 Task: Play online crossword game.
Action: Mouse moved to (415, 328)
Screenshot: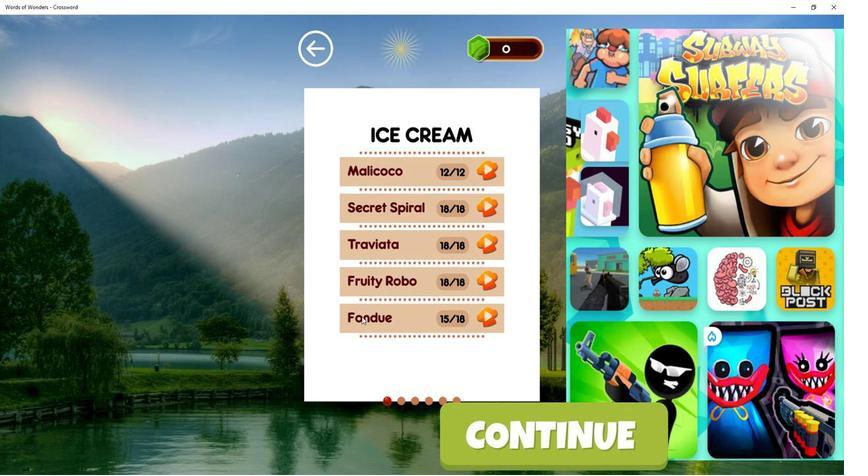 
Action: Mouse pressed left at (415, 328)
Screenshot: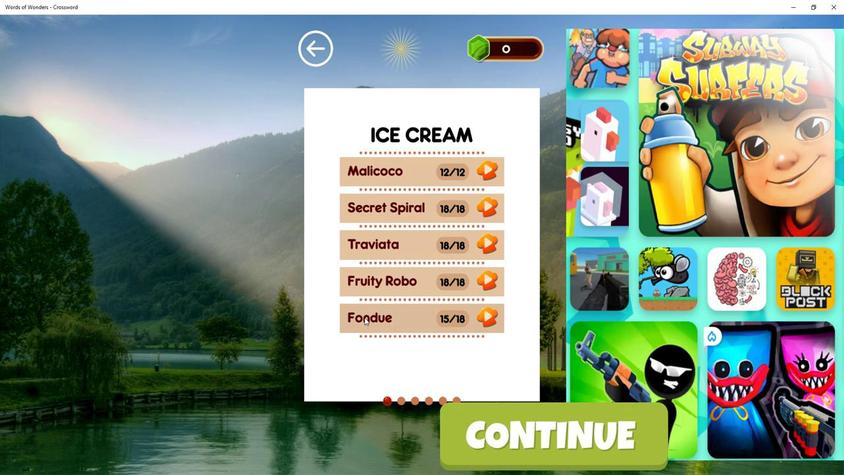 
Action: Mouse moved to (395, 226)
Screenshot: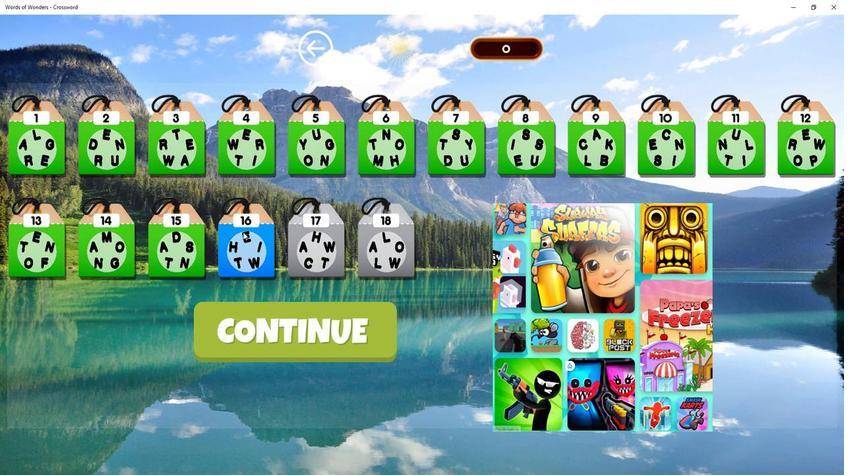
Action: Mouse pressed left at (395, 226)
Screenshot: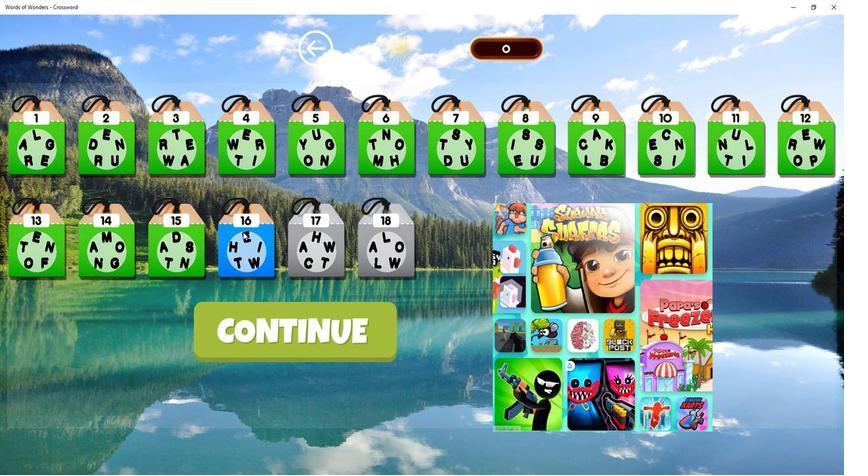 
Action: Mouse moved to (424, 272)
Screenshot: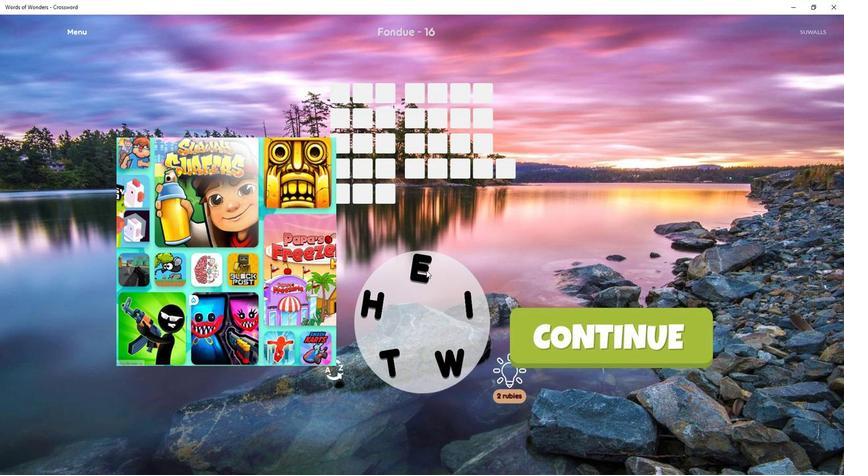 
Action: Mouse pressed left at (424, 272)
Screenshot: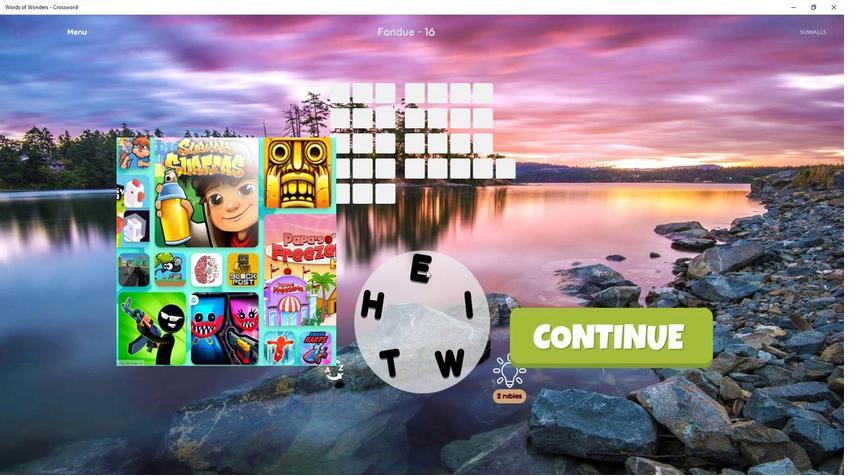 
Action: Mouse moved to (417, 308)
Screenshot: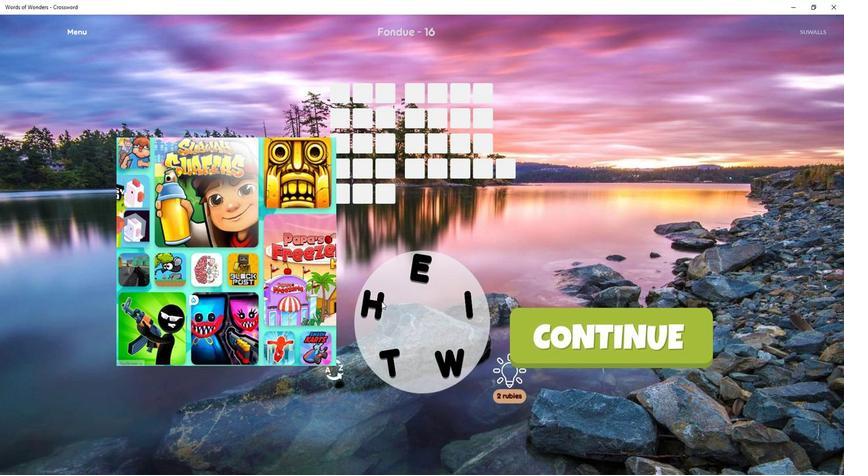 
Action: Mouse pressed left at (417, 308)
Screenshot: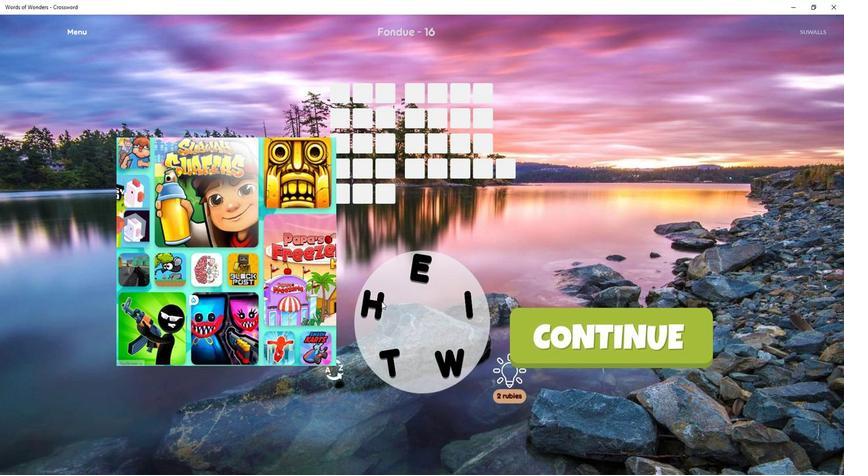
Action: Mouse moved to (427, 380)
Screenshot: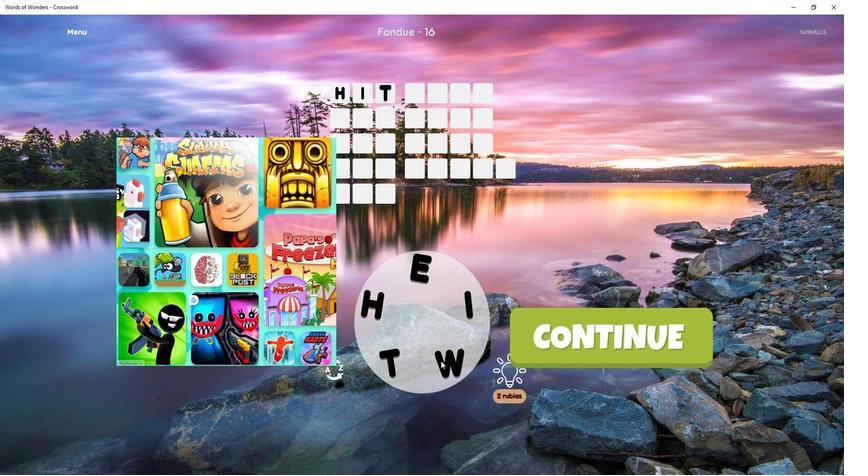 
Action: Mouse pressed left at (427, 380)
Screenshot: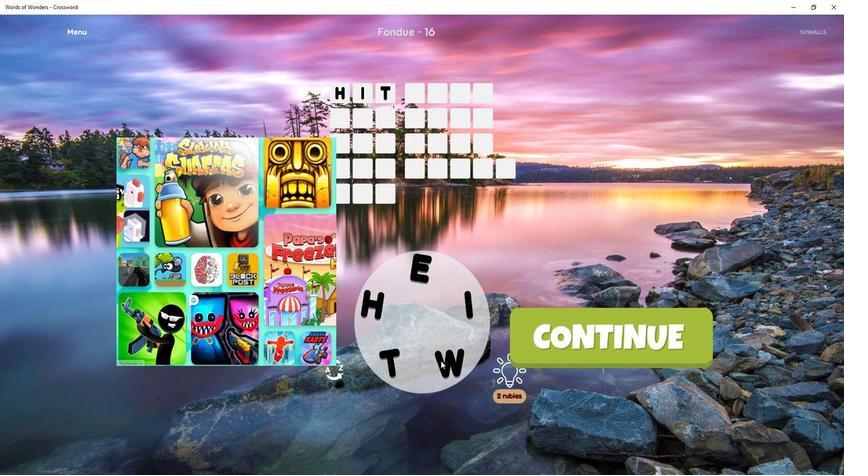
Action: Mouse moved to (419, 372)
Screenshot: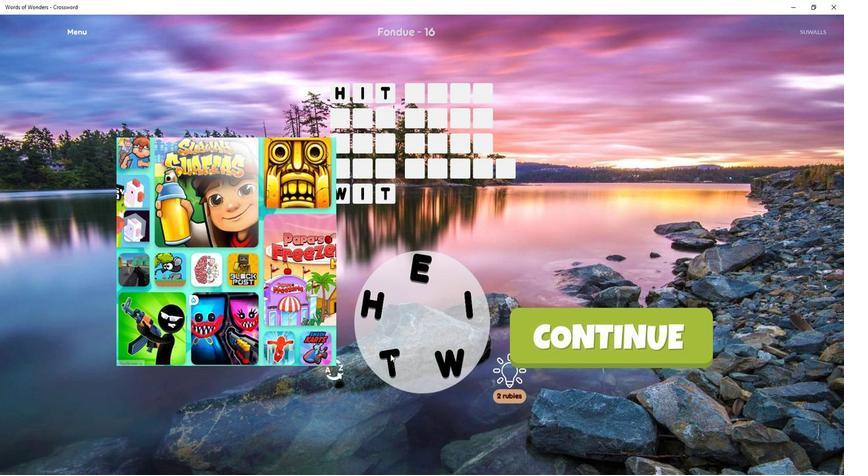 
Action: Mouse pressed left at (419, 372)
Screenshot: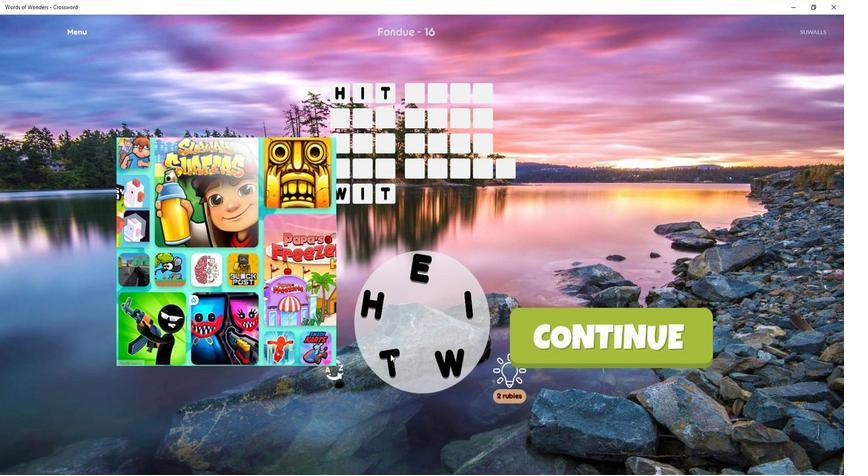 
Action: Mouse moved to (419, 370)
Screenshot: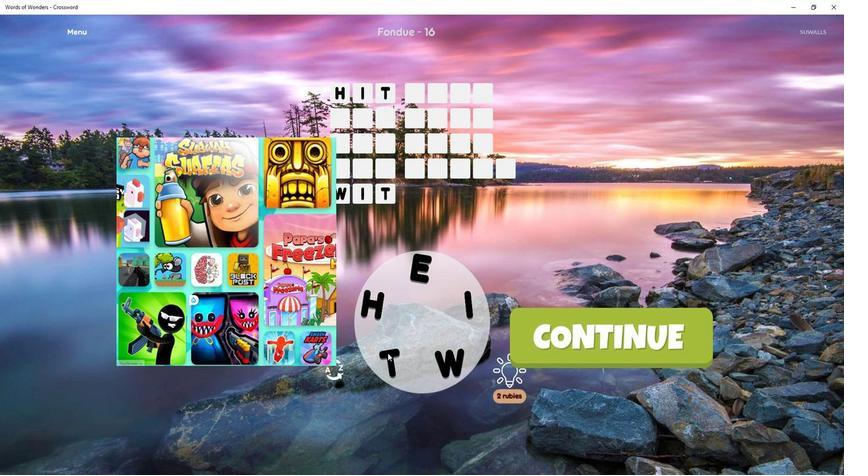 
Action: Mouse pressed left at (419, 370)
Screenshot: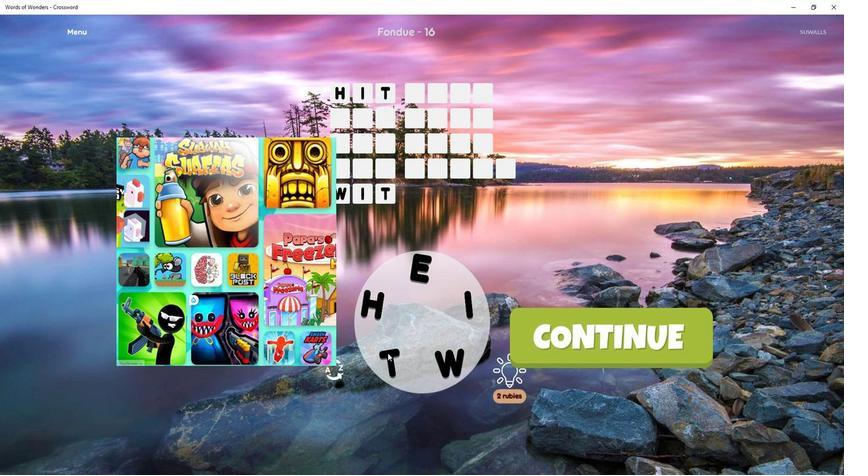 
Action: Mouse moved to (429, 385)
Screenshot: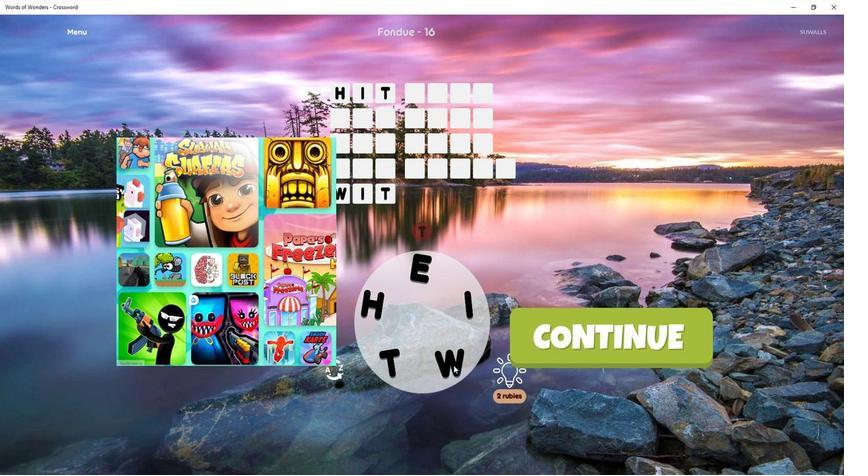 
Action: Mouse pressed left at (429, 385)
Screenshot: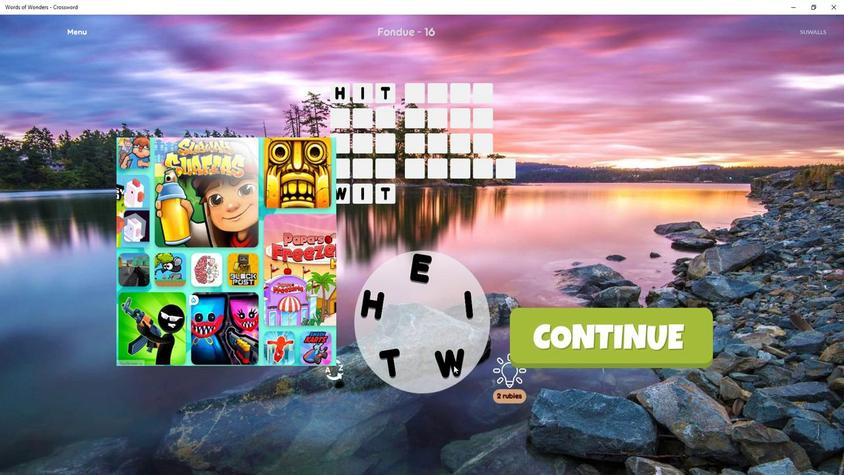 
Action: Mouse moved to (430, 390)
Screenshot: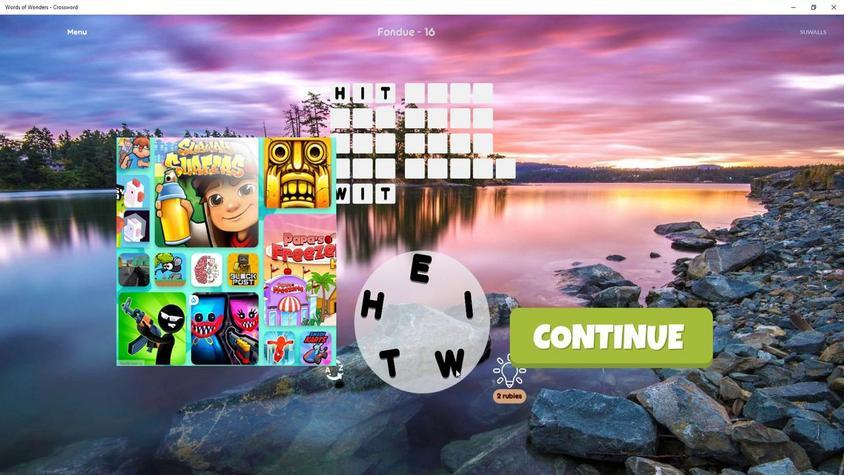 
Action: Mouse pressed left at (430, 390)
Screenshot: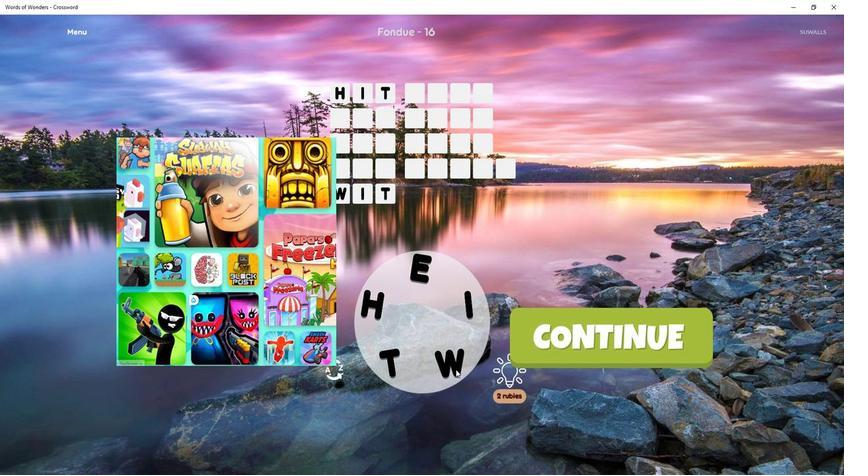 
Action: Mouse moved to (430, 382)
Screenshot: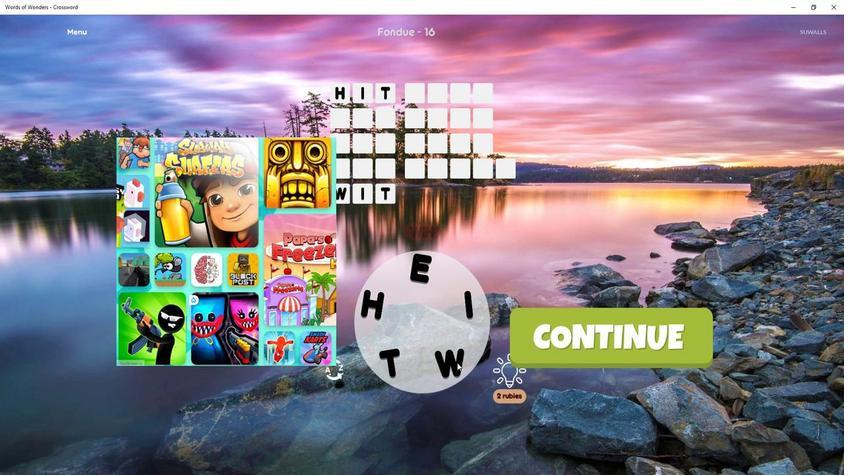
Action: Mouse pressed left at (430, 382)
Screenshot: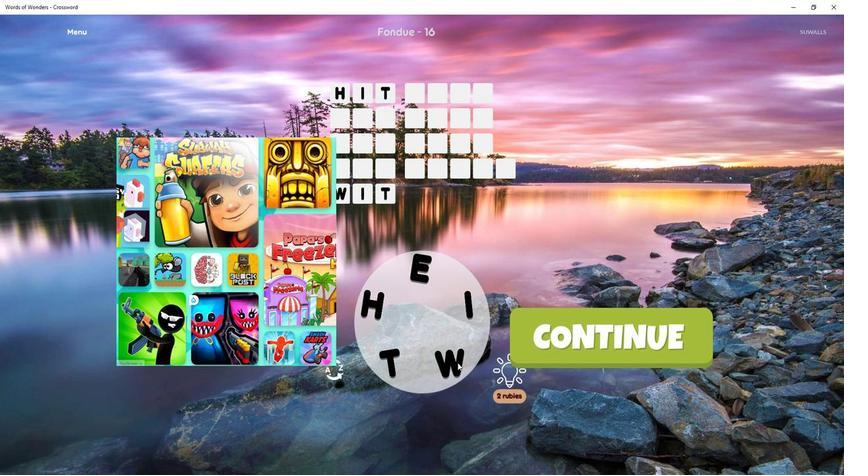 
Action: Mouse moved to (419, 373)
Screenshot: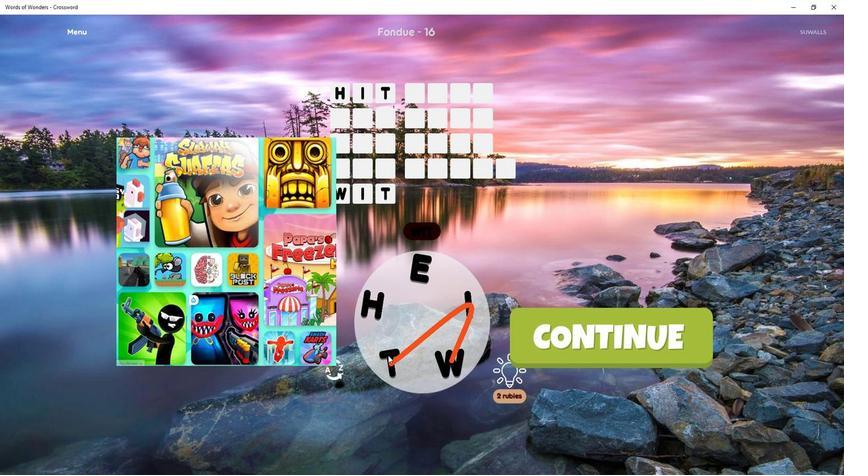 
Action: Mouse pressed left at (419, 373)
Screenshot: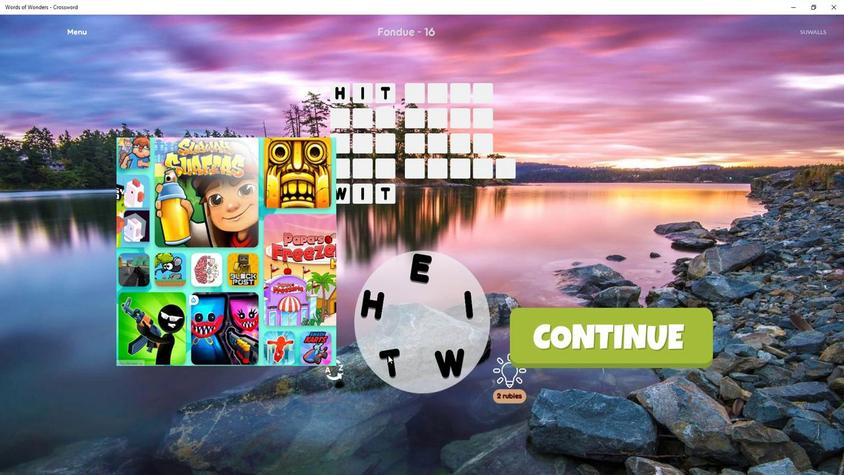 
Action: Mouse moved to (419, 372)
Screenshot: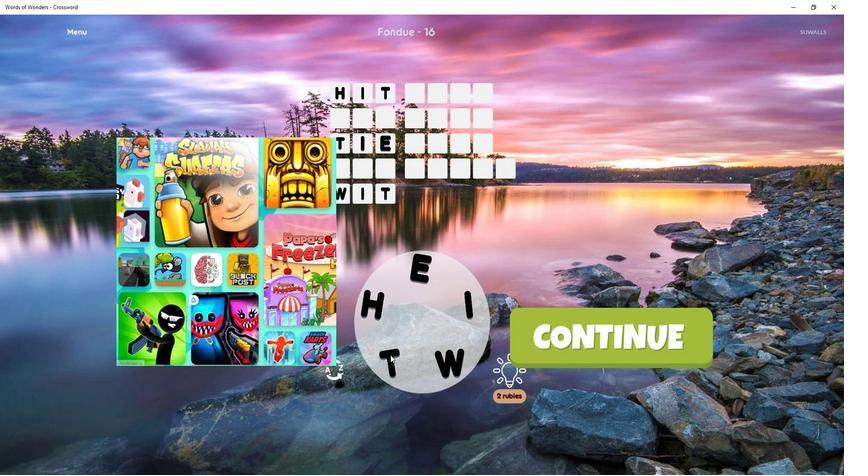 
Action: Mouse pressed left at (419, 372)
Screenshot: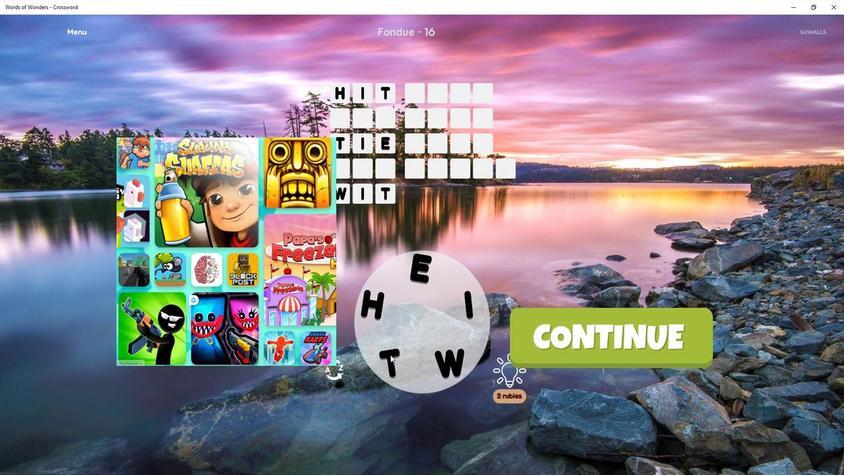 
Action: Mouse moved to (417, 322)
Screenshot: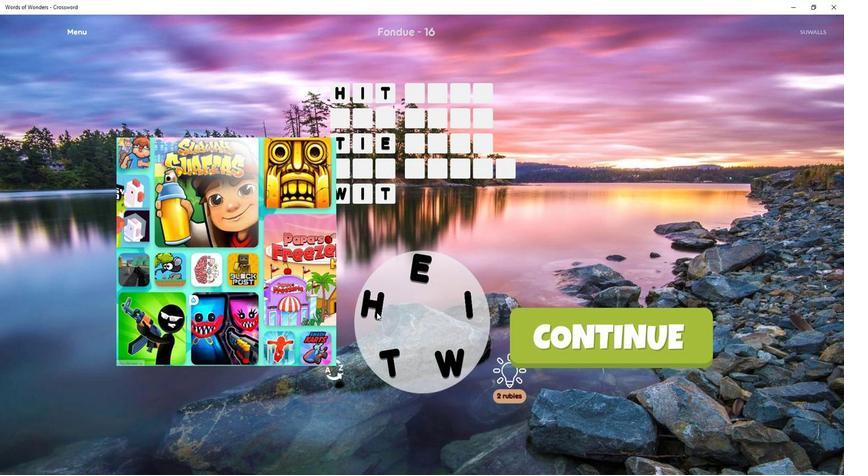 
Action: Mouse pressed left at (417, 322)
Screenshot: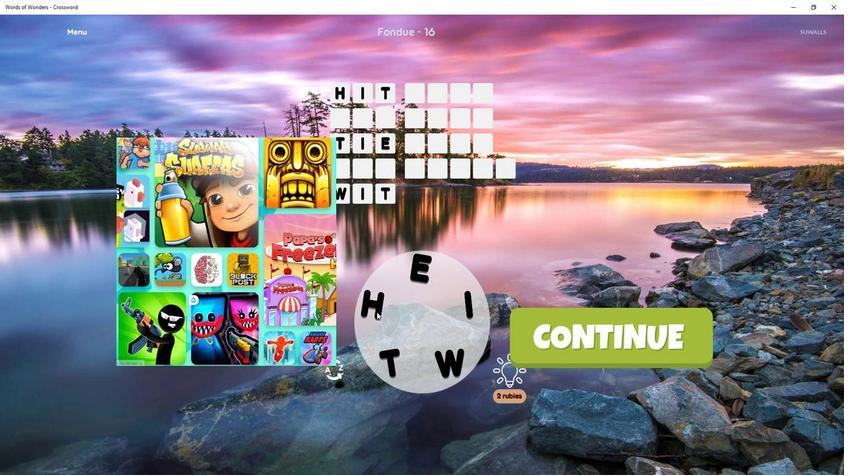 
Action: Mouse moved to (417, 326)
Screenshot: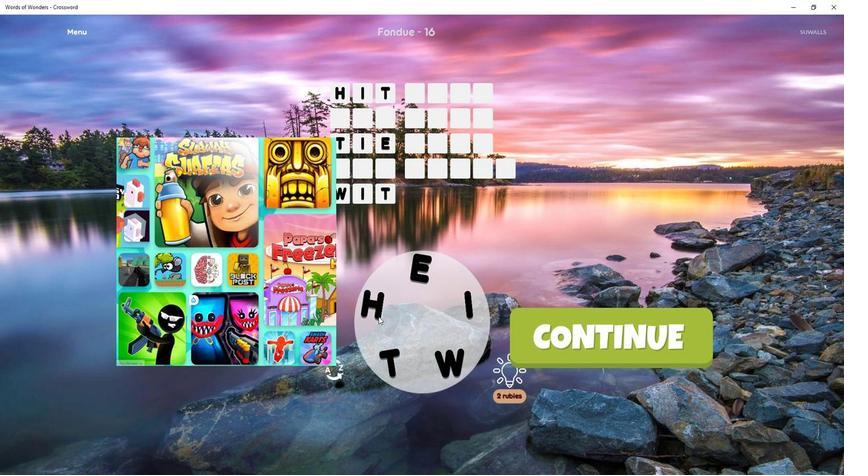 
Action: Mouse pressed left at (417, 326)
Screenshot: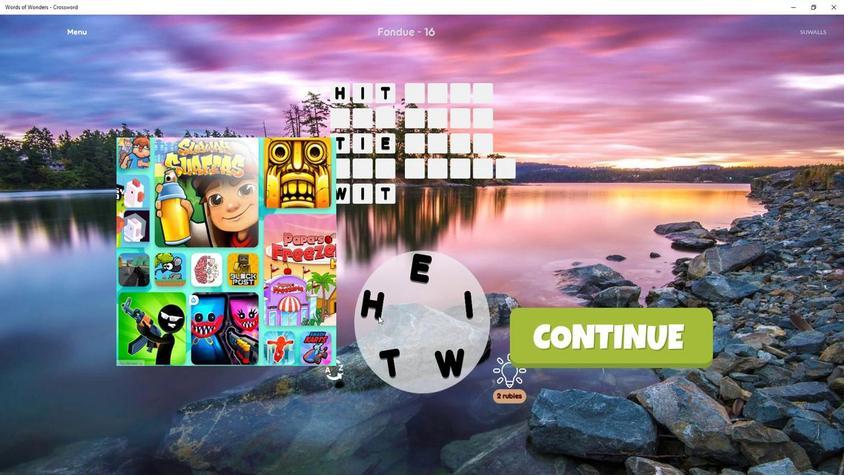 
Action: Mouse moved to (427, 373)
Screenshot: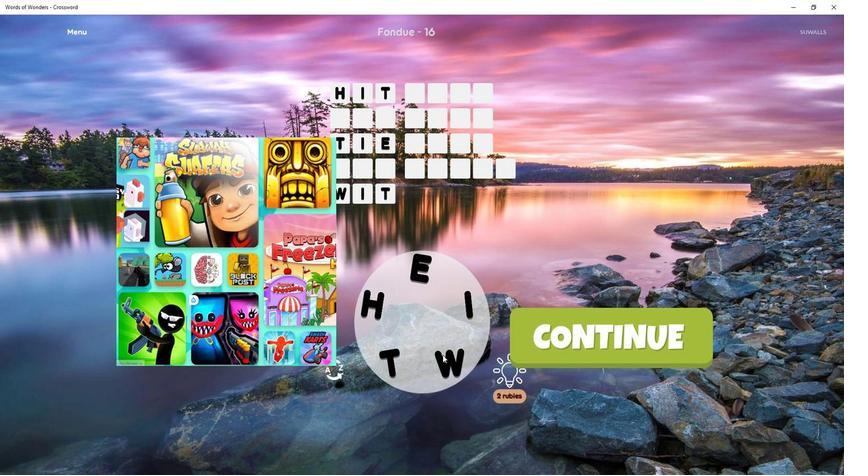 
Action: Mouse pressed left at (427, 373)
Screenshot: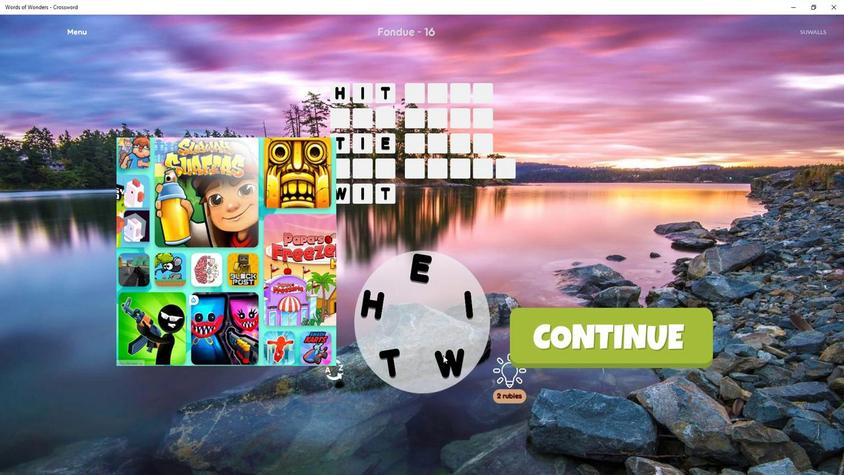 
Action: Mouse moved to (430, 378)
Screenshot: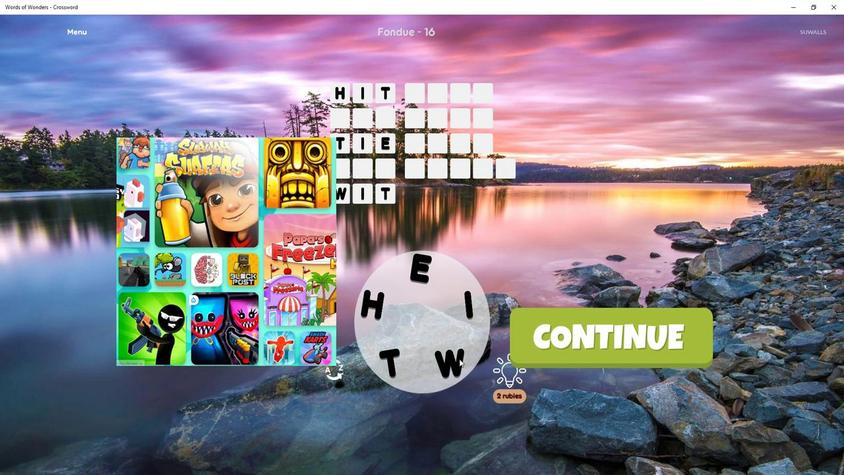 
Action: Mouse pressed left at (430, 378)
Screenshot: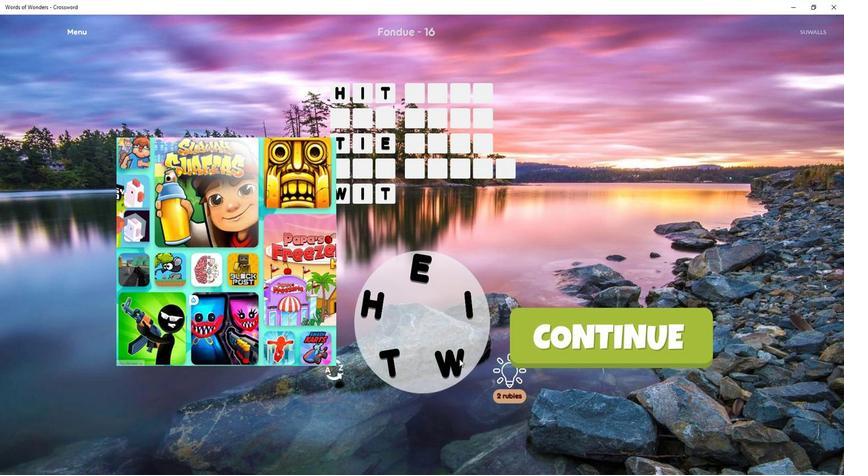 
Action: Mouse moved to (431, 388)
Screenshot: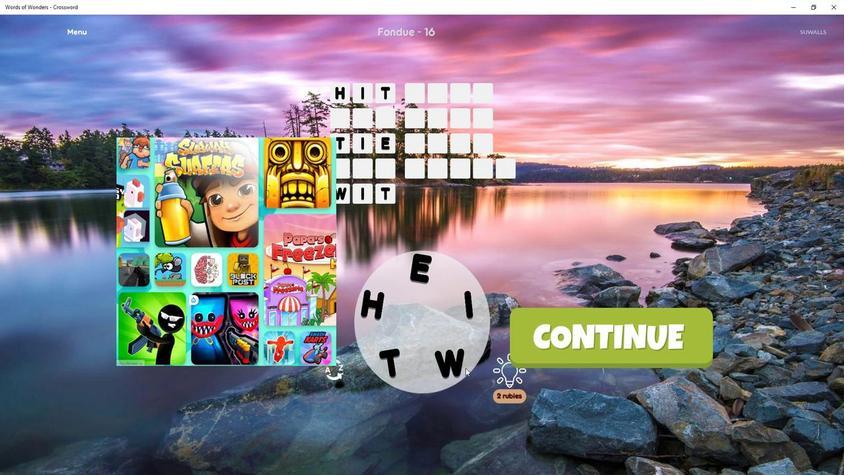 
Action: Mouse pressed left at (431, 388)
Screenshot: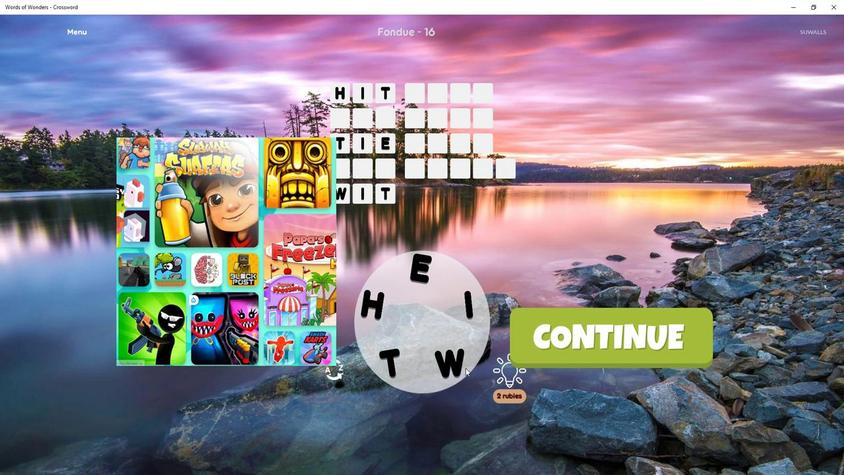 
Action: Mouse moved to (427, 384)
Screenshot: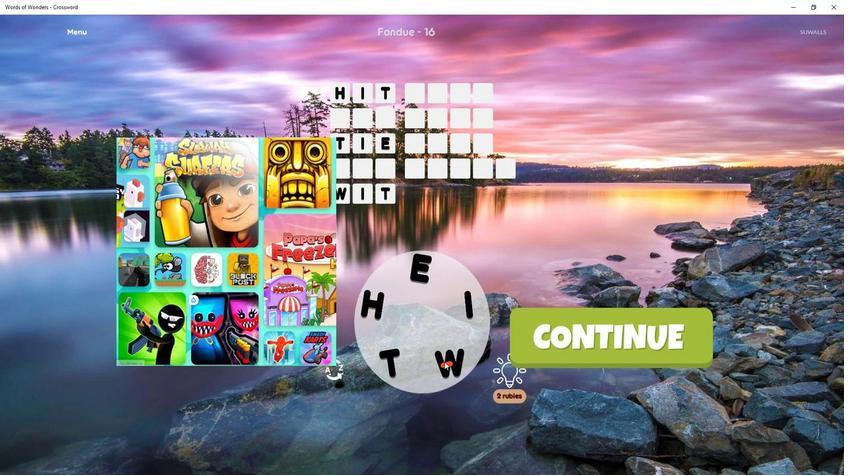 
Action: Mouse pressed left at (427, 384)
Screenshot: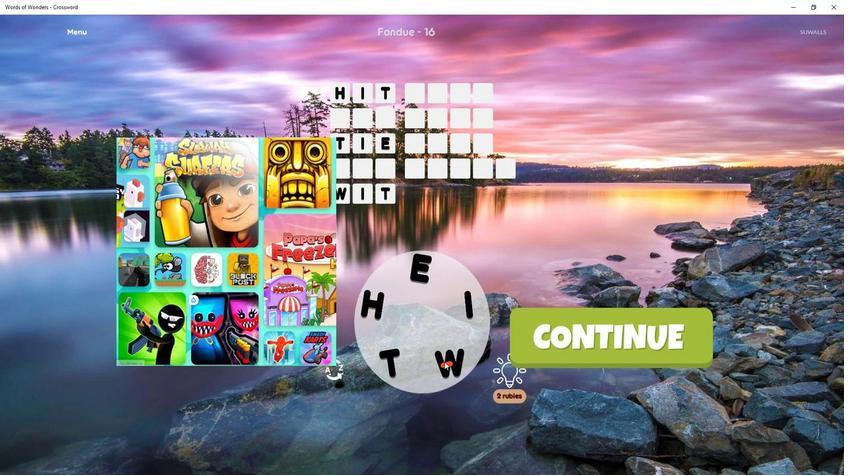 
Action: Mouse moved to (417, 318)
Screenshot: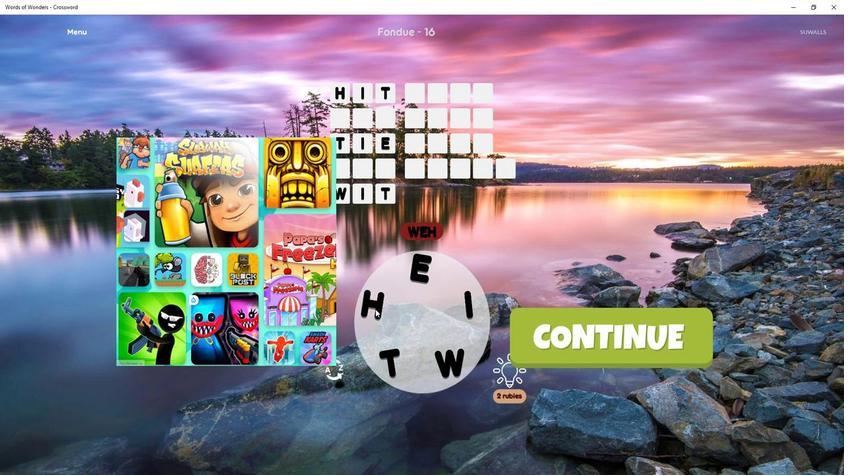 
Action: Mouse pressed left at (417, 318)
Screenshot: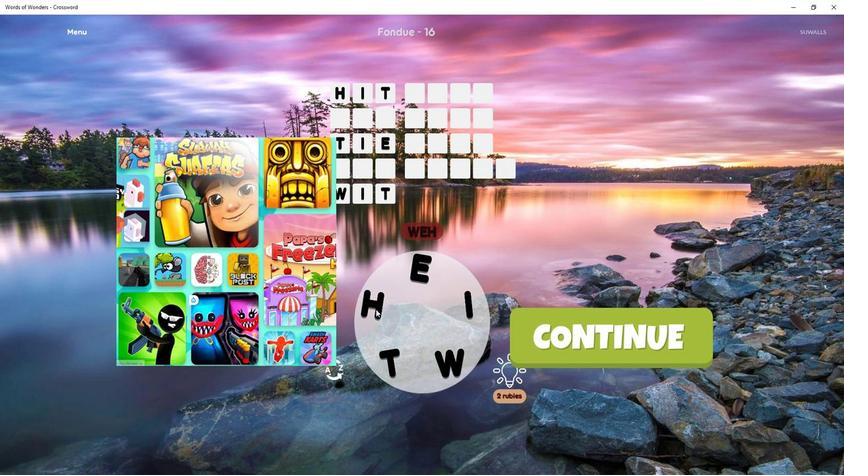 
Action: Mouse moved to (417, 307)
Screenshot: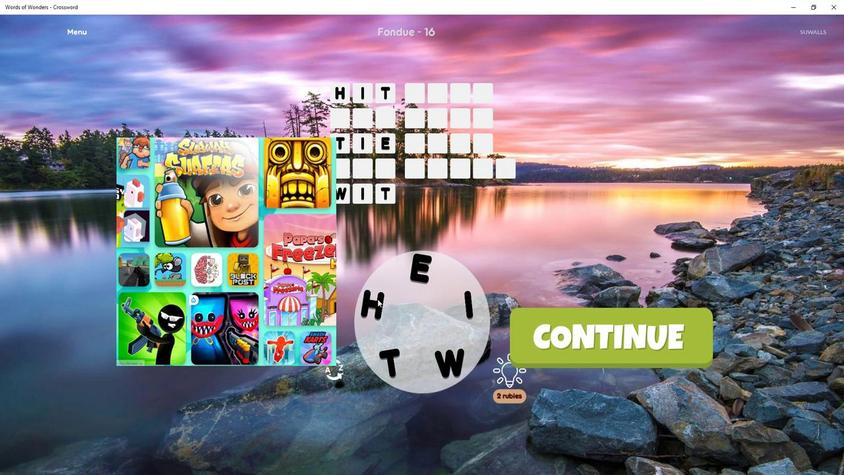 
Action: Mouse pressed left at (417, 307)
Screenshot: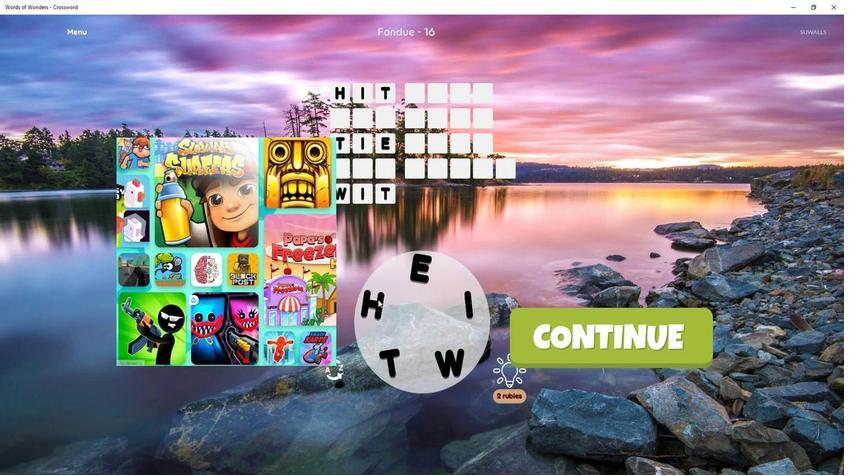 
Action: Mouse moved to (417, 318)
Screenshot: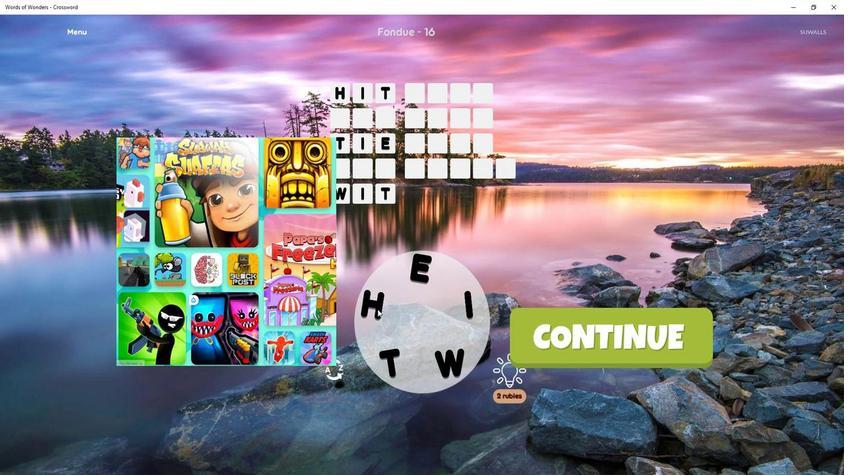 
Action: Mouse pressed left at (417, 318)
Screenshot: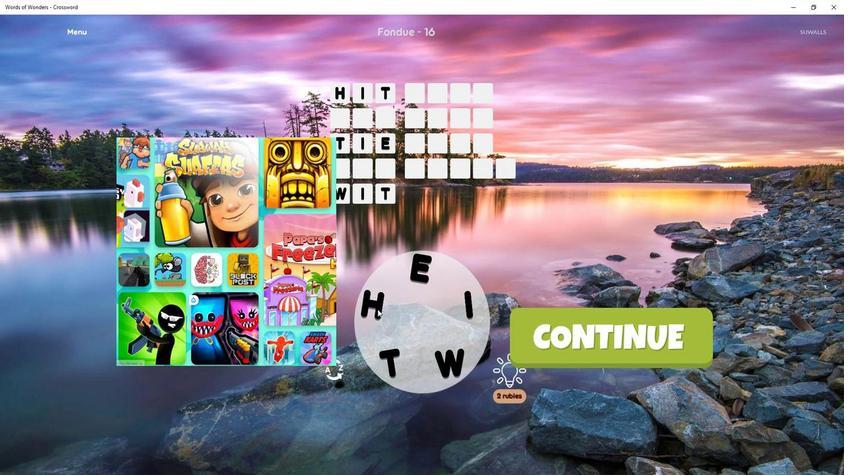 
Action: Mouse moved to (428, 375)
Screenshot: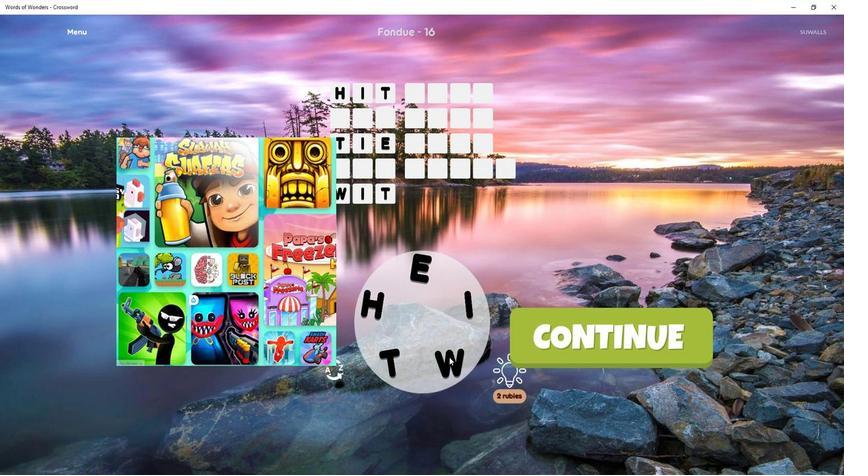 
Action: Mouse pressed left at (428, 375)
Screenshot: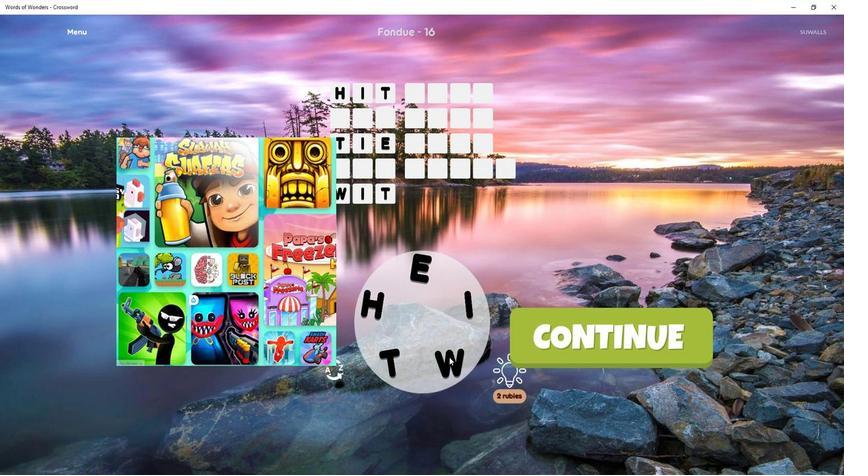 
Action: Mouse moved to (430, 381)
Screenshot: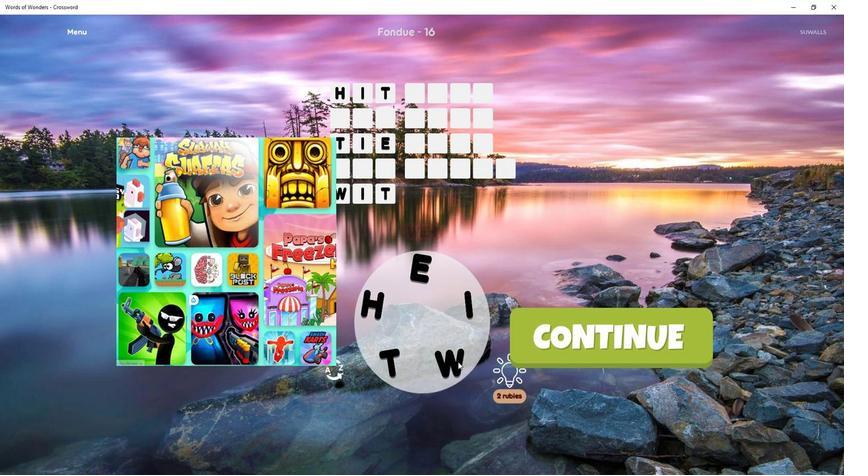 
Action: Mouse pressed left at (430, 381)
Screenshot: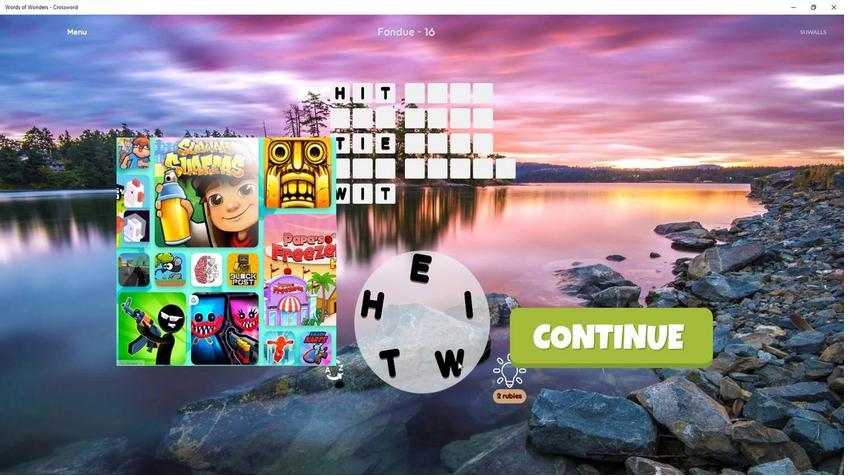 
Action: Mouse moved to (418, 372)
Screenshot: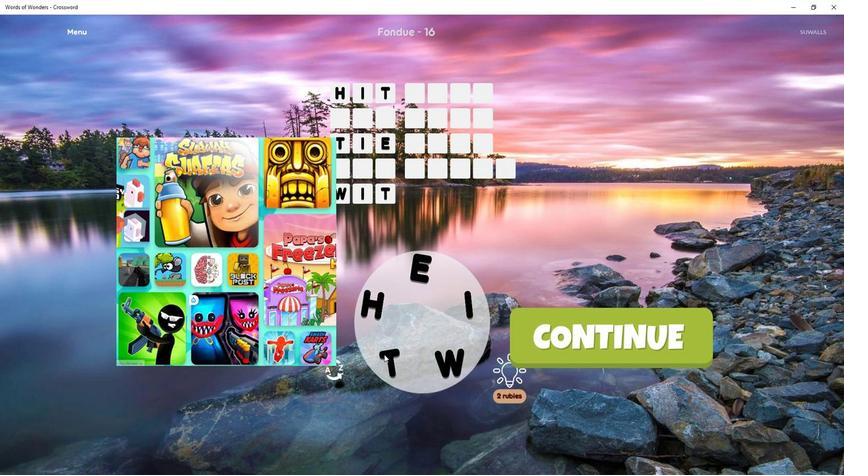 
Action: Mouse pressed left at (418, 372)
Screenshot: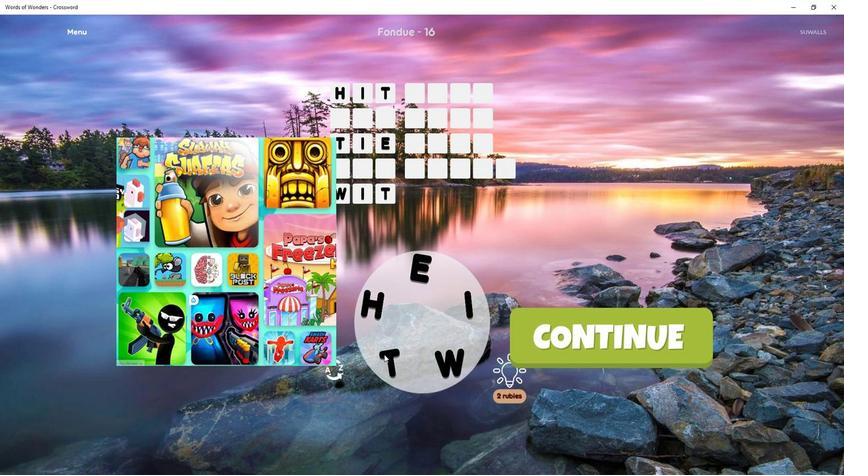 
Action: Mouse moved to (426, 384)
Screenshot: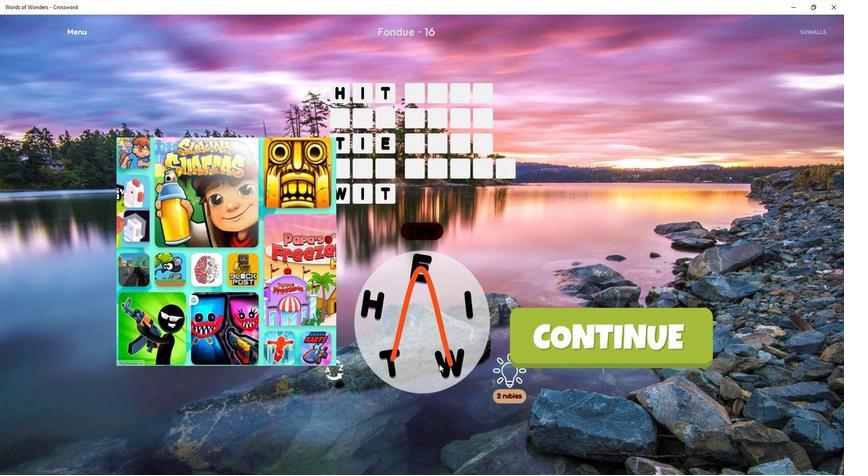 
Action: Mouse pressed left at (426, 384)
Screenshot: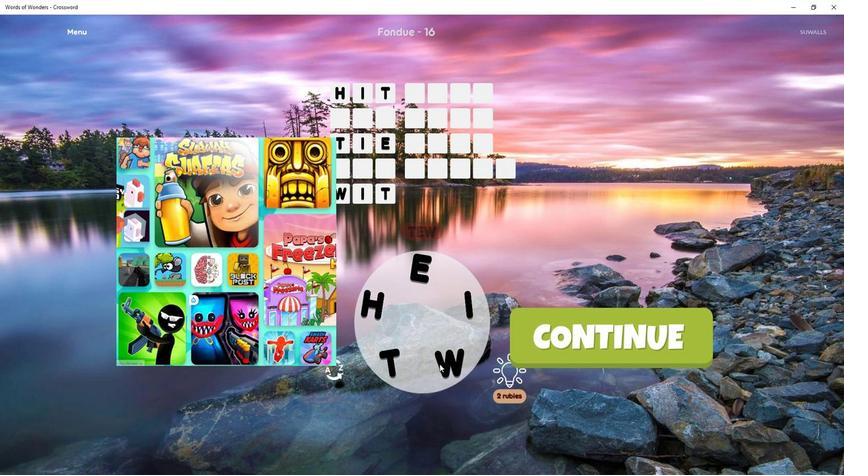 
Action: Mouse moved to (428, 386)
Screenshot: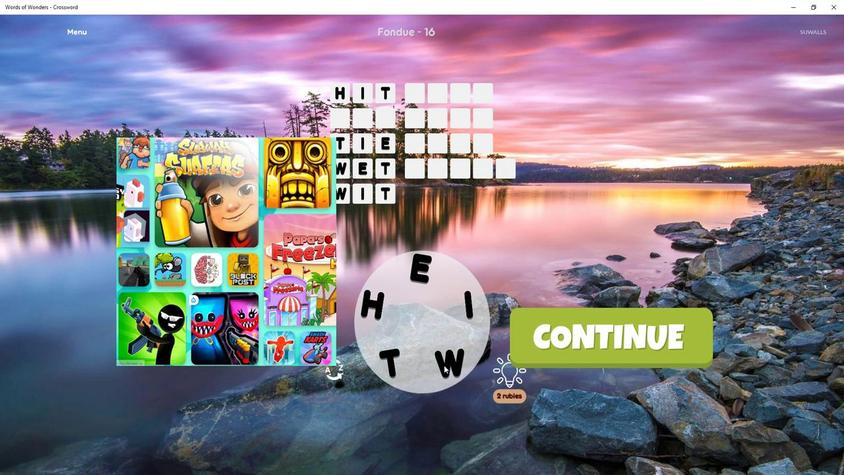 
Action: Mouse pressed left at (428, 386)
Screenshot: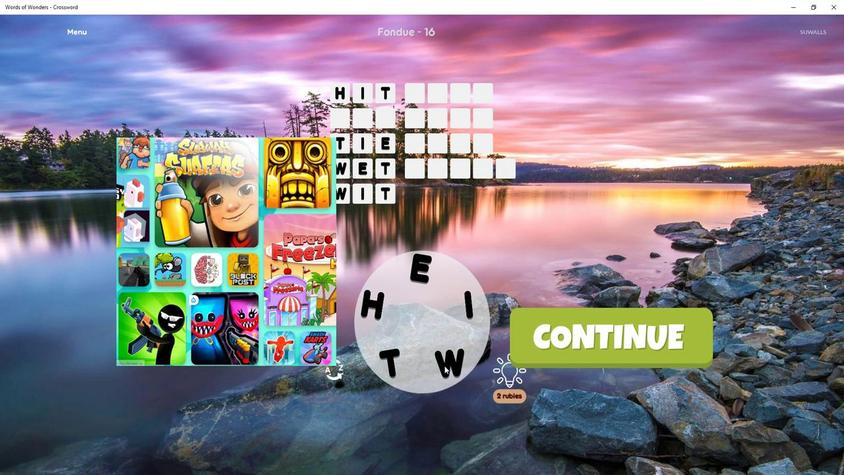 
Action: Mouse moved to (417, 313)
Screenshot: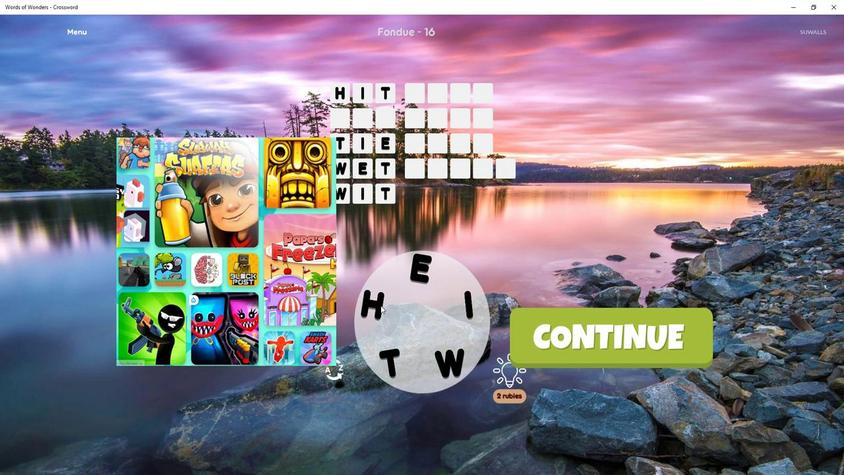 
Action: Mouse pressed left at (417, 313)
Screenshot: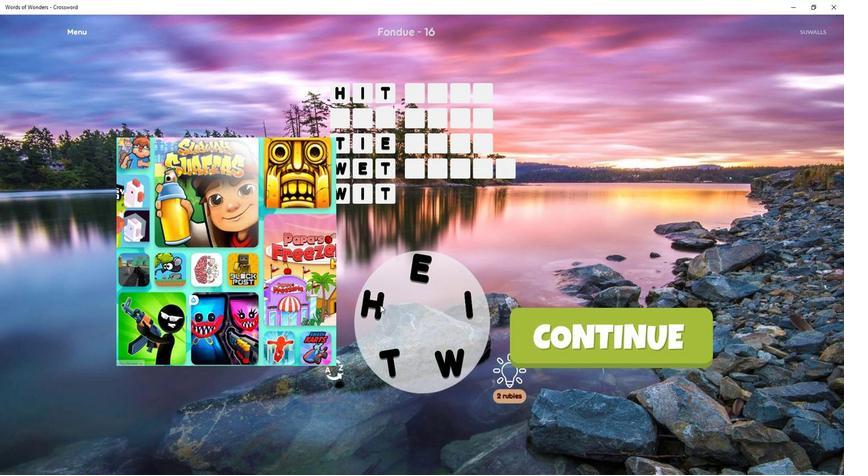 
Action: Mouse moved to (427, 383)
Screenshot: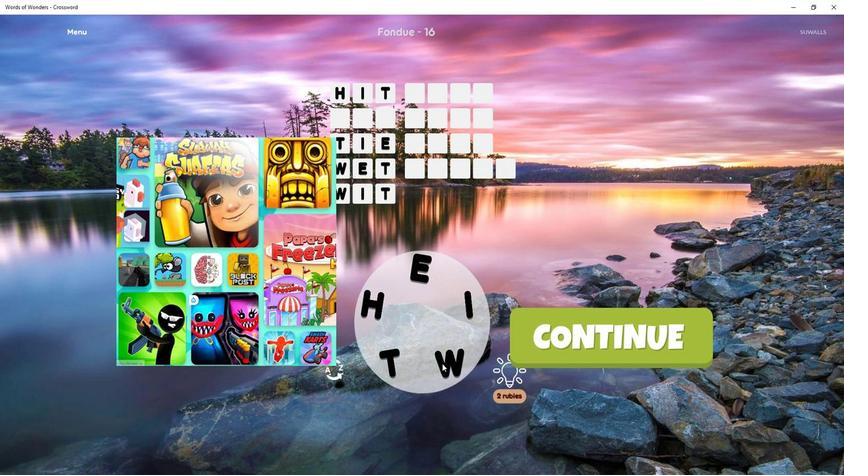 
Action: Mouse pressed left at (427, 383)
Screenshot: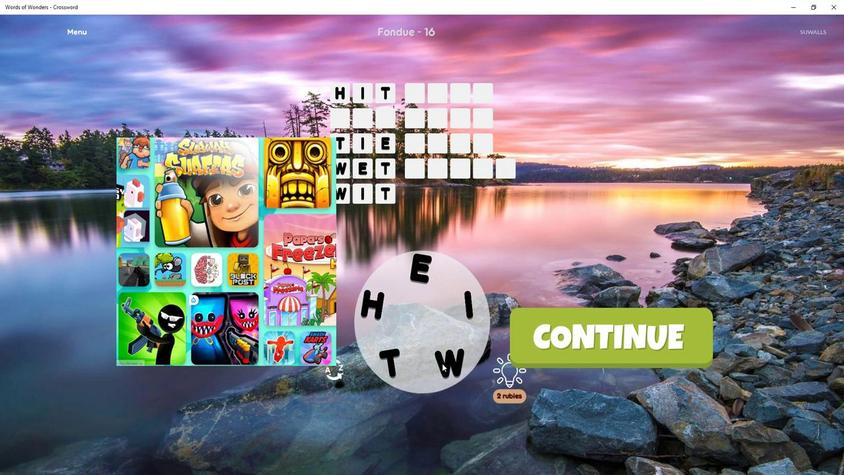 
Action: Mouse moved to (417, 316)
Screenshot: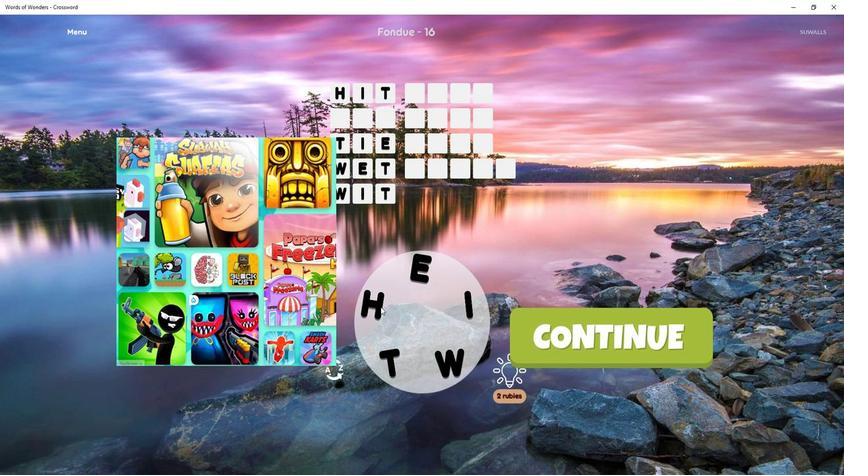 
Action: Mouse pressed left at (417, 316)
Screenshot: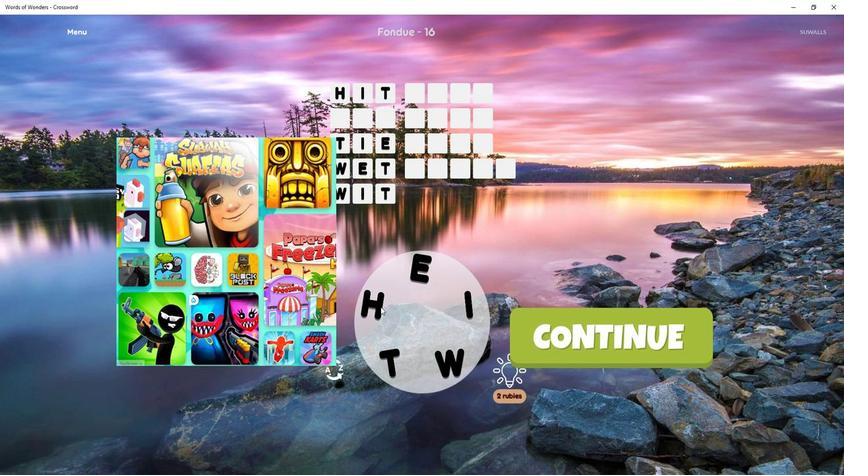 
Action: Mouse moved to (419, 376)
Screenshot: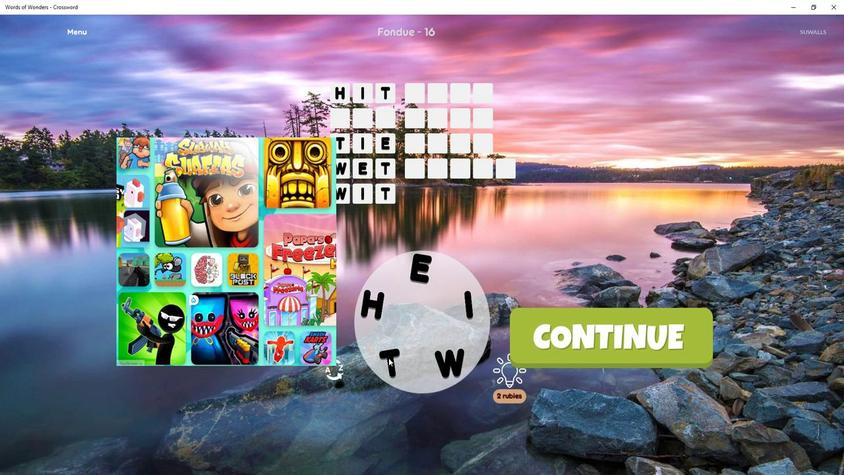 
Action: Mouse pressed left at (419, 376)
Screenshot: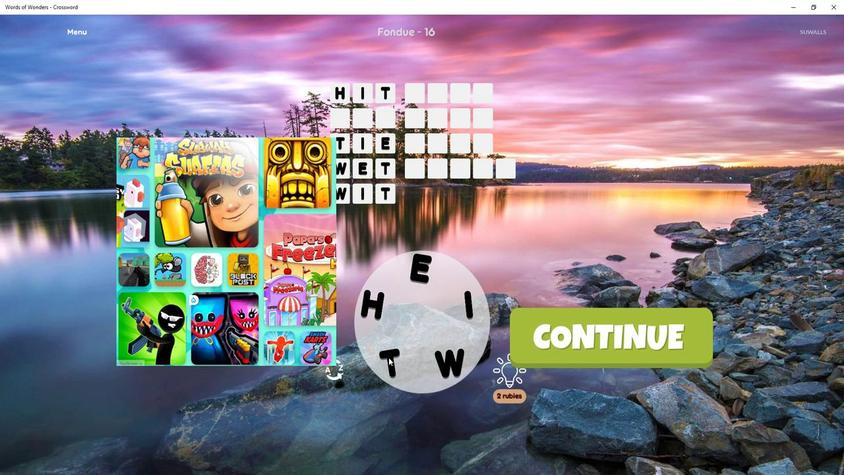 
Action: Mouse moved to (417, 374)
Screenshot: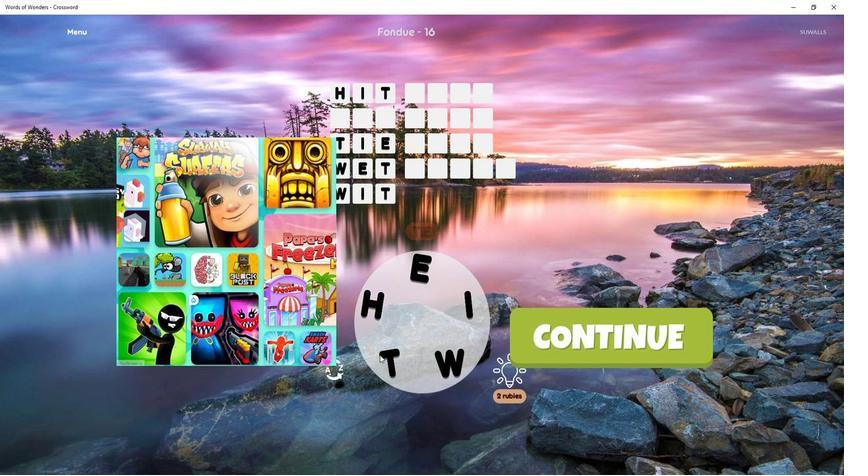 
Action: Mouse pressed left at (417, 374)
Screenshot: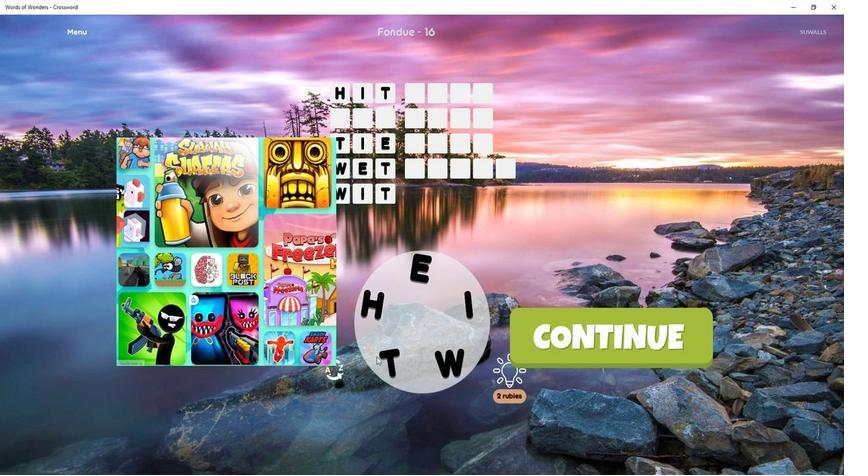 
Action: Mouse moved to (419, 386)
Screenshot: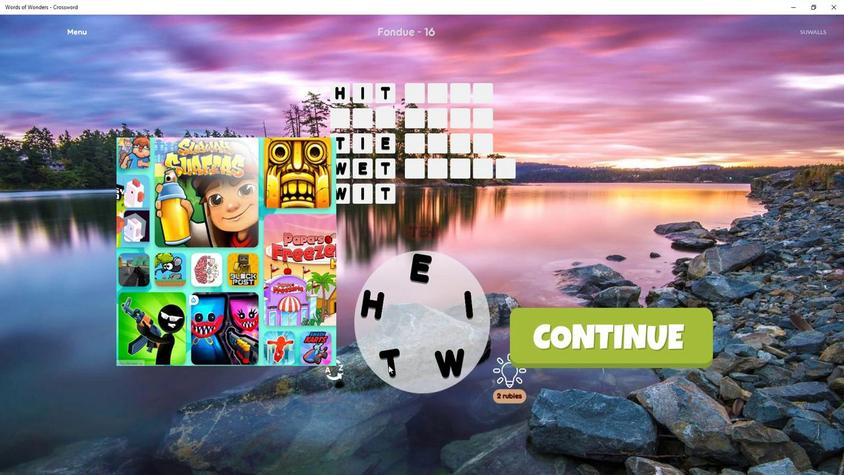 
Action: Mouse pressed left at (419, 386)
Screenshot: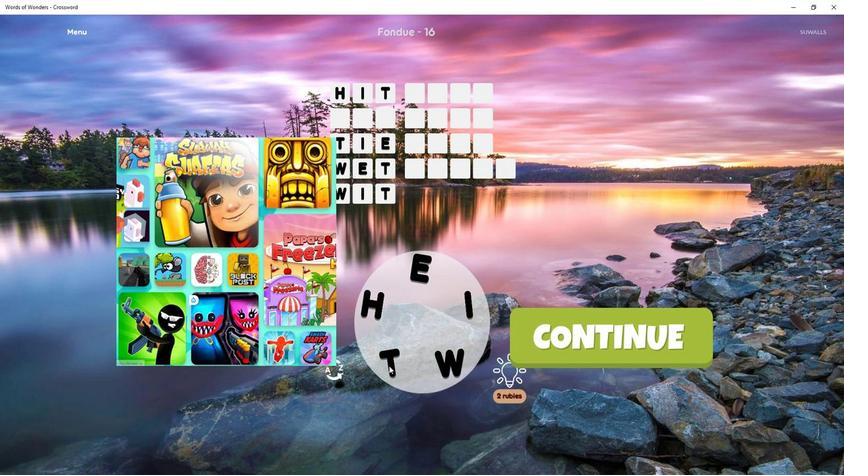 
Action: Mouse moved to (417, 313)
Screenshot: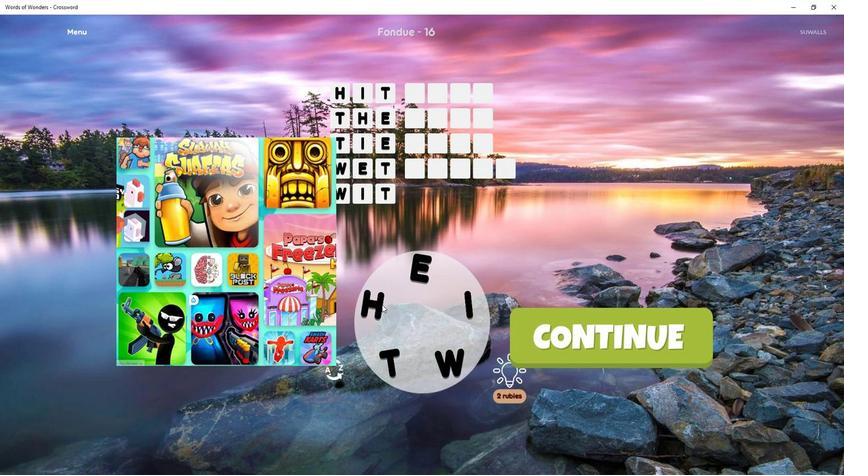 
Action: Mouse pressed left at (417, 313)
Screenshot: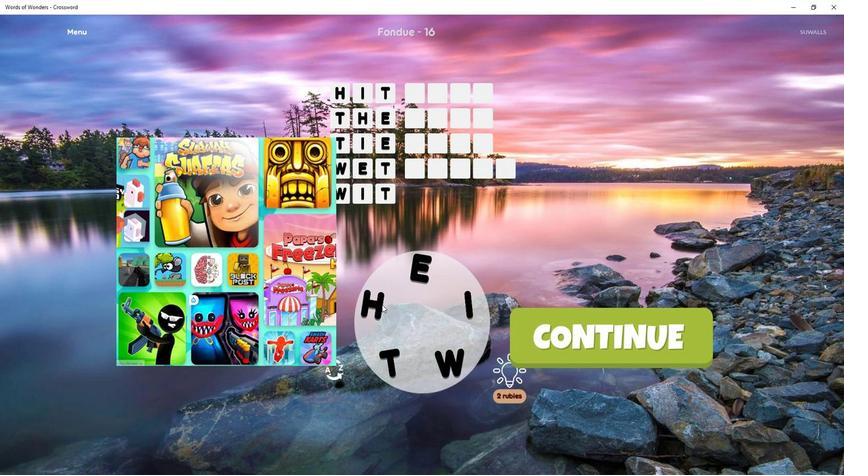 
Action: Mouse moved to (418, 375)
Screenshot: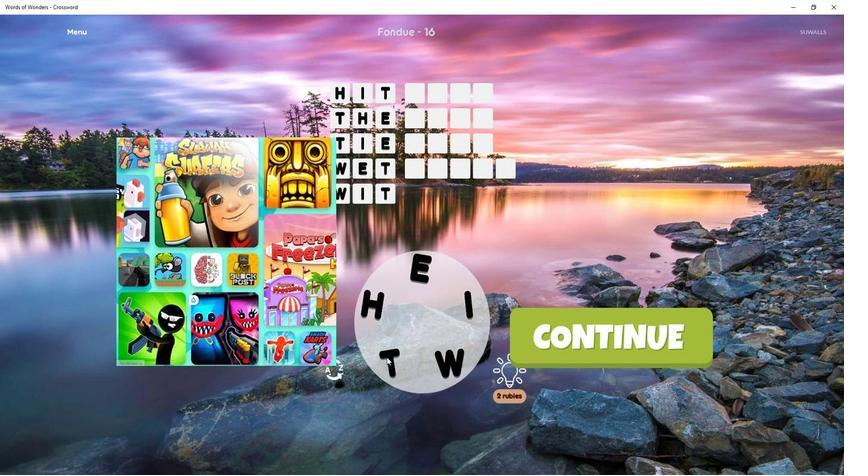 
Action: Mouse pressed left at (418, 375)
Screenshot: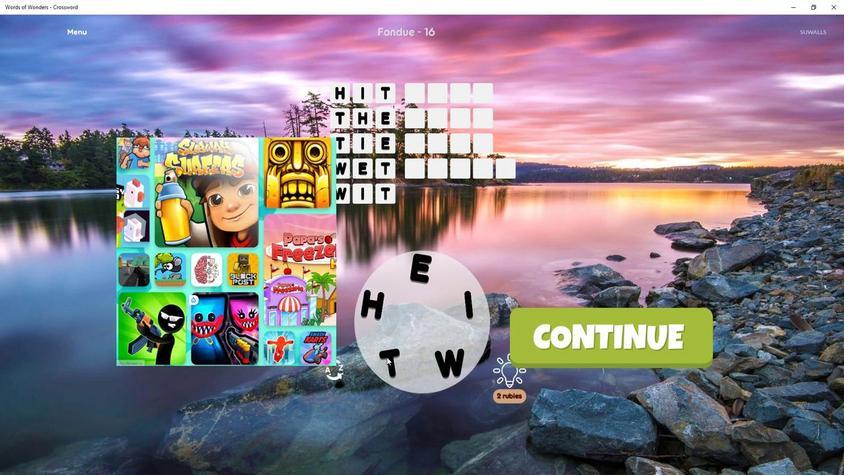 
Action: Mouse moved to (419, 370)
Screenshot: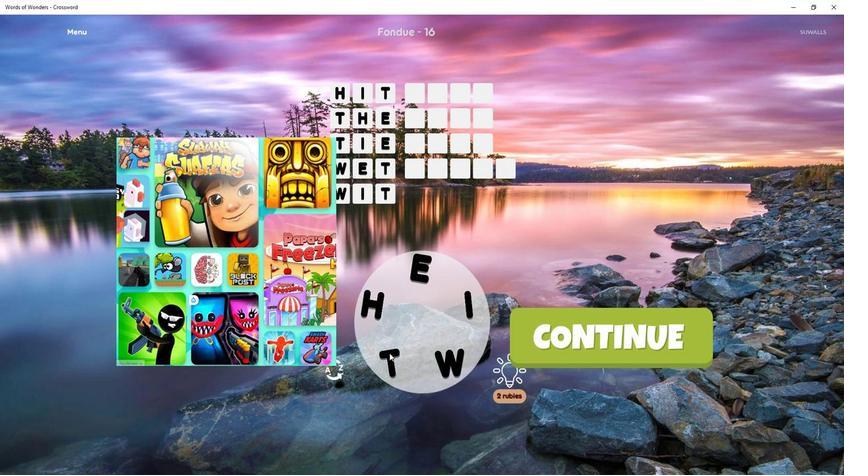 
Action: Mouse pressed left at (419, 370)
Screenshot: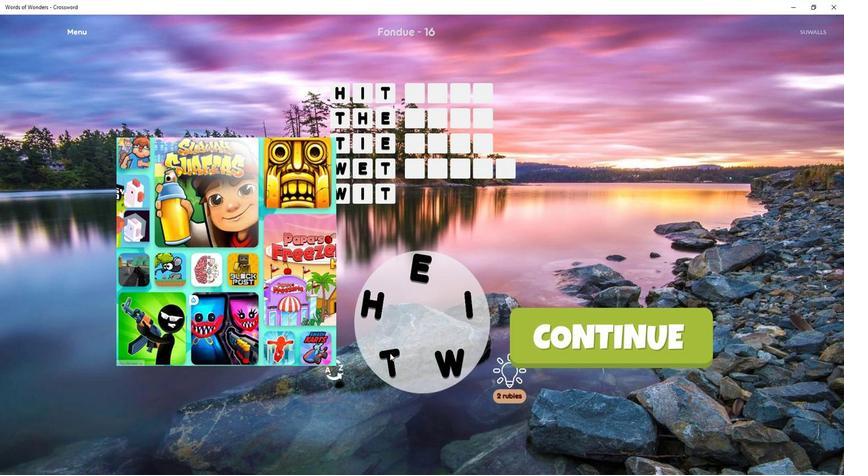 
Action: Mouse moved to (418, 366)
Screenshot: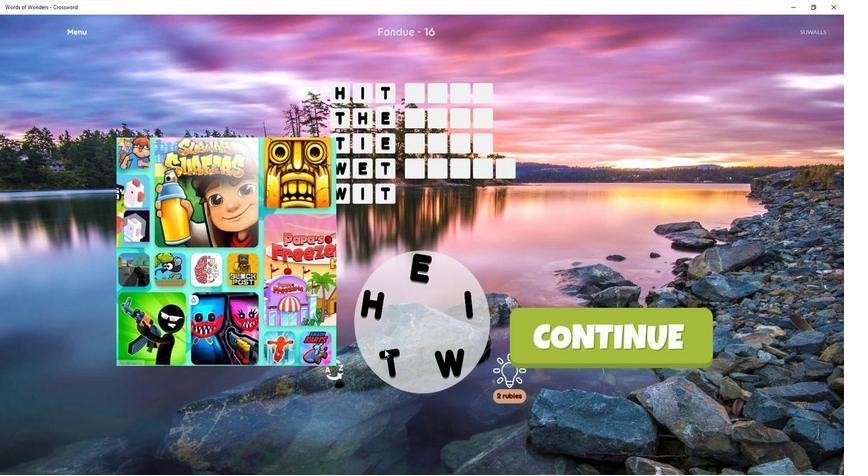 
Action: Mouse pressed left at (418, 366)
Screenshot: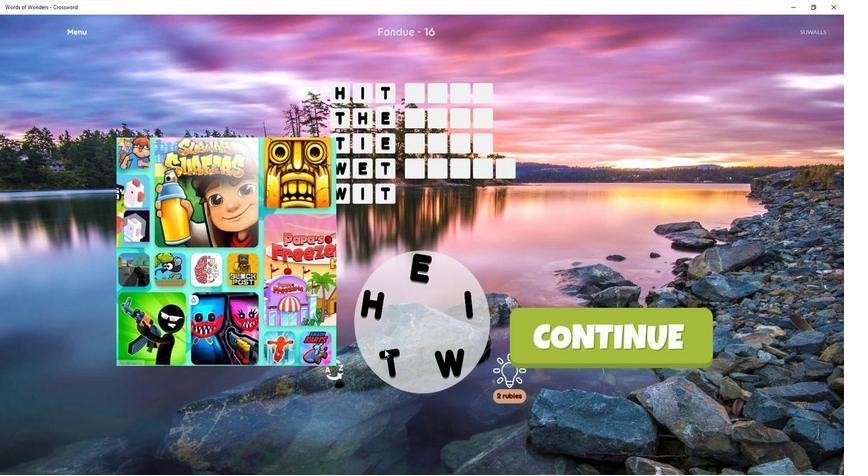 
Action: Mouse moved to (419, 368)
Screenshot: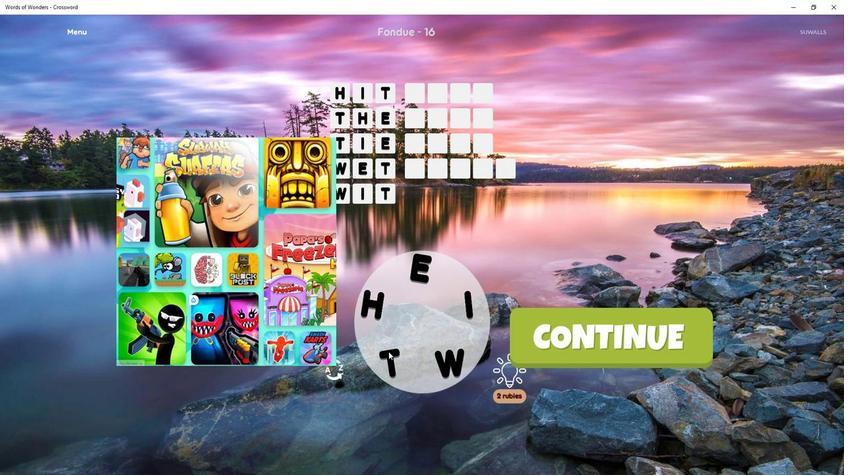 
Action: Mouse pressed left at (419, 368)
Screenshot: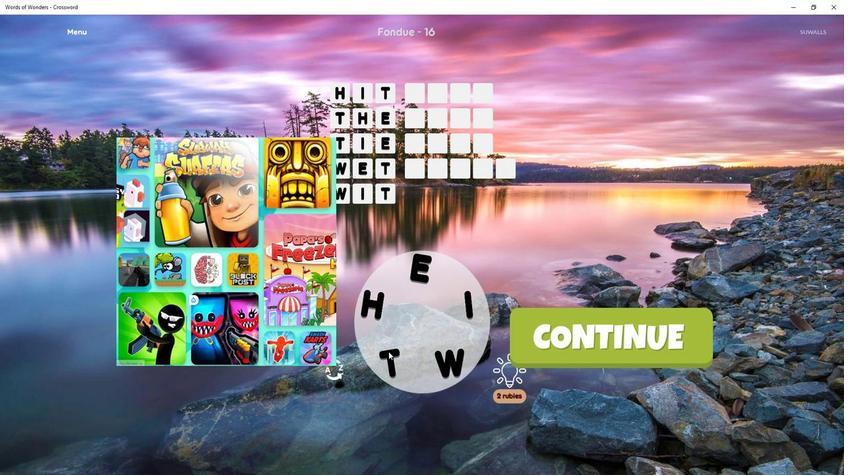 
Action: Mouse moved to (419, 375)
Screenshot: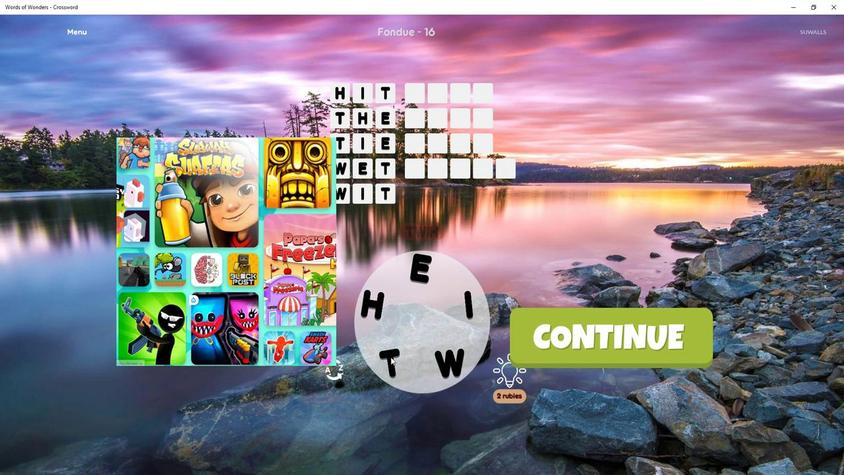 
Action: Mouse pressed left at (419, 375)
Screenshot: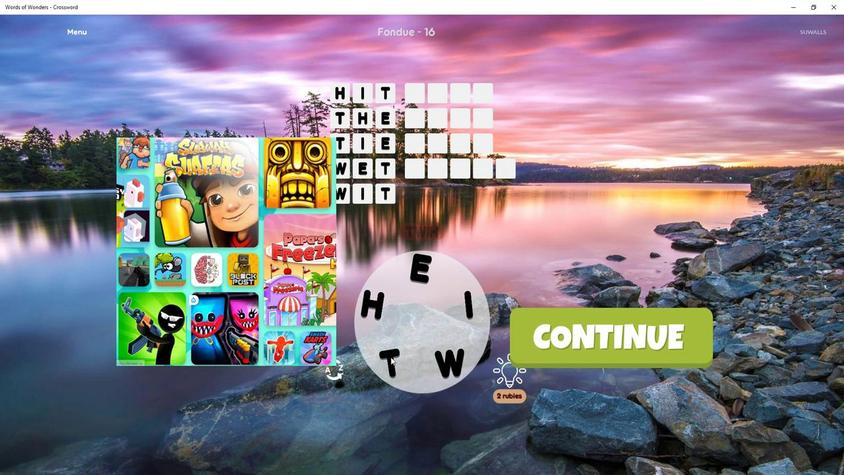 
Action: Mouse moved to (418, 378)
Screenshot: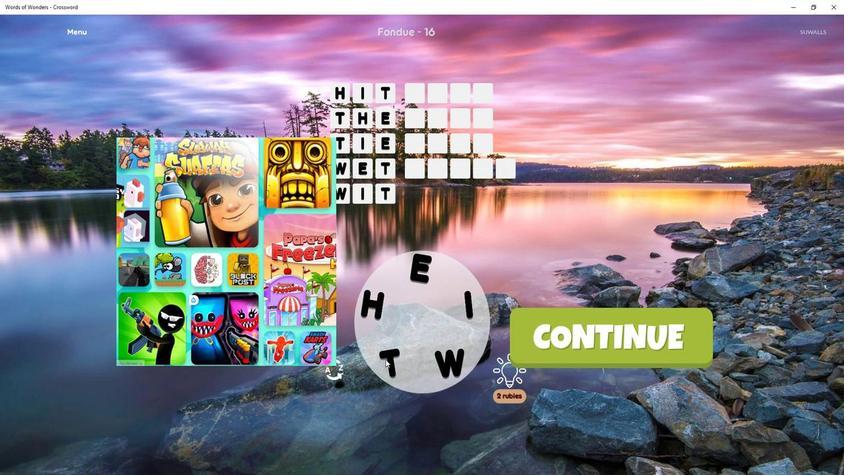 
Action: Mouse pressed left at (418, 378)
Screenshot: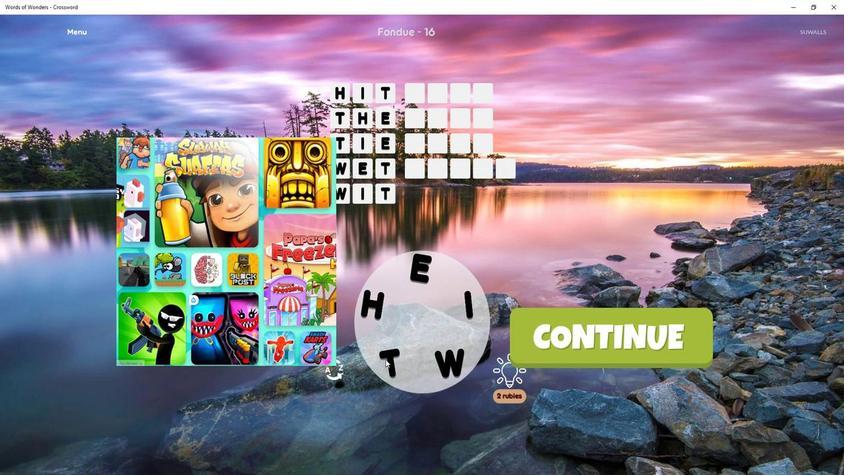 
Action: Mouse moved to (417, 318)
Screenshot: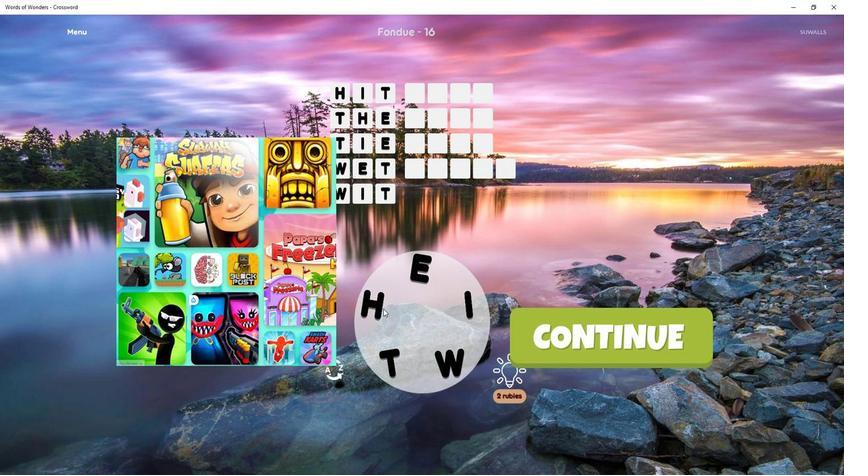
Action: Mouse pressed left at (417, 318)
Screenshot: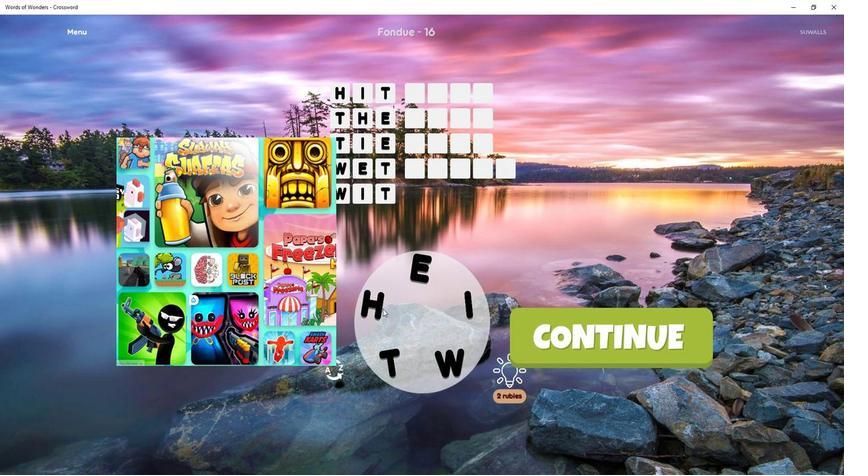 
Action: Mouse moved to (420, 372)
Screenshot: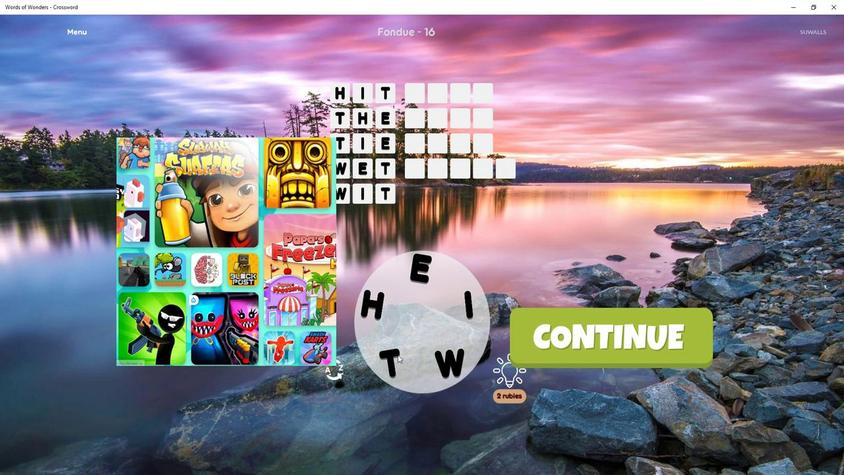 
Action: Mouse pressed left at (420, 372)
Screenshot: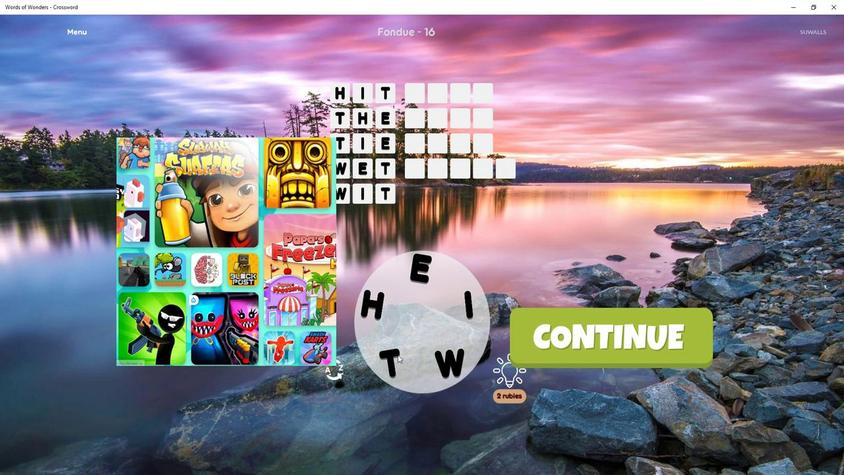 
Action: Mouse moved to (420, 389)
Screenshot: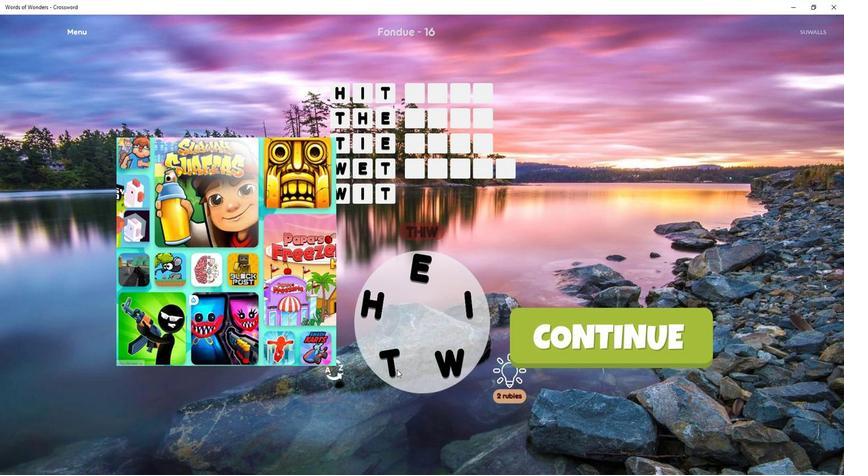 
Action: Mouse pressed left at (420, 389)
Screenshot: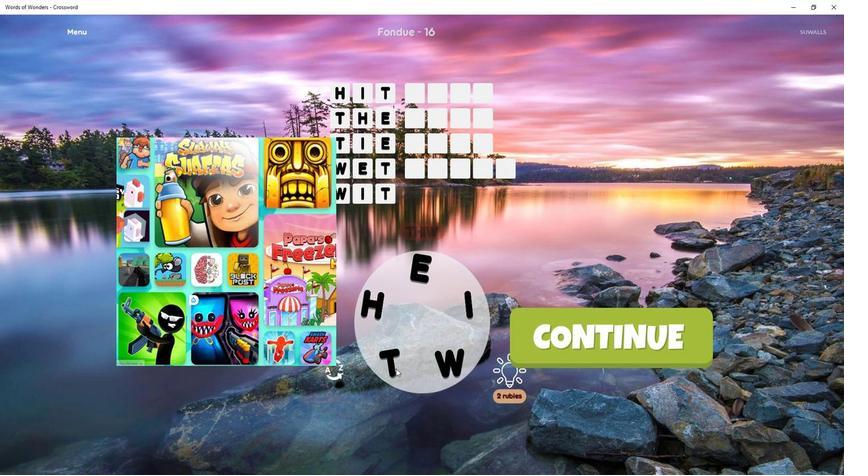 
Action: Mouse moved to (423, 281)
Screenshot: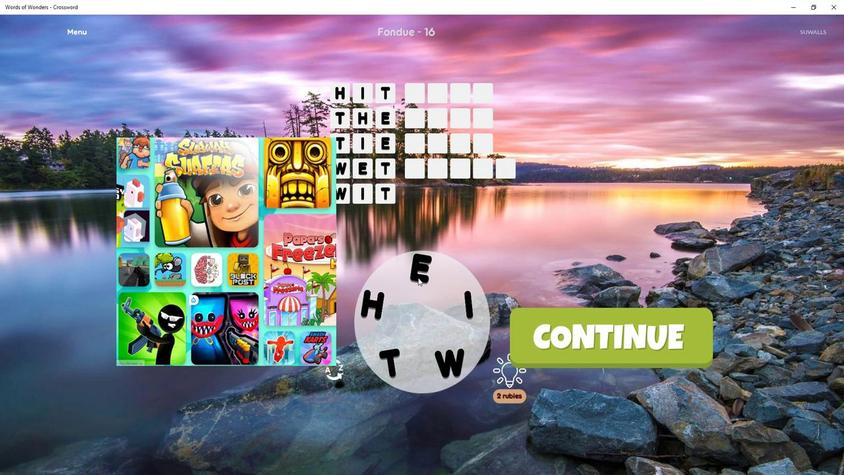 
Action: Mouse pressed left at (423, 281)
Screenshot: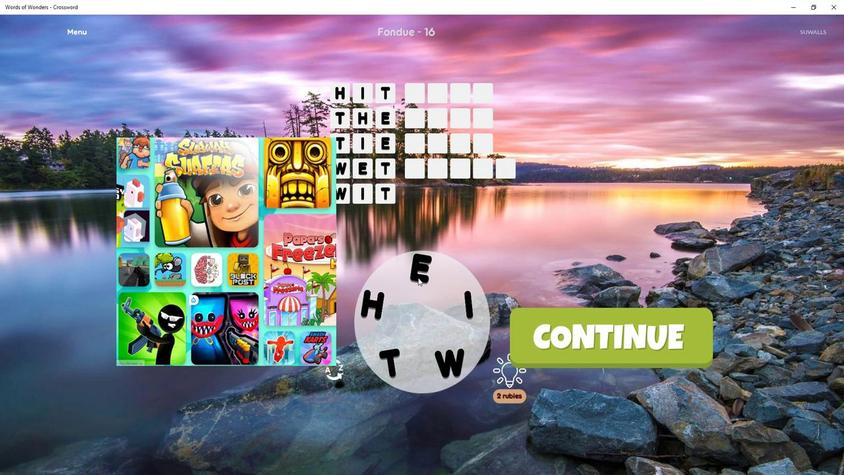 
Action: Mouse moved to (424, 277)
Screenshot: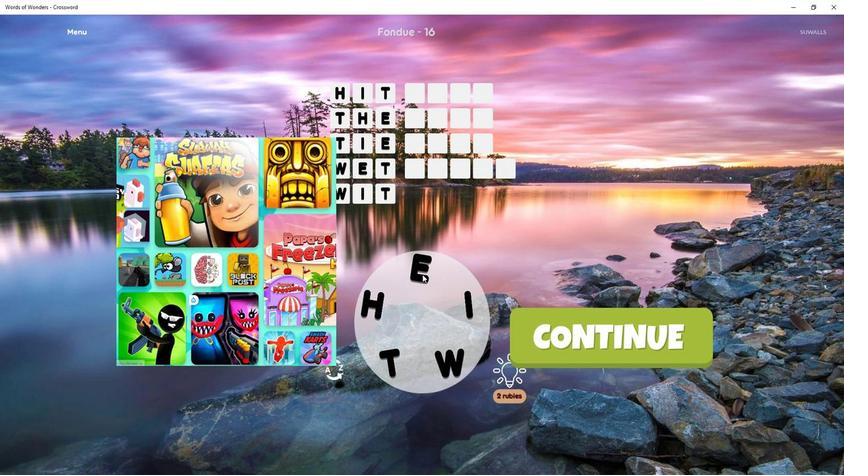 
Action: Mouse pressed left at (424, 277)
Screenshot: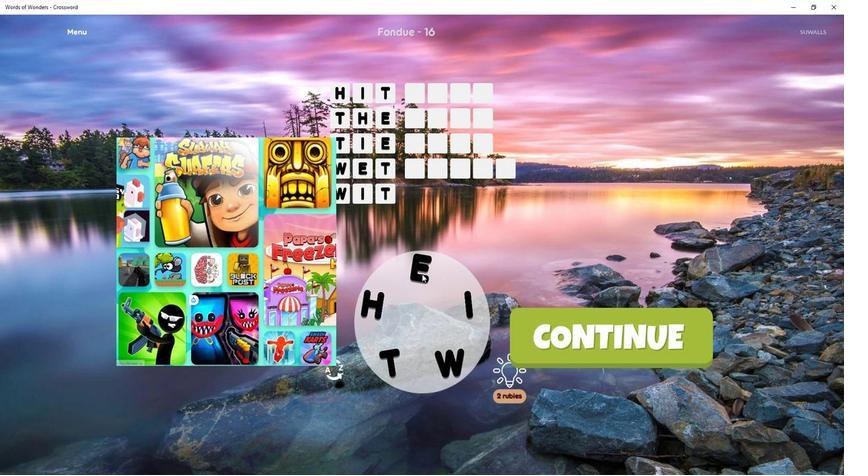 
Action: Mouse moved to (417, 312)
Screenshot: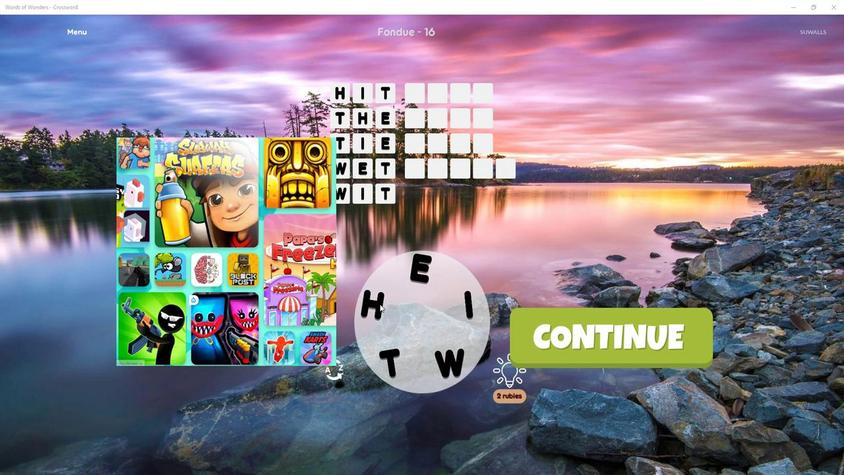 
Action: Mouse pressed left at (417, 312)
Screenshot: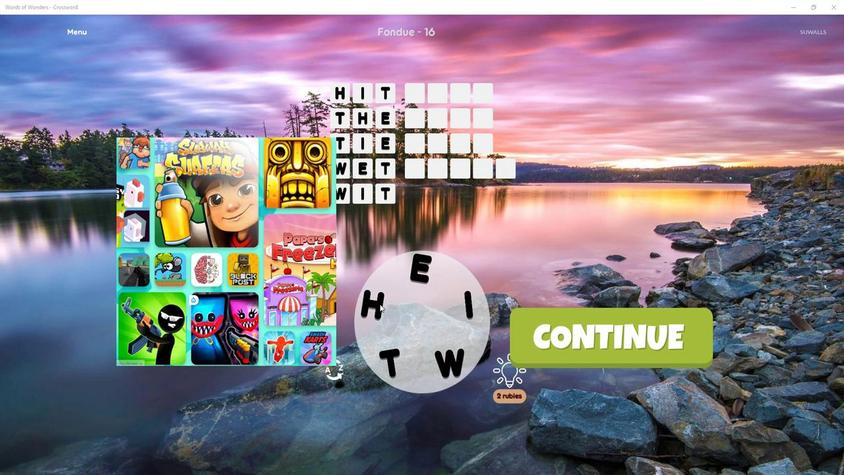 
Action: Mouse moved to (428, 390)
Screenshot: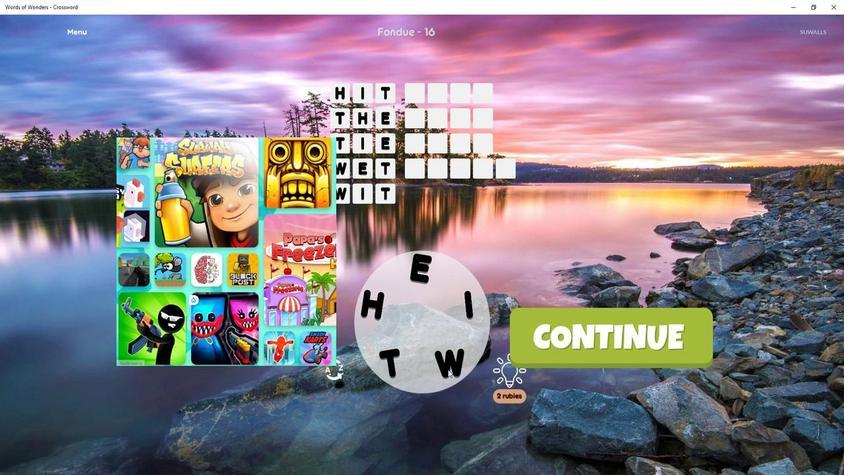 
Action: Mouse pressed left at (428, 390)
Screenshot: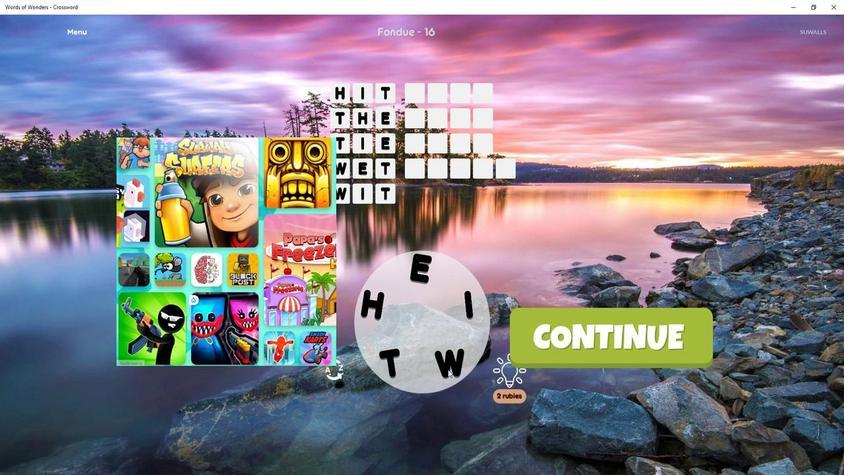 
Action: Mouse moved to (417, 312)
Screenshot: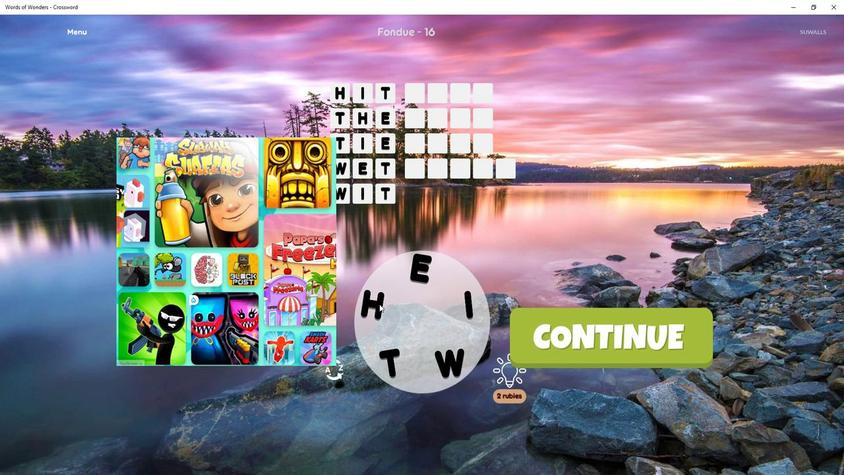
Action: Mouse pressed left at (417, 312)
Screenshot: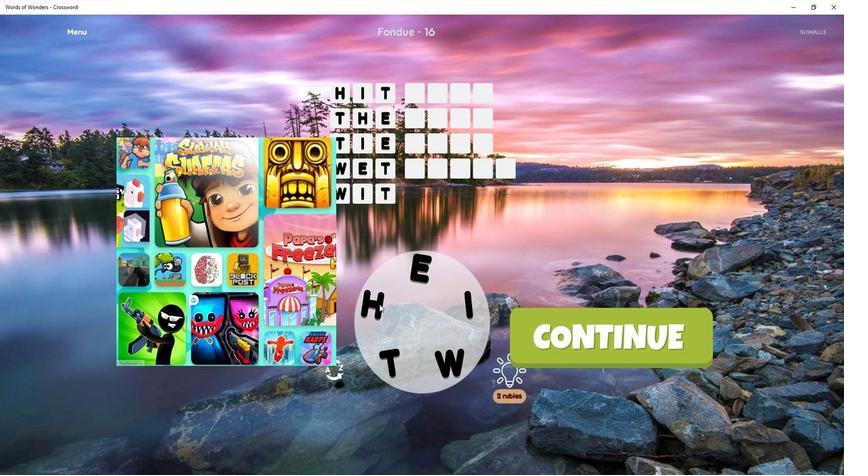 
Action: Mouse moved to (419, 373)
Screenshot: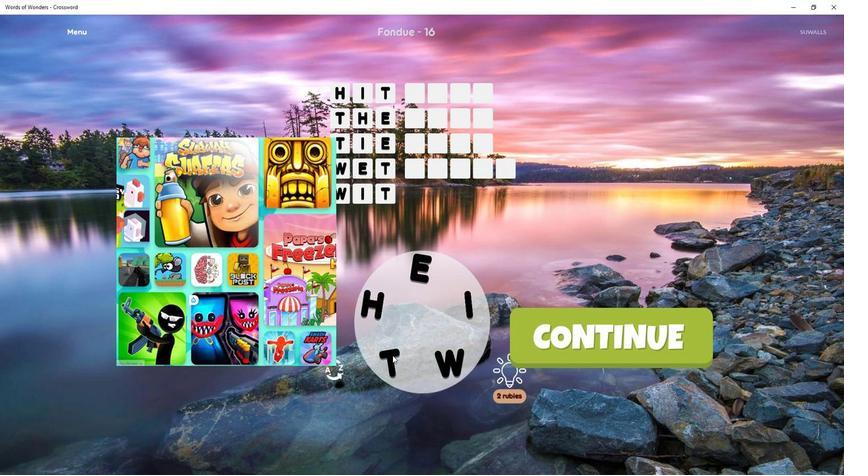
Action: Mouse pressed left at (419, 373)
Screenshot: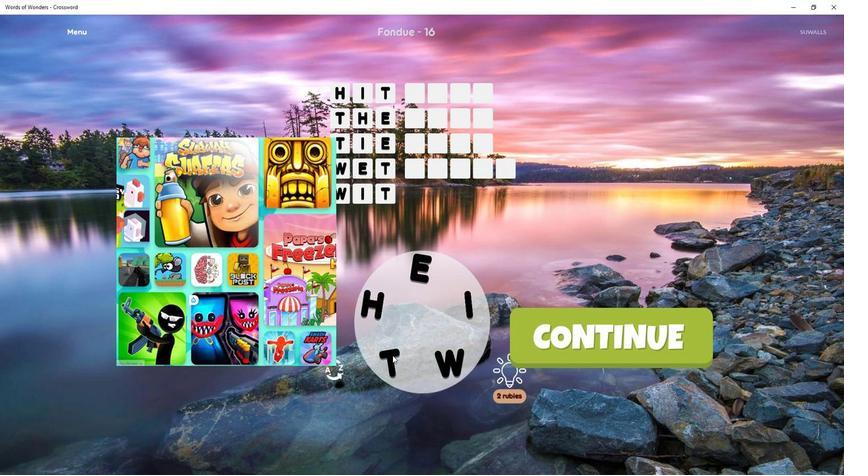 
Action: Mouse moved to (417, 316)
Screenshot: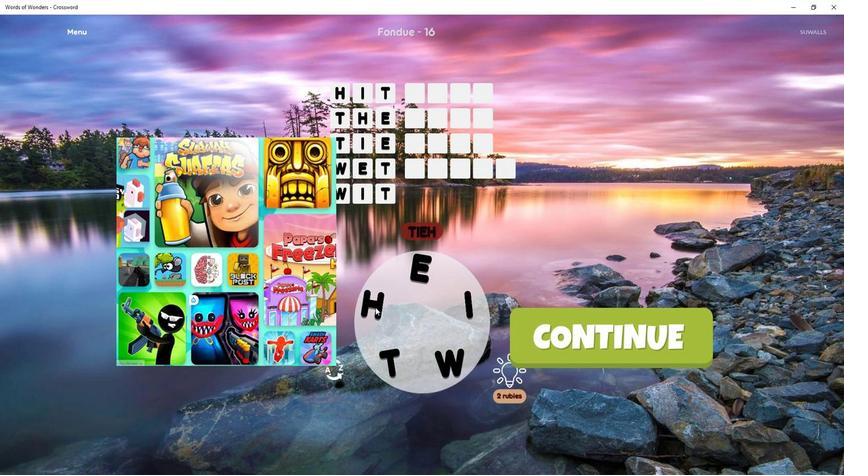 
Action: Mouse pressed left at (417, 316)
Screenshot: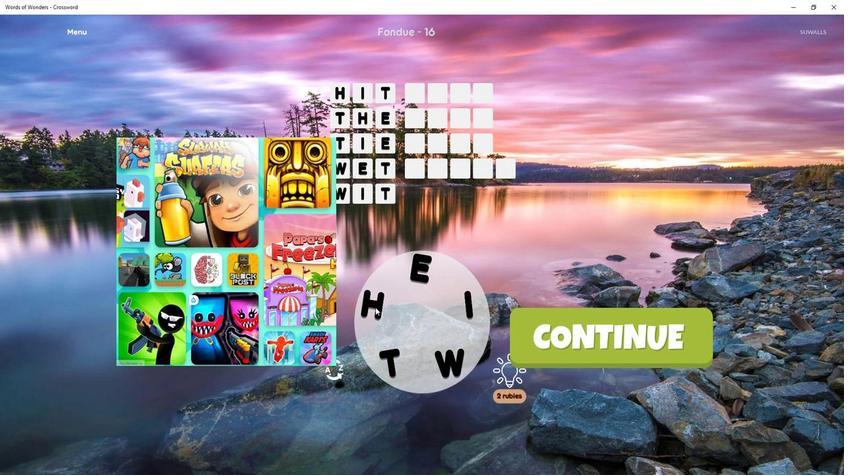 
Action: Mouse moved to (417, 318)
Screenshot: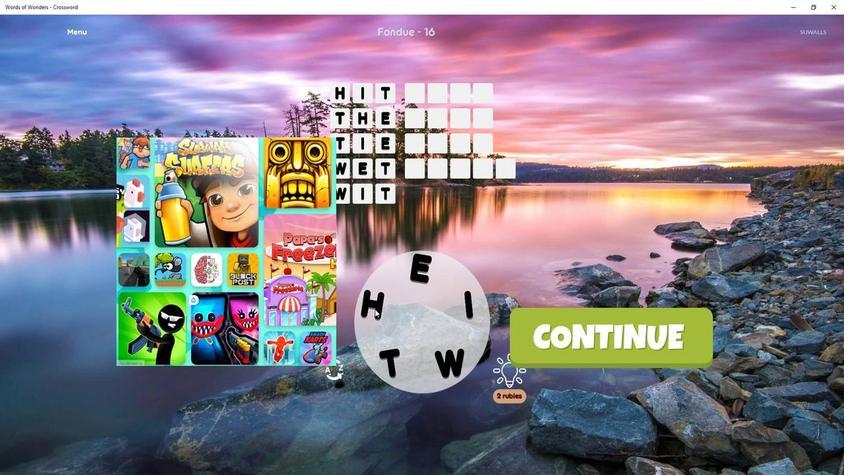 
Action: Mouse pressed left at (417, 318)
Screenshot: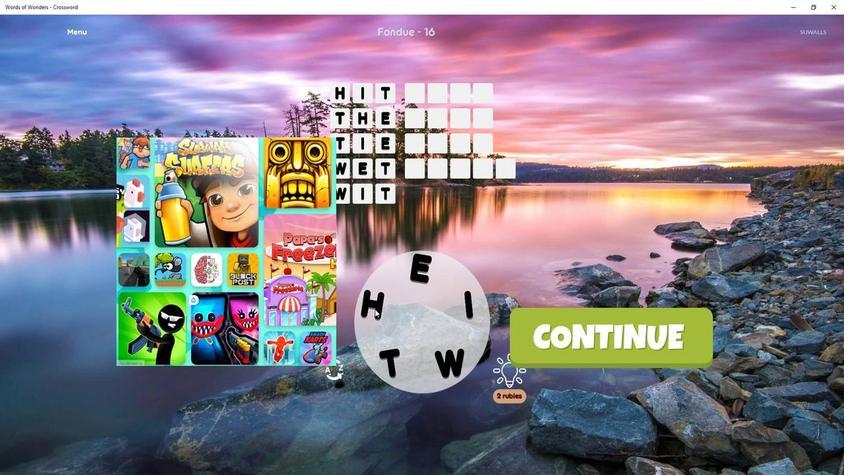 
Action: Mouse moved to (429, 380)
Screenshot: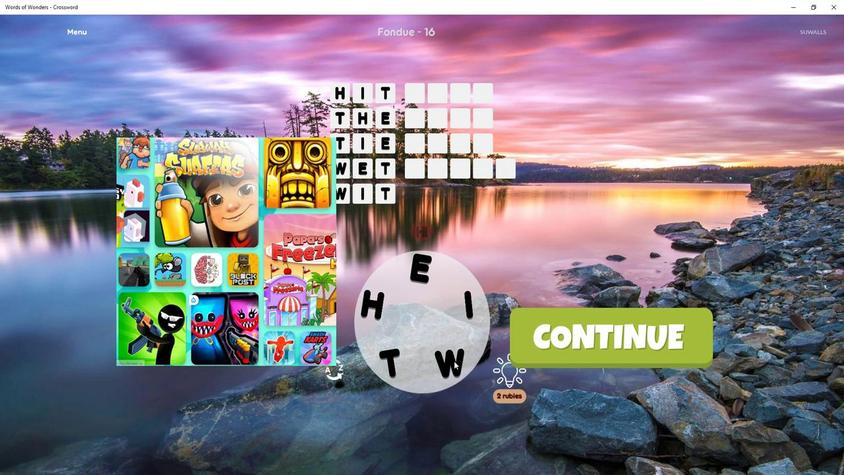 
Action: Mouse pressed left at (429, 380)
Screenshot: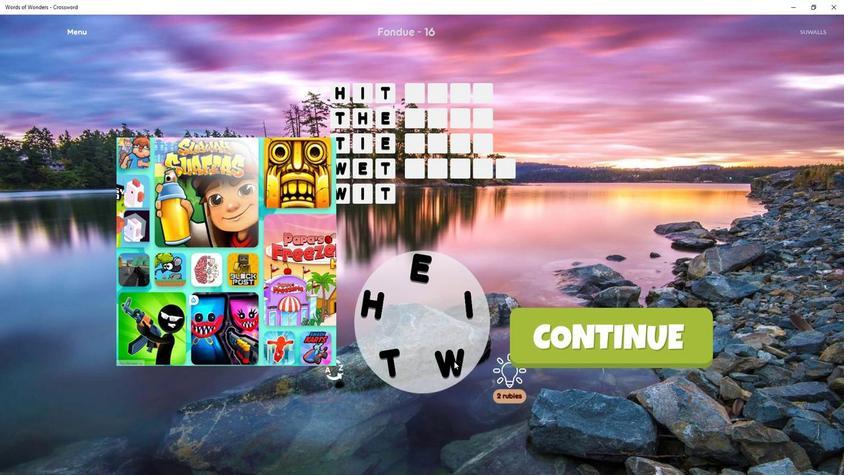 
Action: Mouse moved to (428, 370)
Screenshot: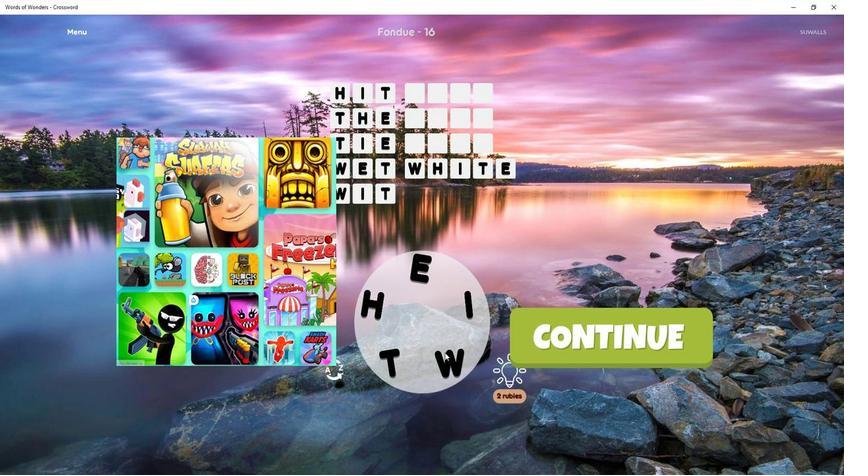 
Action: Mouse pressed left at (428, 370)
Screenshot: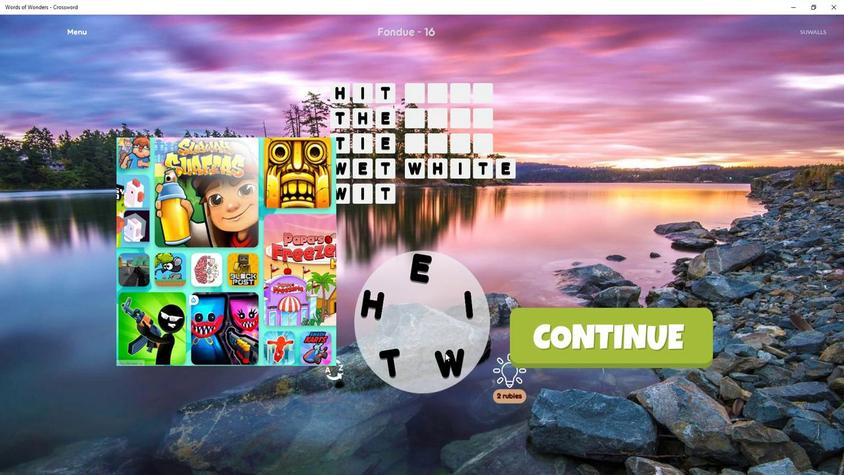 
Action: Mouse moved to (428, 385)
Screenshot: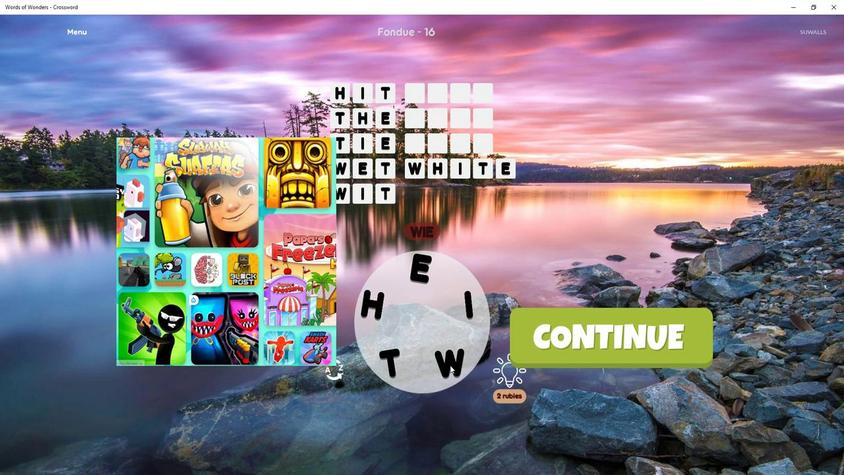 
Action: Mouse pressed left at (428, 385)
Screenshot: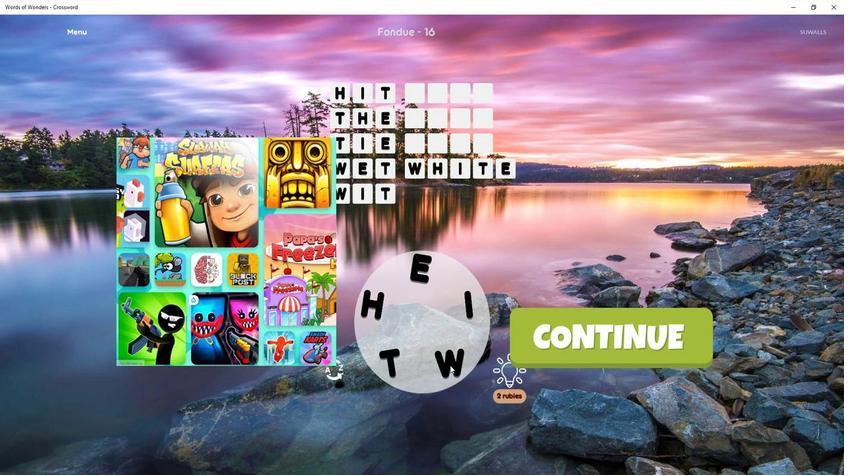 
Action: Mouse moved to (427, 378)
Screenshot: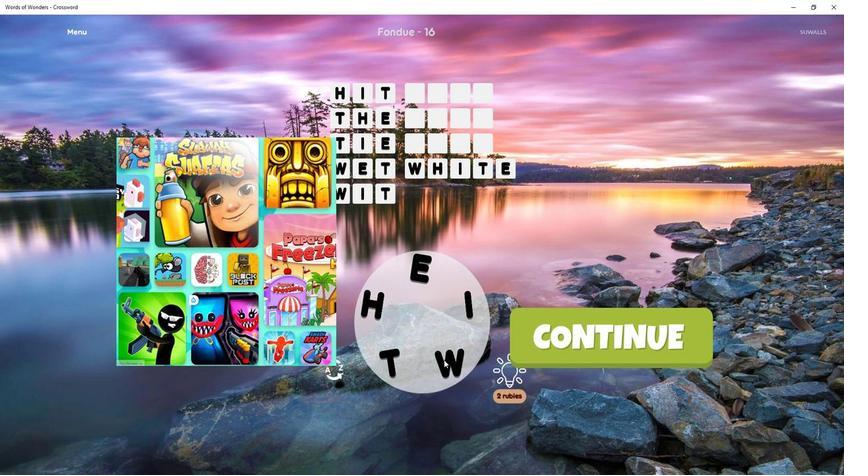 
Action: Mouse pressed left at (427, 378)
Screenshot: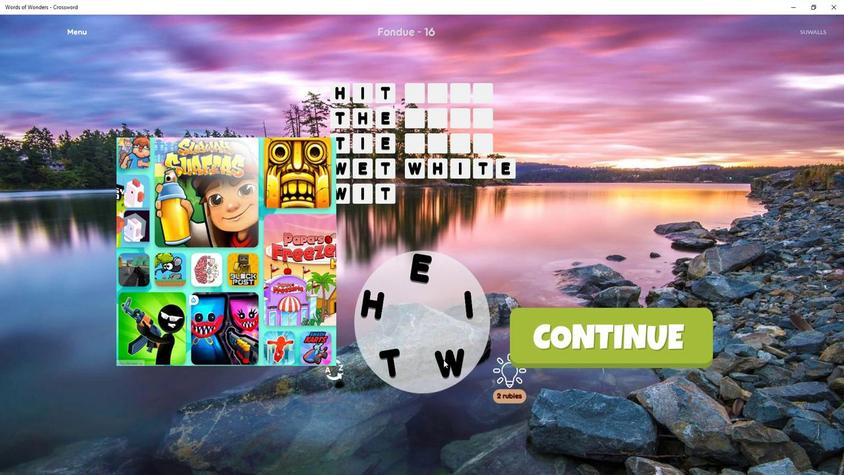 
Action: Mouse moved to (428, 386)
Screenshot: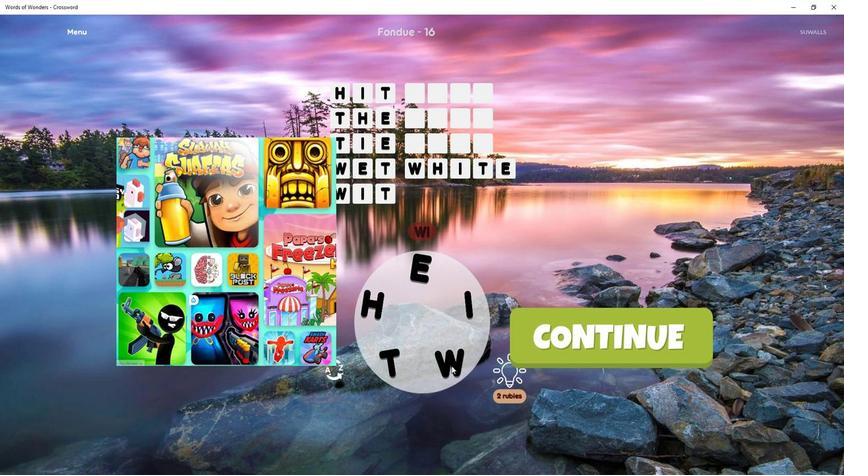 
Action: Mouse pressed left at (428, 386)
Screenshot: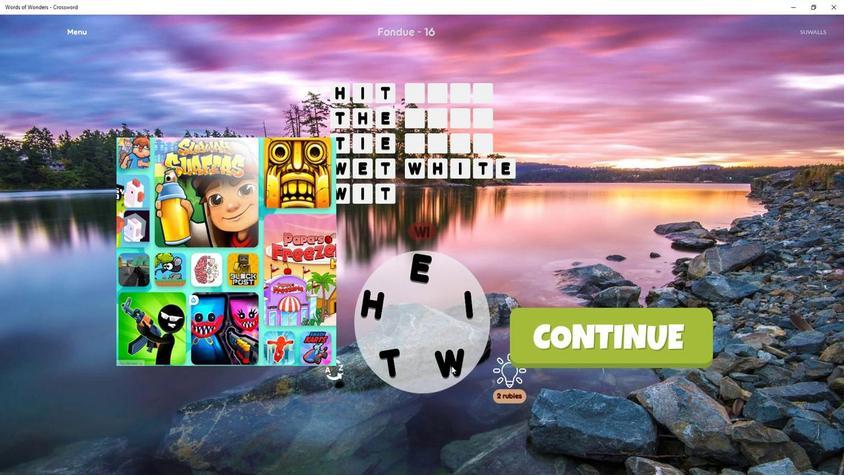 
Action: Mouse moved to (426, 397)
Screenshot: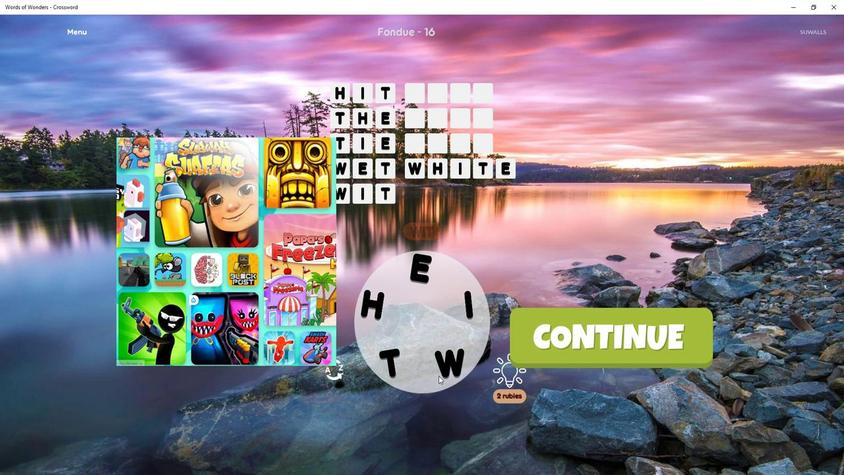 
Action: Mouse pressed left at (426, 397)
Screenshot: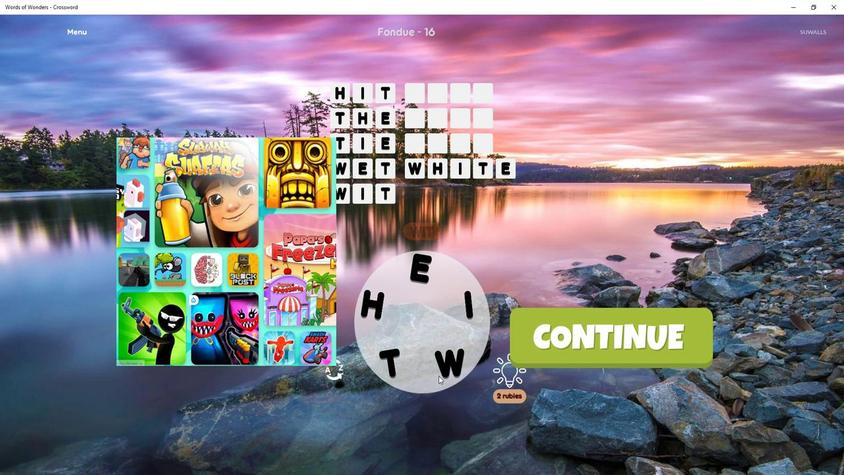 
Action: Mouse moved to (428, 381)
Screenshot: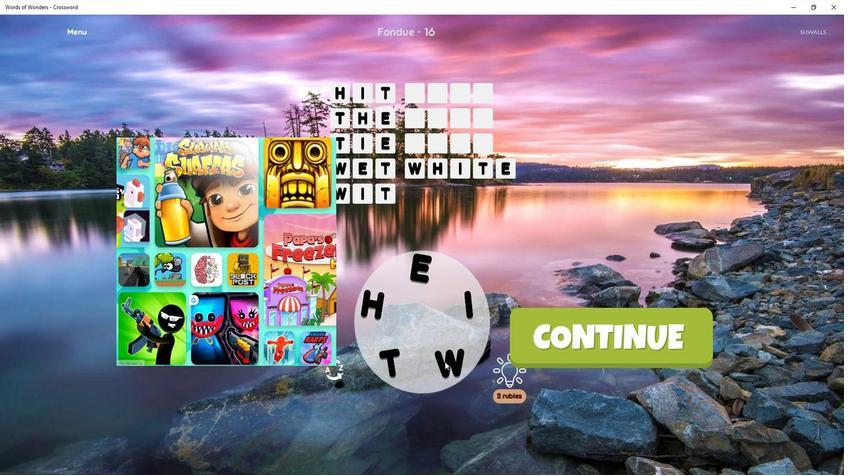 
Action: Mouse pressed left at (428, 381)
Screenshot: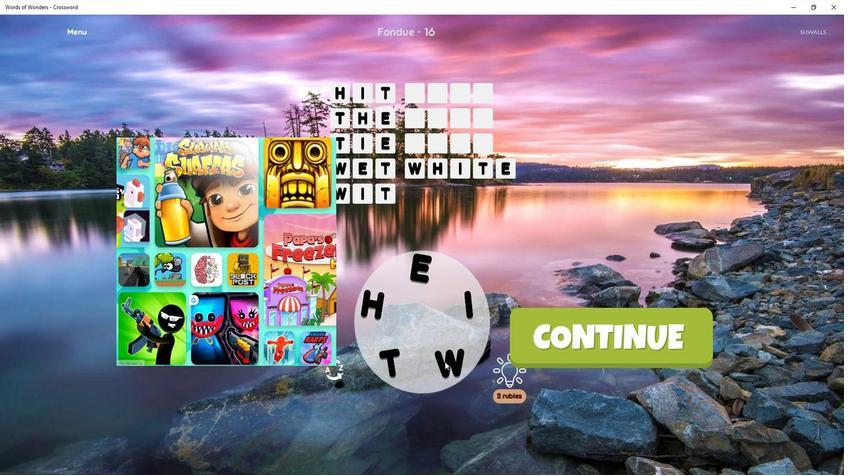 
Action: Mouse moved to (429, 369)
Screenshot: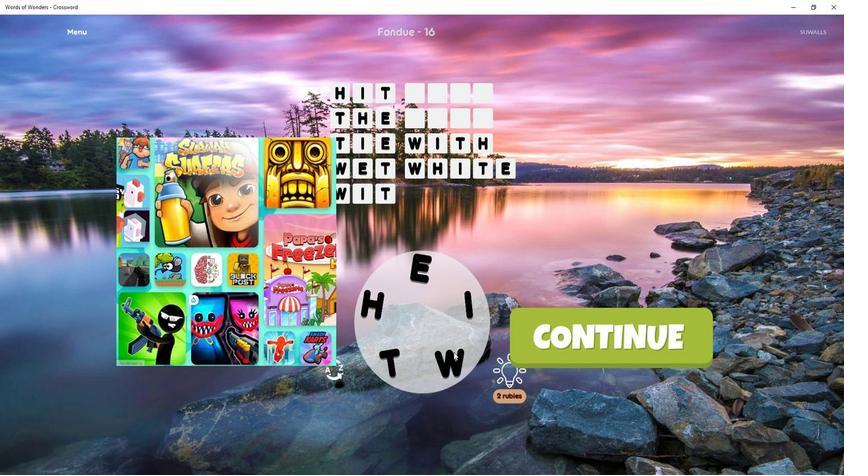 
Action: Mouse pressed left at (429, 369)
Screenshot: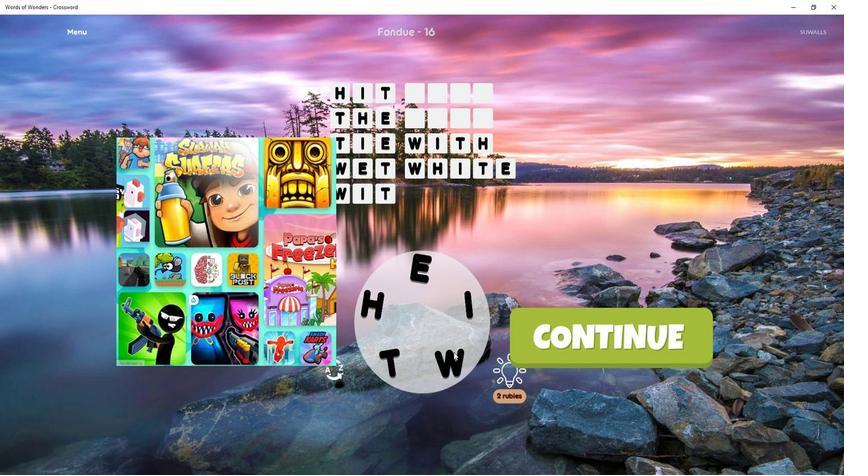 
Action: Mouse moved to (432, 390)
Screenshot: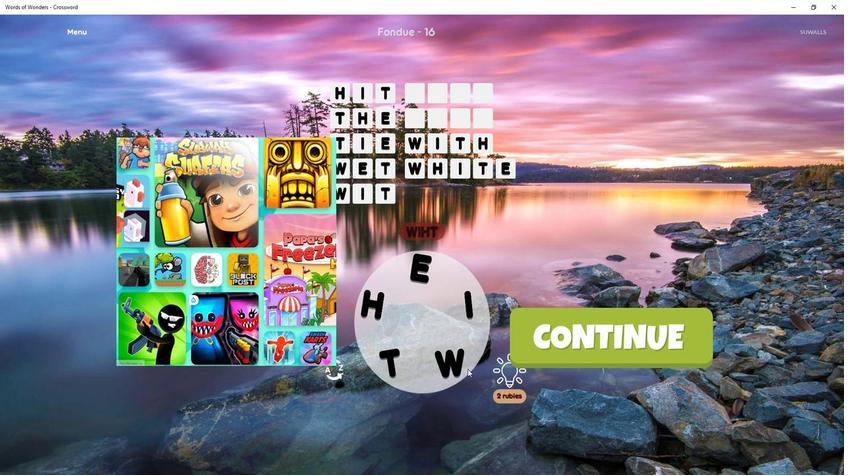
Action: Mouse pressed left at (432, 390)
Screenshot: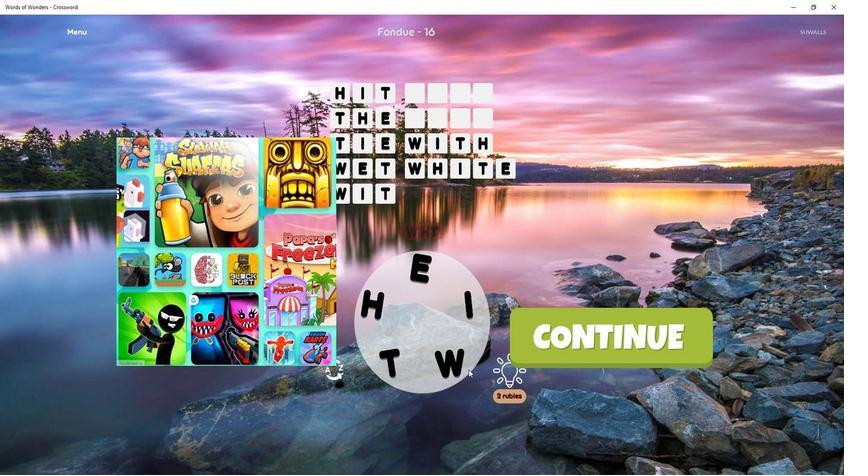 
Action: Mouse moved to (427, 376)
Screenshot: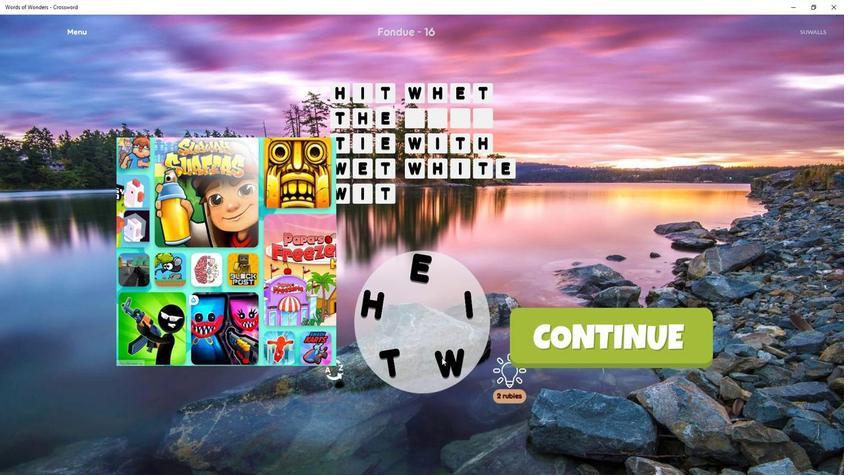 
Action: Mouse pressed left at (427, 376)
Screenshot: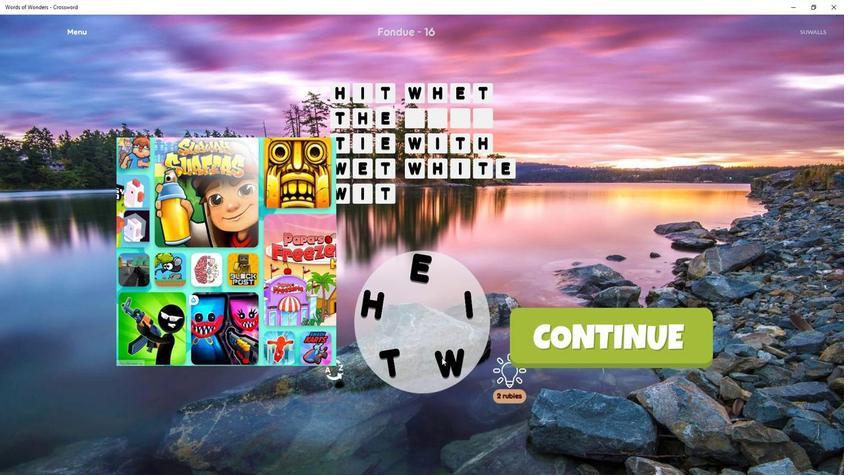 
Action: Mouse moved to (415, 307)
Screenshot: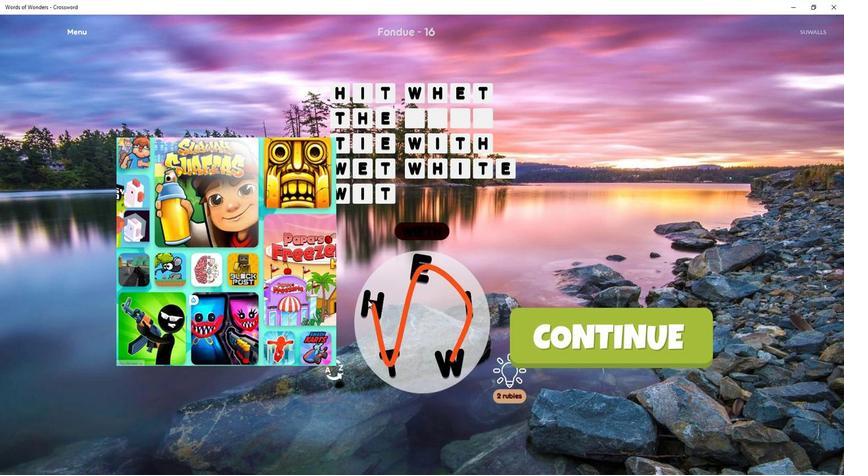 
Action: Mouse pressed left at (415, 307)
Screenshot: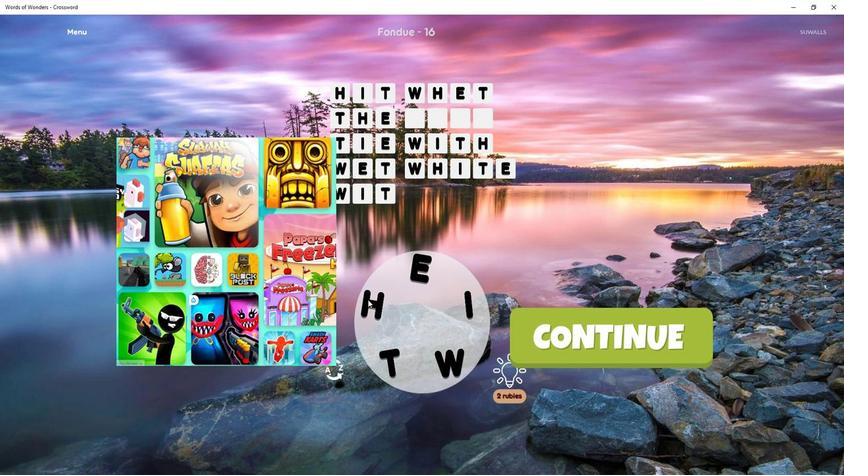 
Action: Mouse moved to (337, 122)
Screenshot: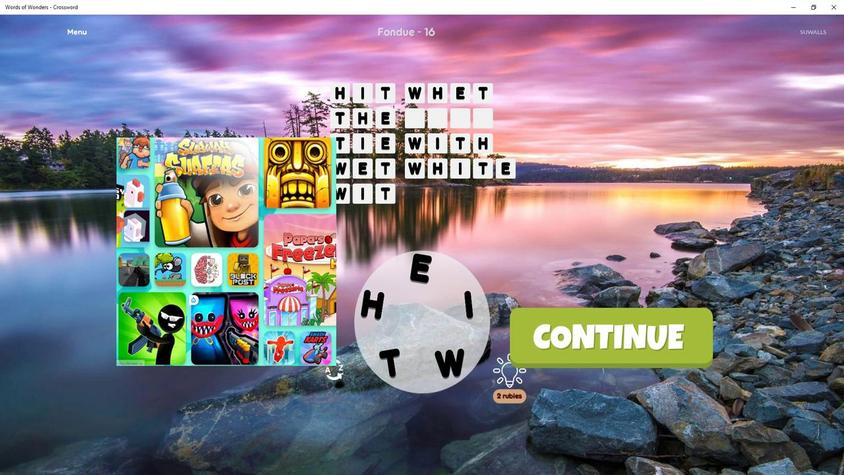 
Action: Mouse pressed left at (337, 122)
Screenshot: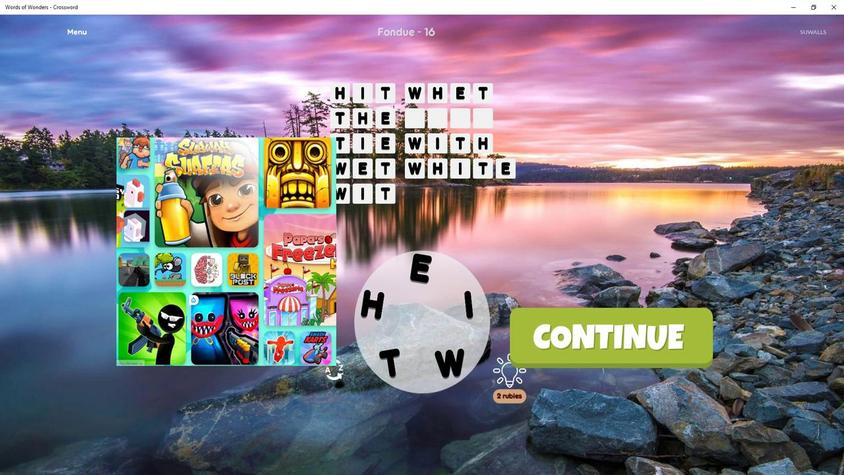 
Action: Mouse moved to (310, 102)
Screenshot: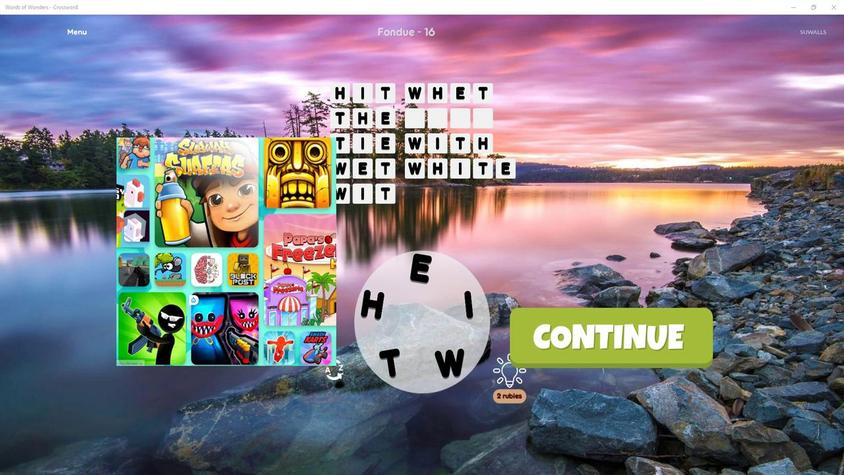 
Action: Mouse scrolled (310, 102) with delta (0, 0)
Screenshot: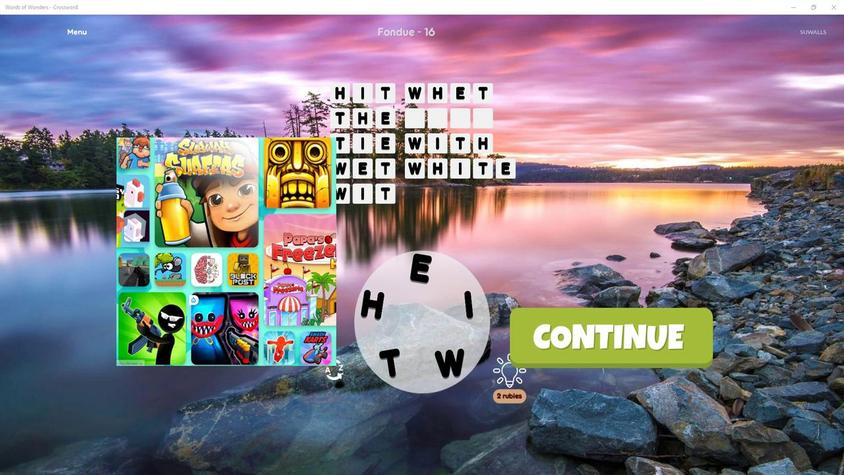 
Action: Mouse scrolled (310, 102) with delta (0, 0)
Screenshot: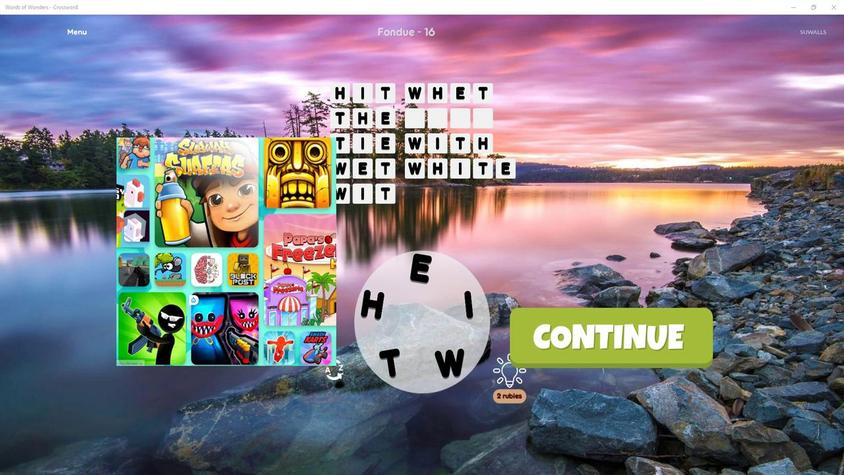 
Action: Mouse moved to (310, 104)
Screenshot: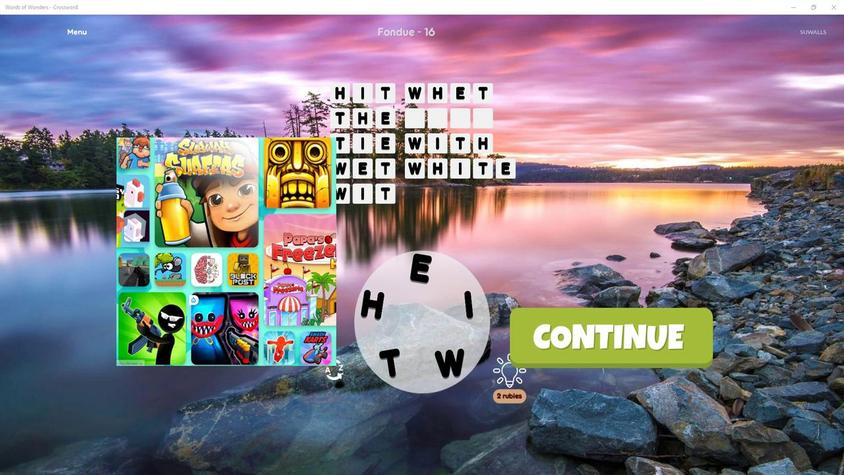 
Action: Mouse scrolled (310, 104) with delta (0, 0)
Screenshot: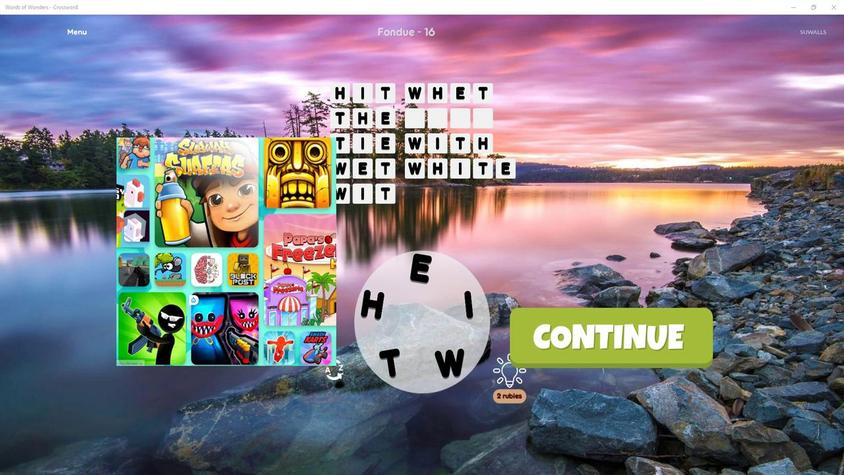 
Action: Mouse moved to (417, 316)
Screenshot: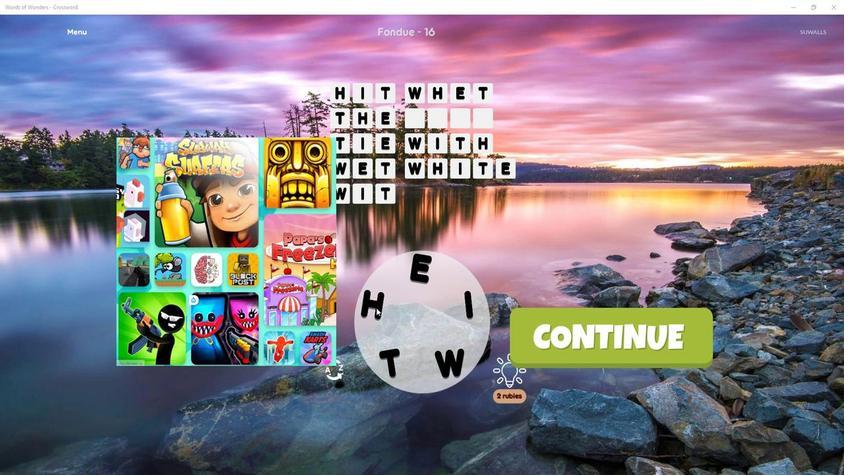 
Action: Mouse pressed left at (417, 316)
Screenshot: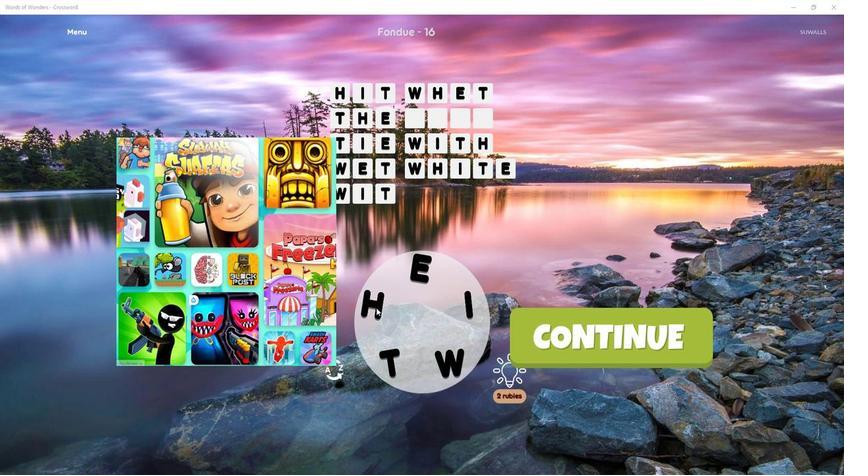 
Action: Mouse moved to (429, 377)
Screenshot: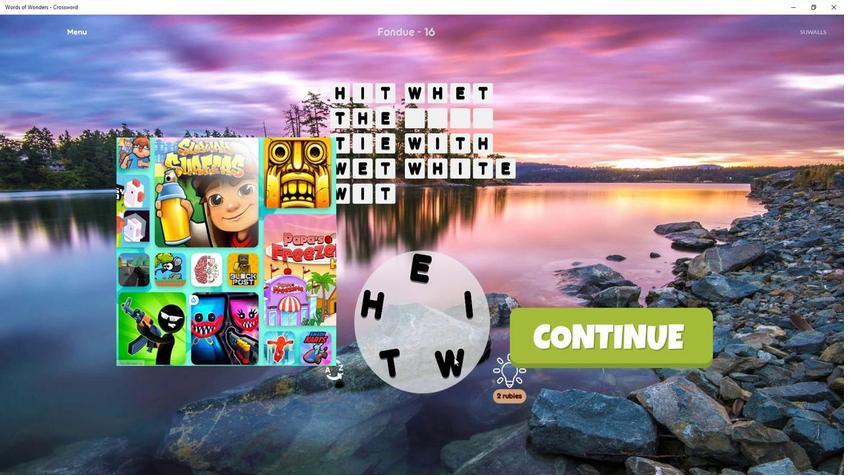
Action: Mouse pressed left at (429, 377)
Screenshot: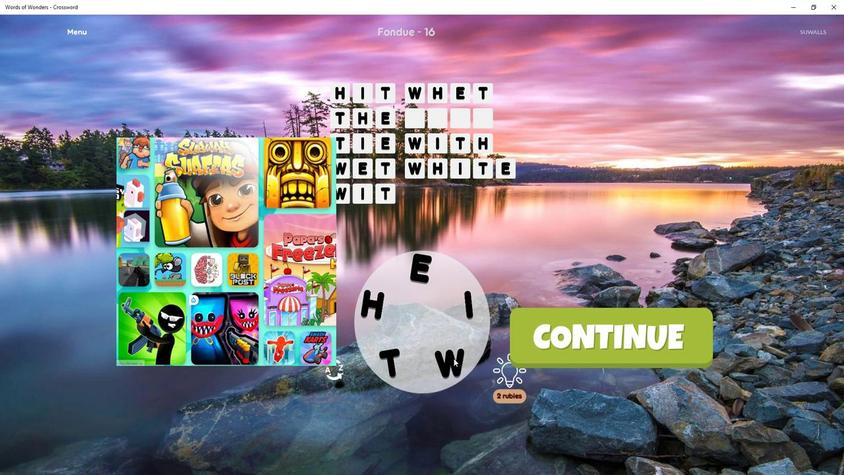 
Action: Mouse moved to (428, 382)
Screenshot: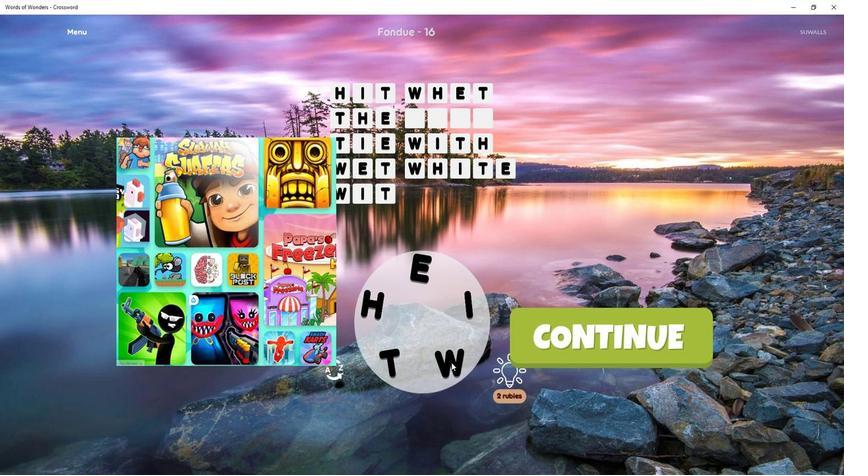 
Action: Mouse pressed left at (428, 382)
Screenshot: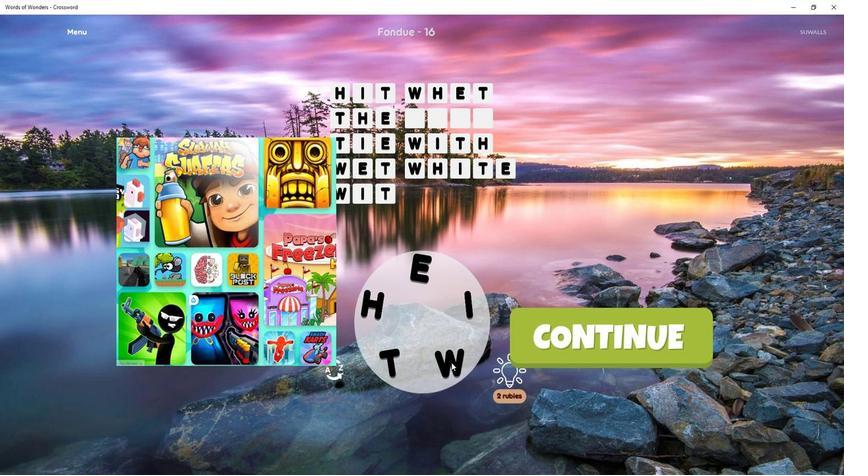 
Action: Mouse moved to (427, 371)
Screenshot: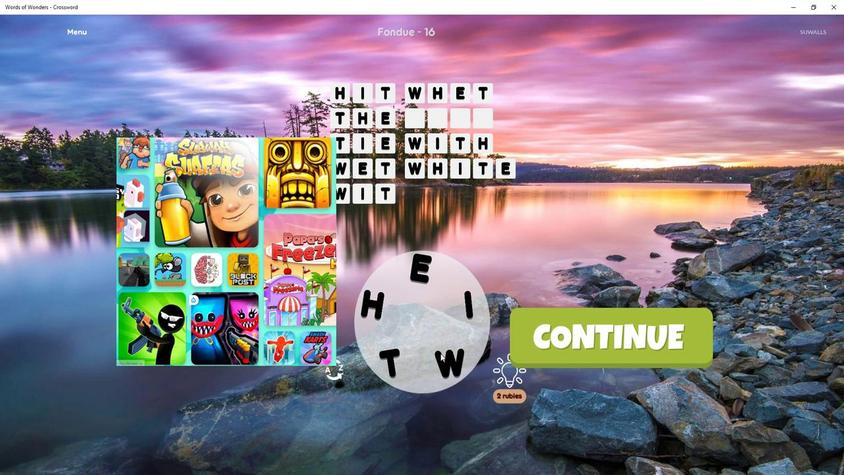
Action: Mouse pressed left at (427, 371)
Screenshot: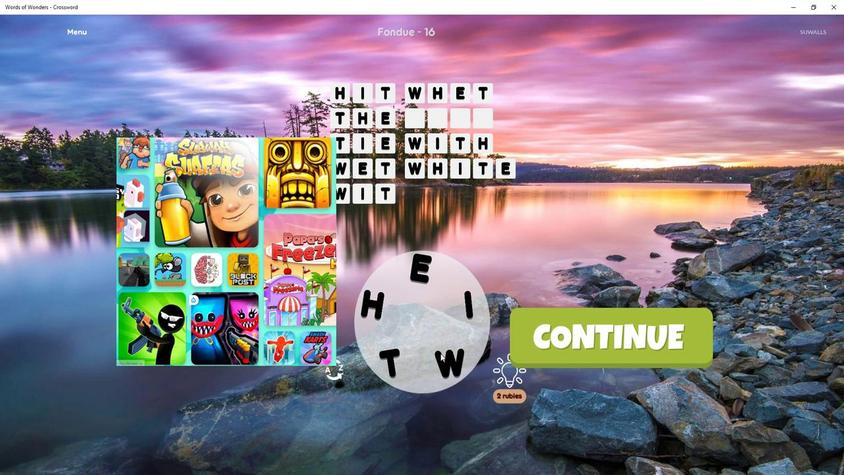 
Action: Mouse moved to (417, 310)
Screenshot: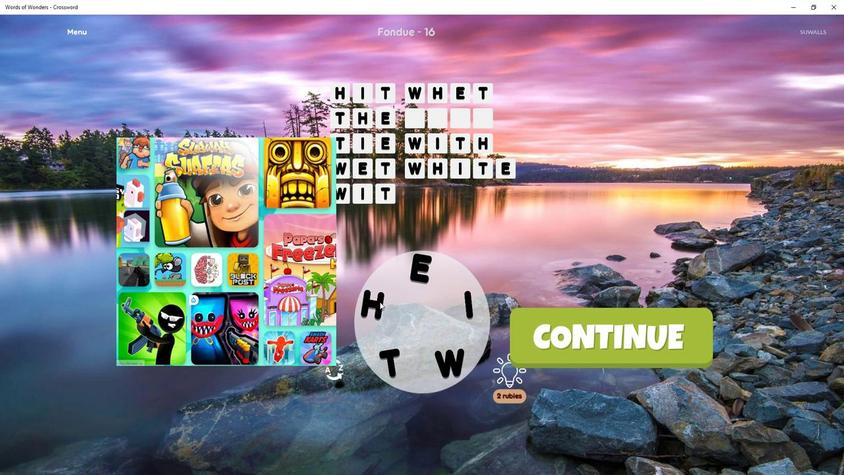 
Action: Mouse pressed left at (417, 310)
Screenshot: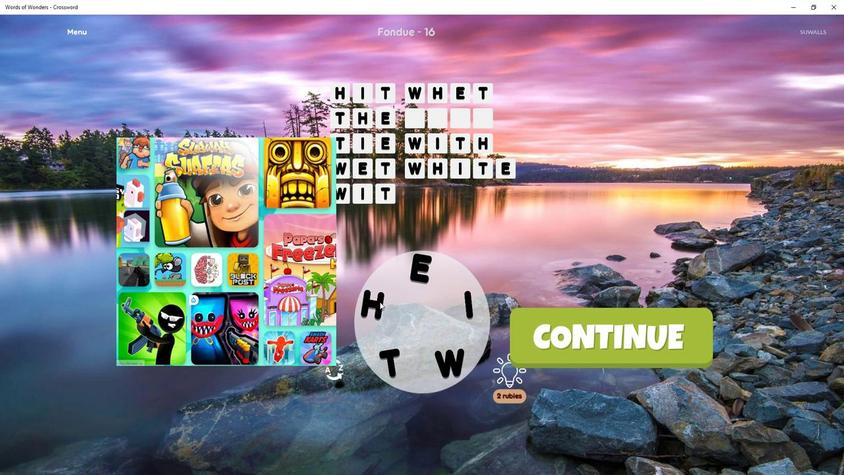 
Action: Mouse moved to (430, 376)
Screenshot: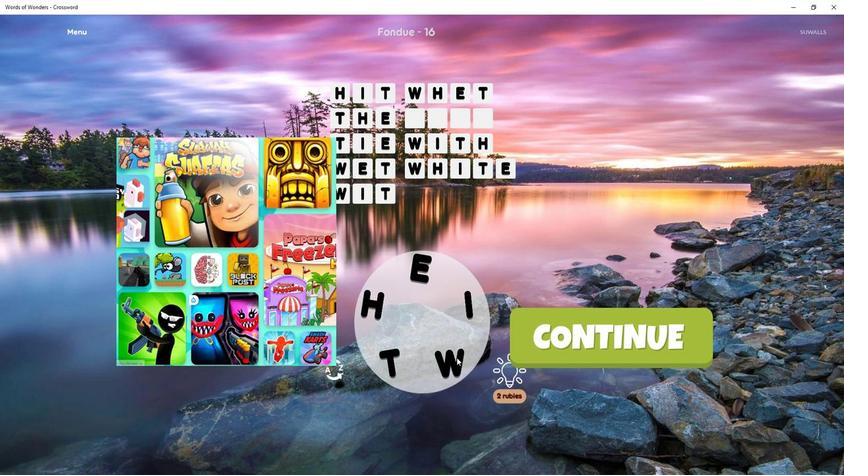 
Action: Mouse pressed left at (430, 376)
Screenshot: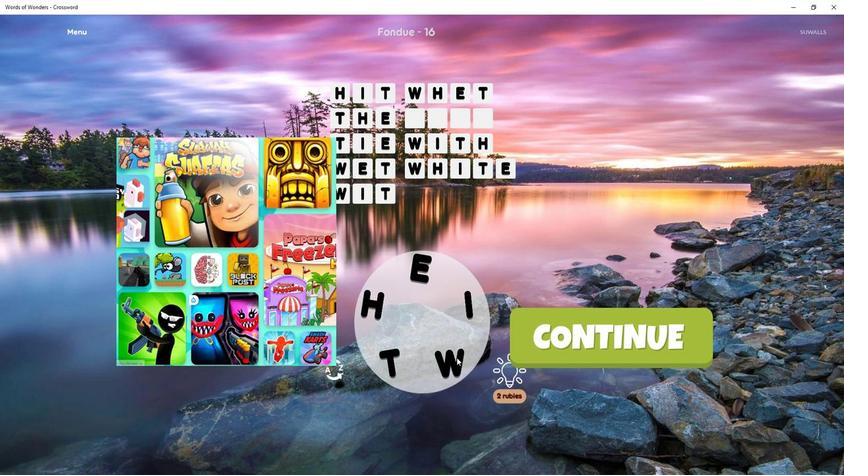 
Action: Mouse moved to (419, 392)
Screenshot: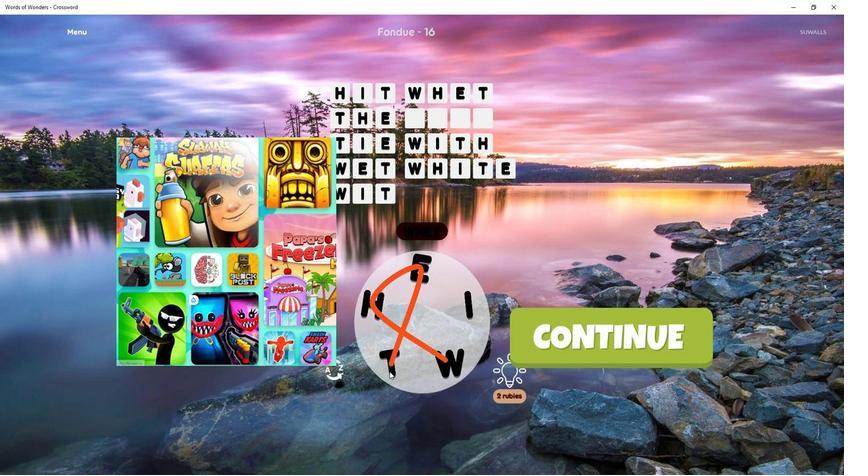 
Action: Mouse pressed left at (419, 392)
Screenshot: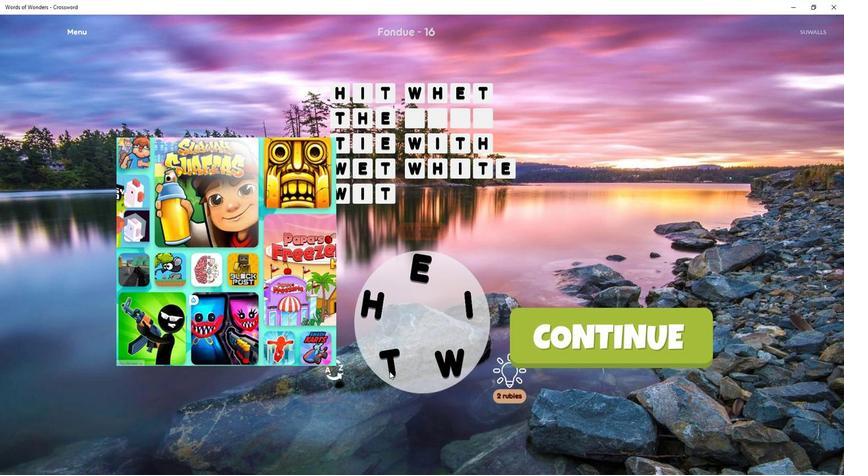 
Action: Mouse moved to (417, 325)
Screenshot: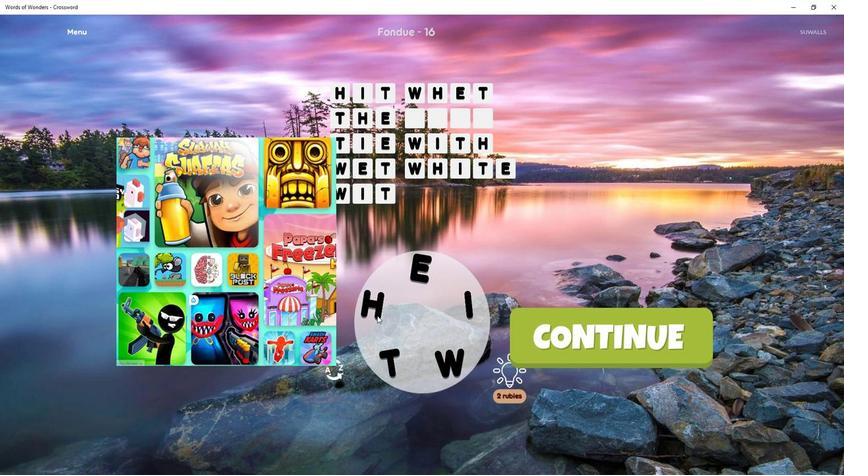 
Action: Mouse pressed left at (417, 325)
Screenshot: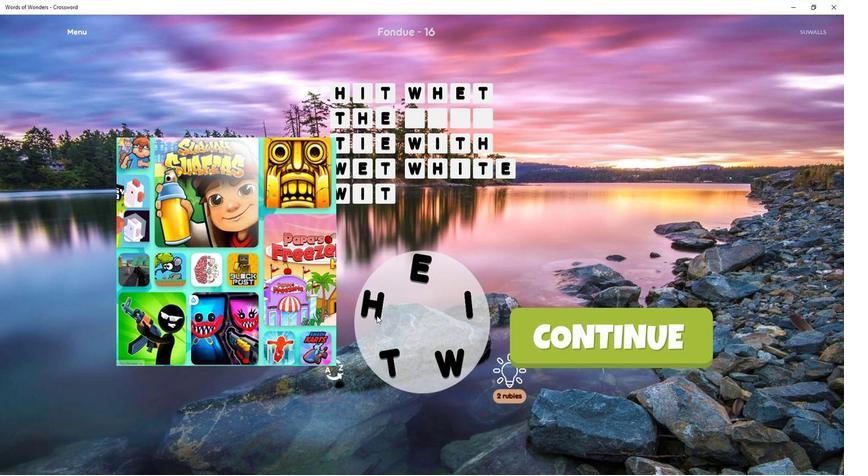 
Action: Mouse moved to (428, 374)
Screenshot: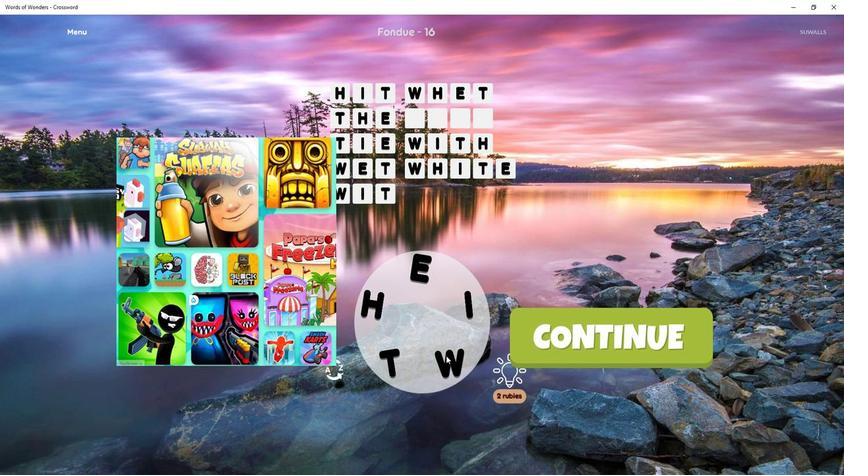 
Action: Mouse pressed left at (428, 374)
Screenshot: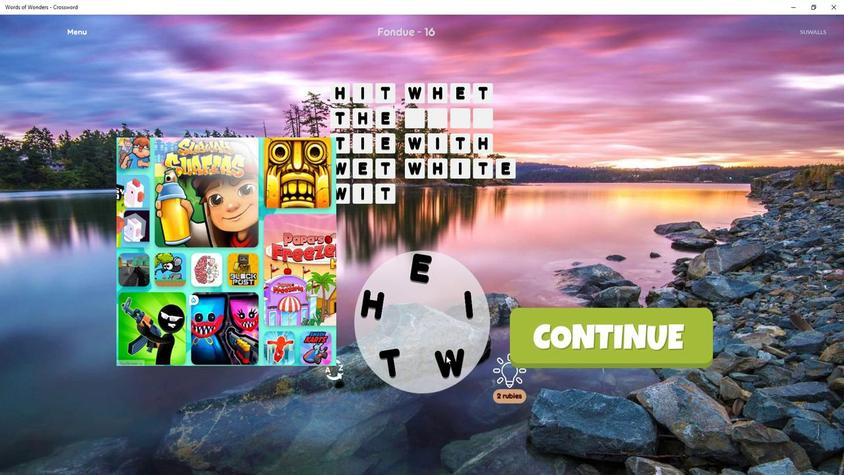 
Action: Mouse moved to (417, 300)
Screenshot: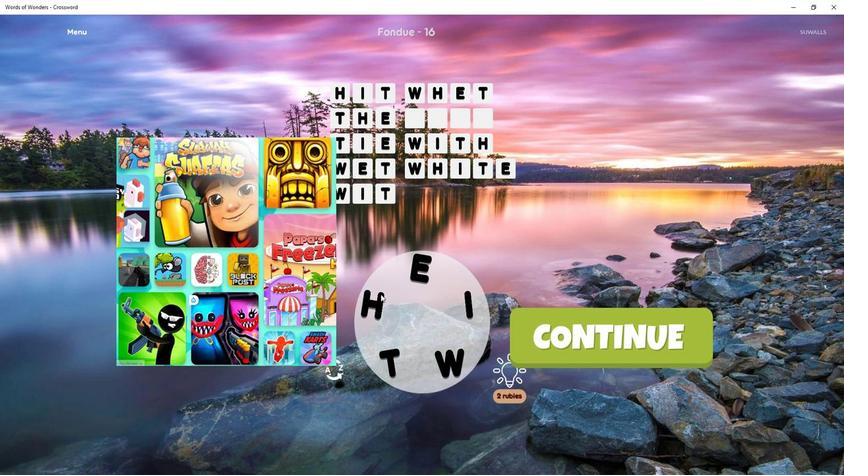 
Action: Mouse pressed left at (417, 300)
Screenshot: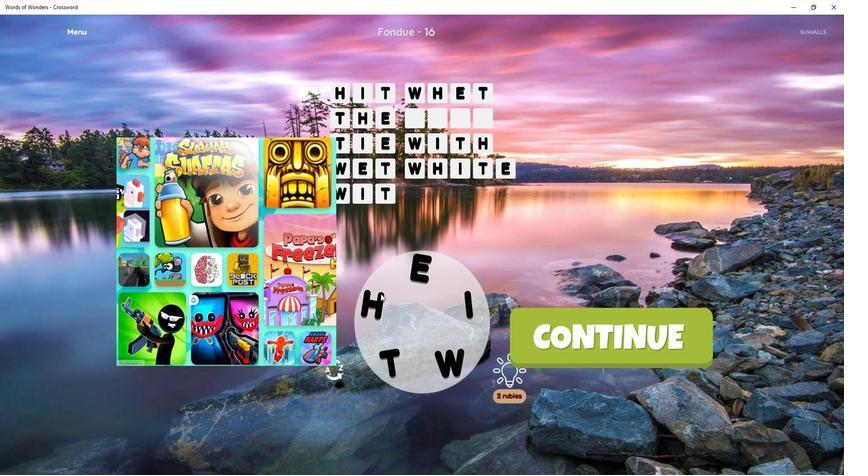 
Action: Mouse moved to (419, 367)
Screenshot: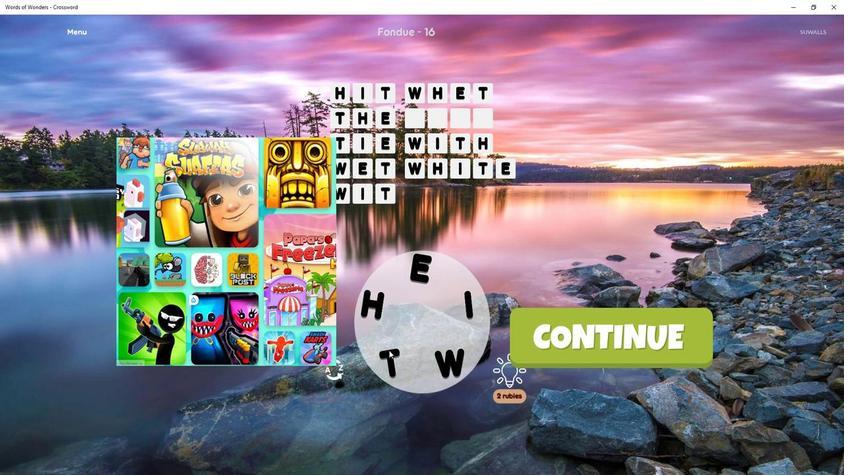 
Action: Mouse pressed left at (419, 367)
Screenshot: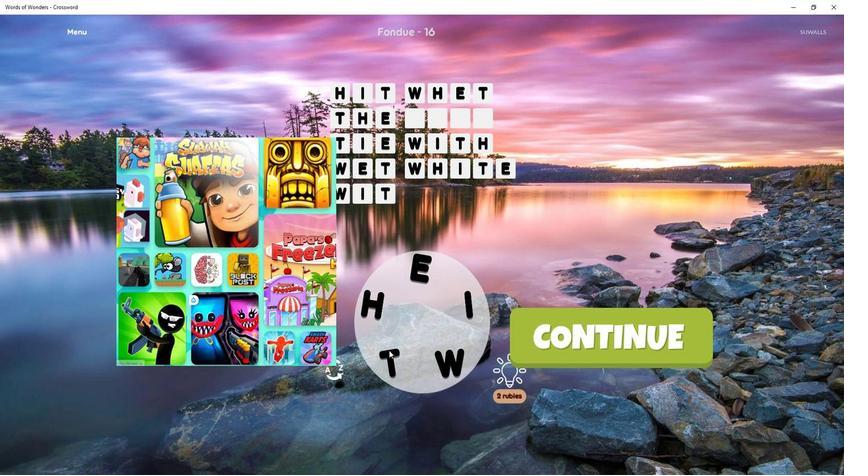 
Action: Mouse moved to (417, 308)
Screenshot: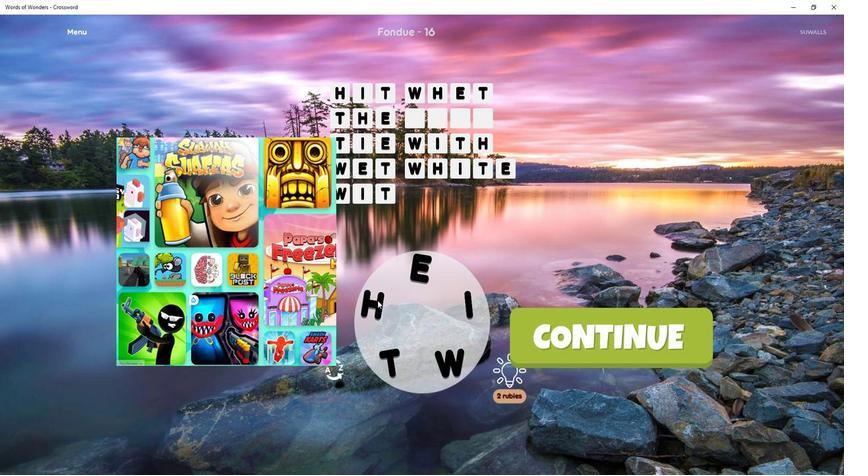 
Action: Mouse pressed left at (417, 308)
Screenshot: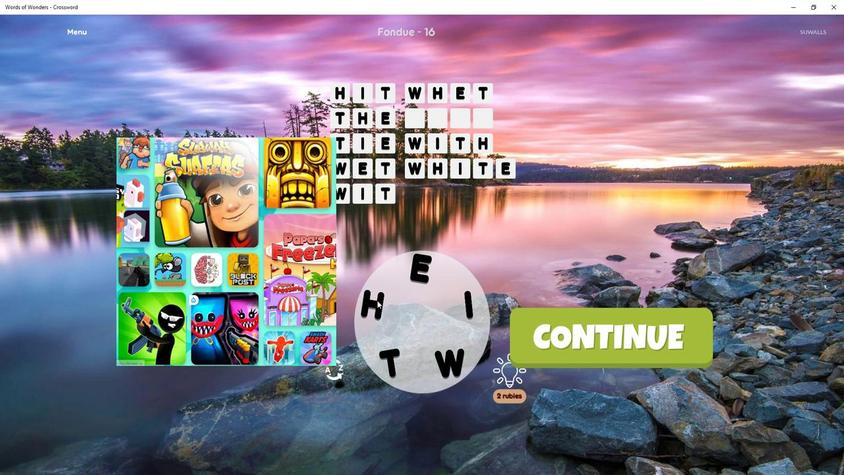 
Action: Mouse moved to (427, 366)
Screenshot: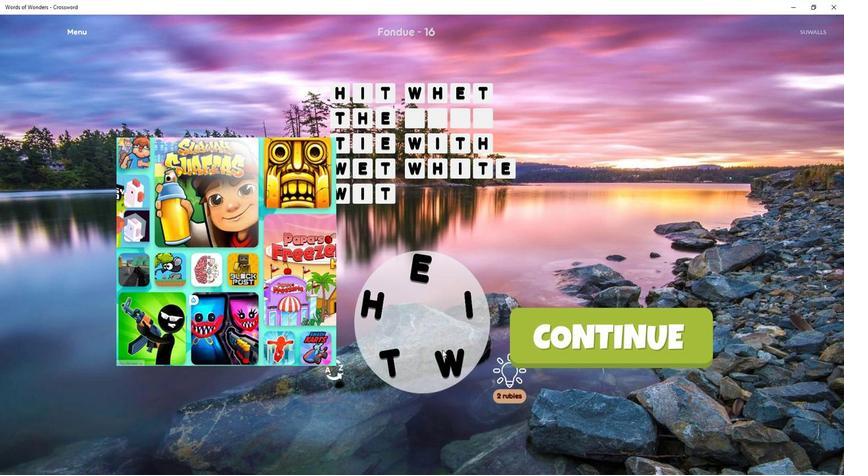 
Action: Mouse pressed left at (427, 366)
Screenshot: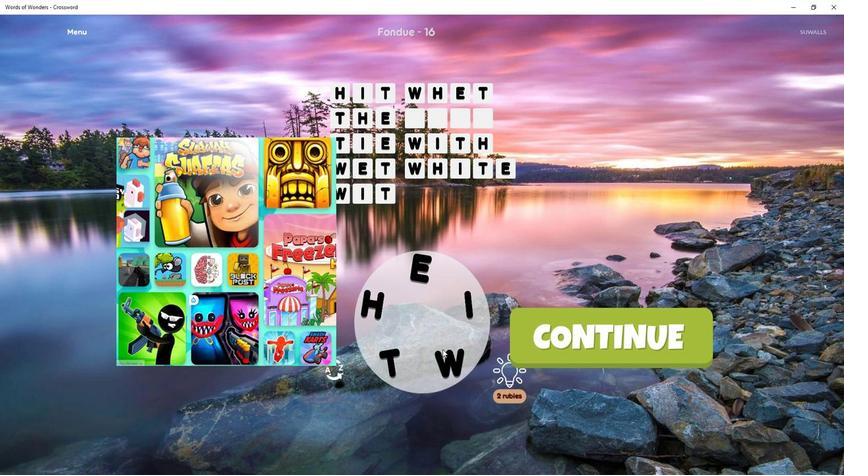 
Action: Mouse moved to (428, 379)
Screenshot: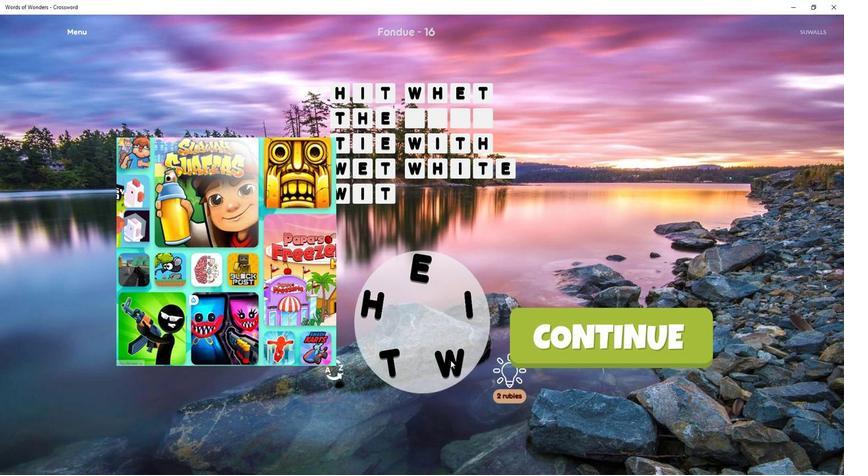 
Action: Mouse pressed left at (428, 379)
Screenshot: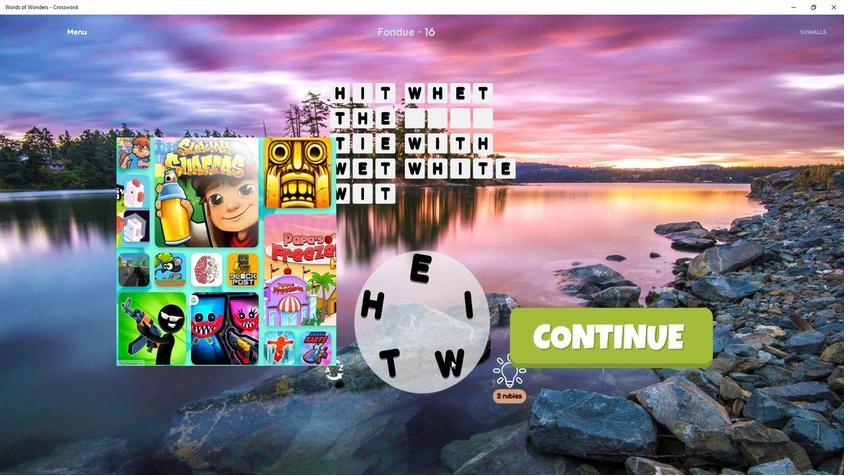 
Action: Mouse moved to (429, 393)
Screenshot: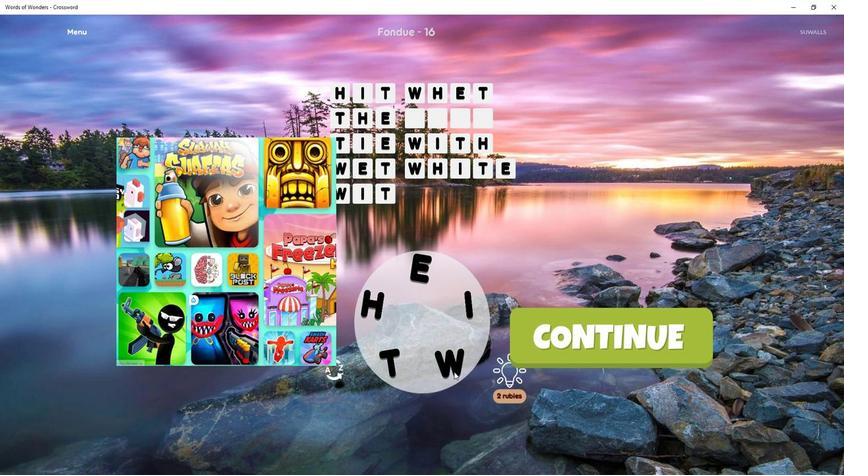 
Action: Mouse pressed left at (429, 393)
Screenshot: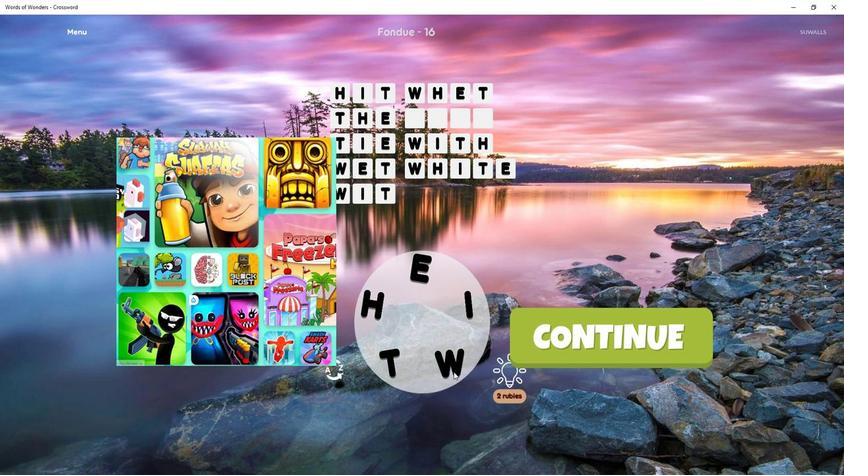 
Action: Mouse moved to (427, 377)
Screenshot: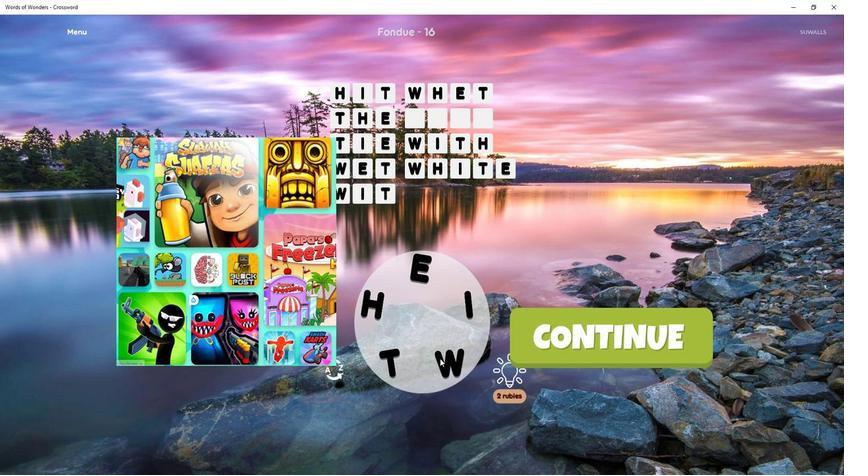 
Action: Mouse pressed left at (427, 377)
Screenshot: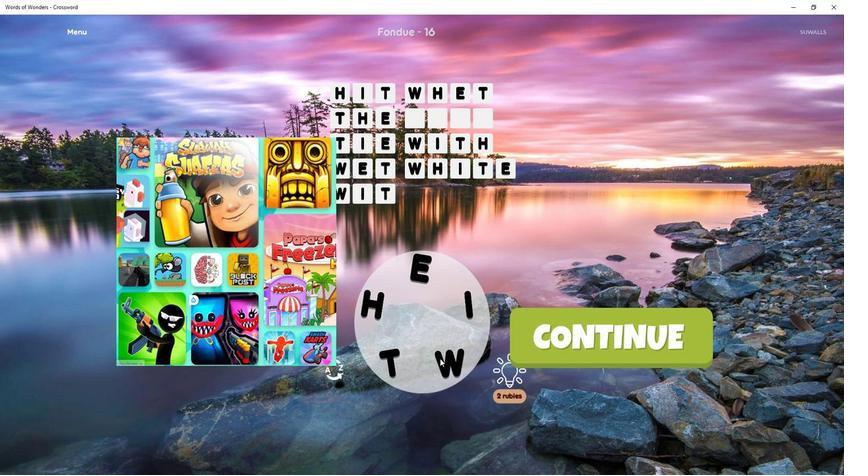 
Action: Mouse moved to (431, 286)
Screenshot: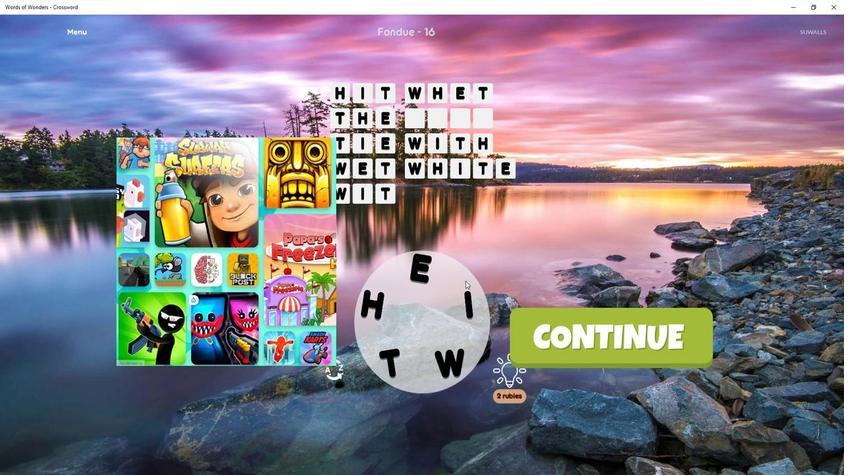 
Action: Mouse pressed left at (431, 286)
Screenshot: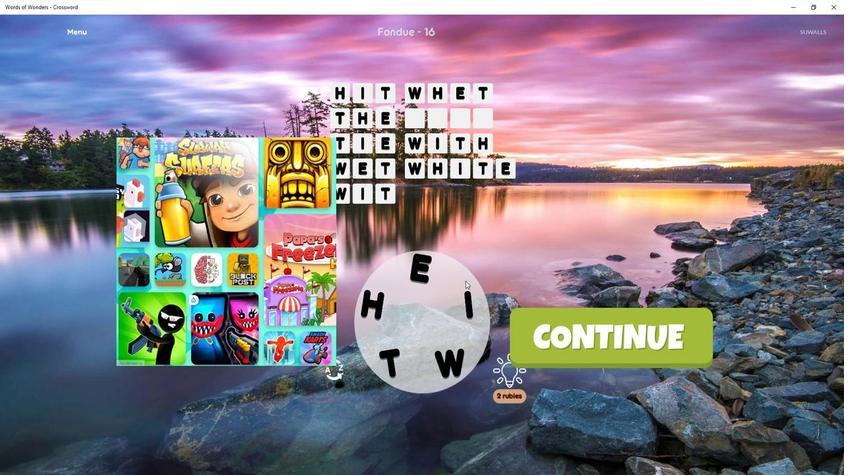 
Action: Mouse moved to (431, 307)
Screenshot: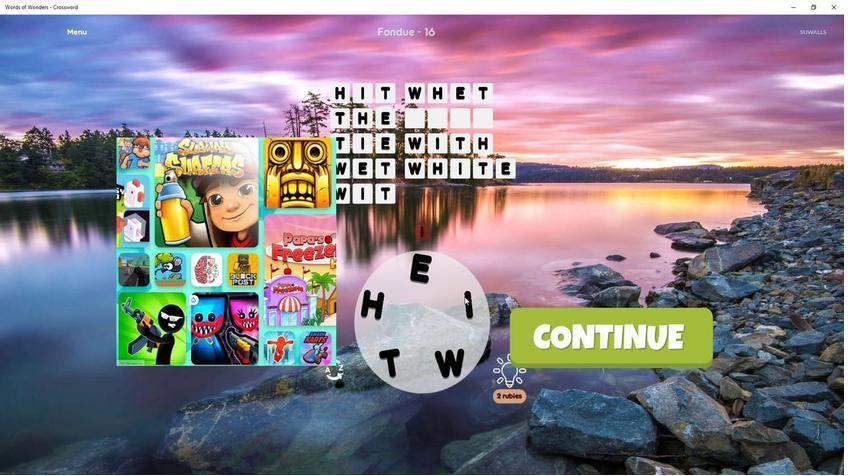 
Action: Mouse pressed left at (431, 307)
Screenshot: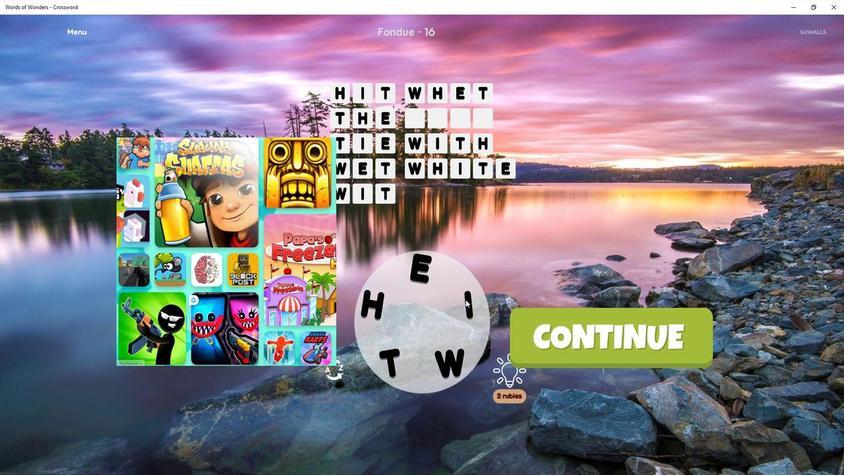
Action: Mouse moved to (422, 268)
Screenshot: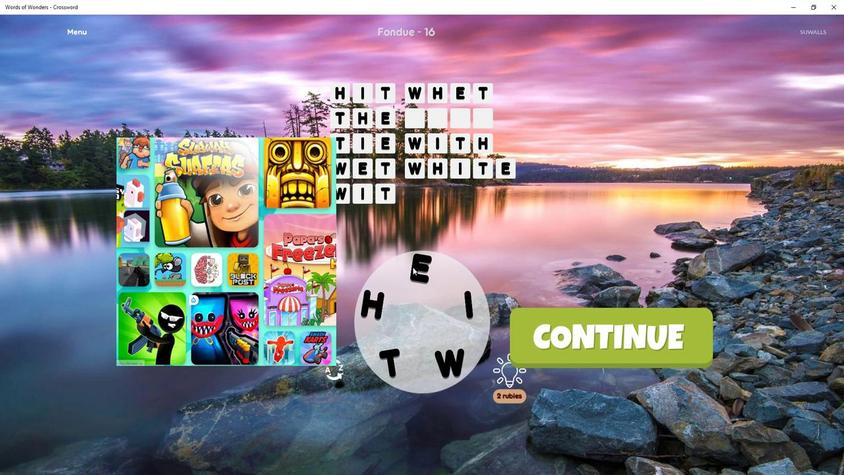 
Action: Mouse pressed left at (422, 268)
Screenshot: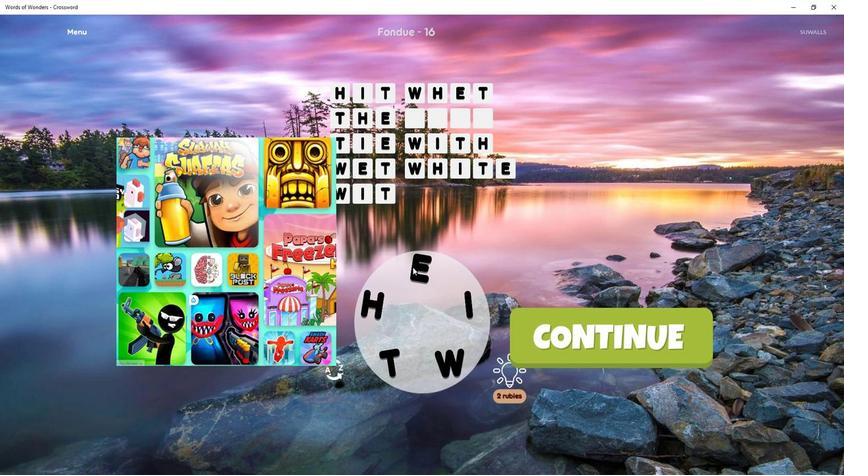 
Action: Mouse moved to (427, 382)
Screenshot: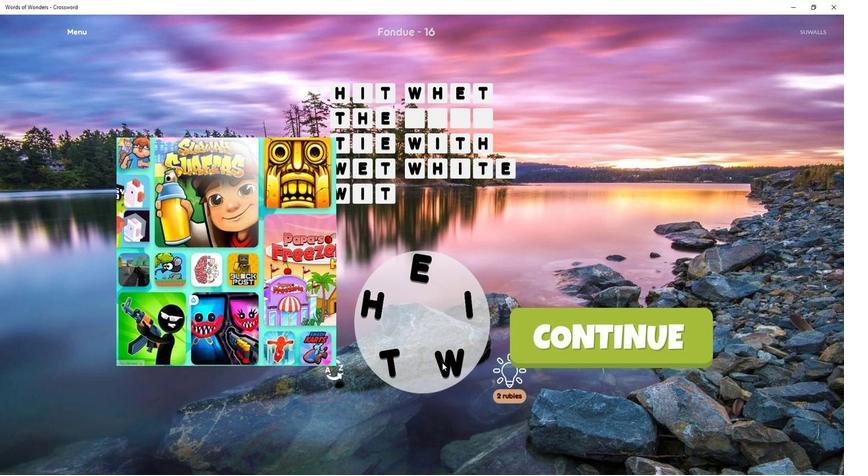 
Action: Mouse pressed left at (427, 382)
Screenshot: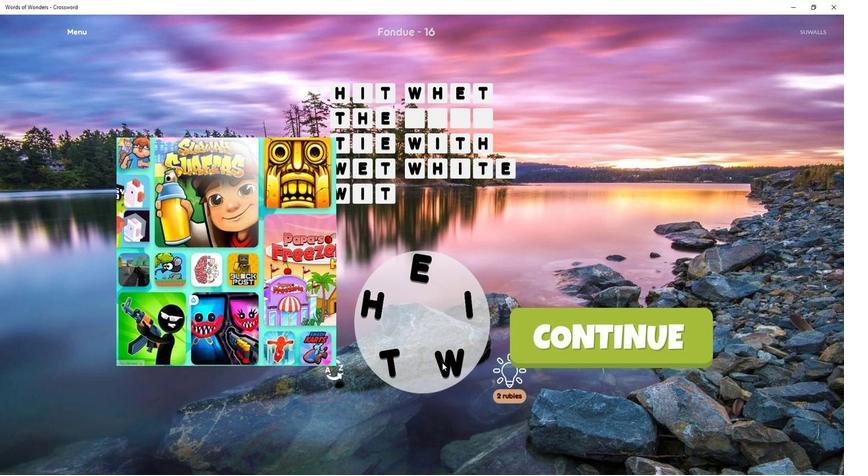
Action: Mouse moved to (419, 375)
Screenshot: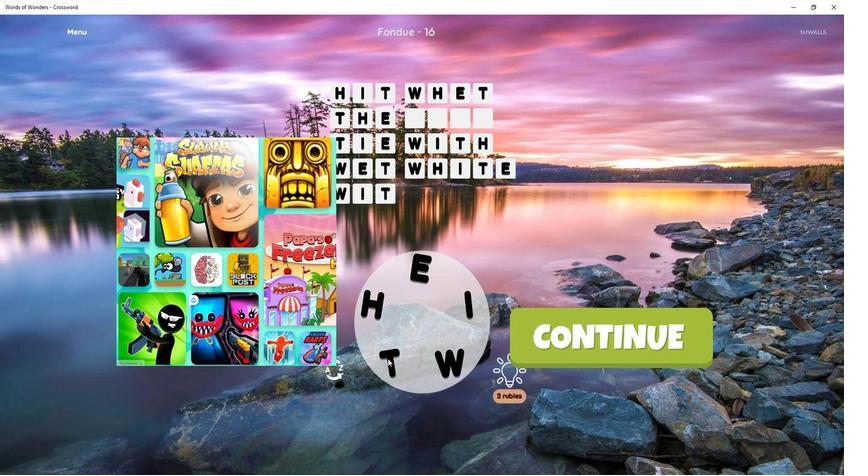 
Action: Mouse pressed left at (419, 375)
Screenshot: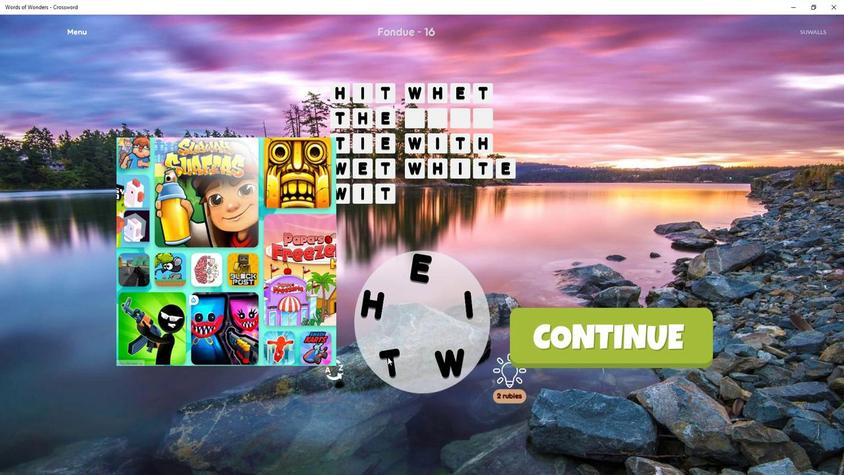 
Action: Mouse moved to (417, 374)
Screenshot: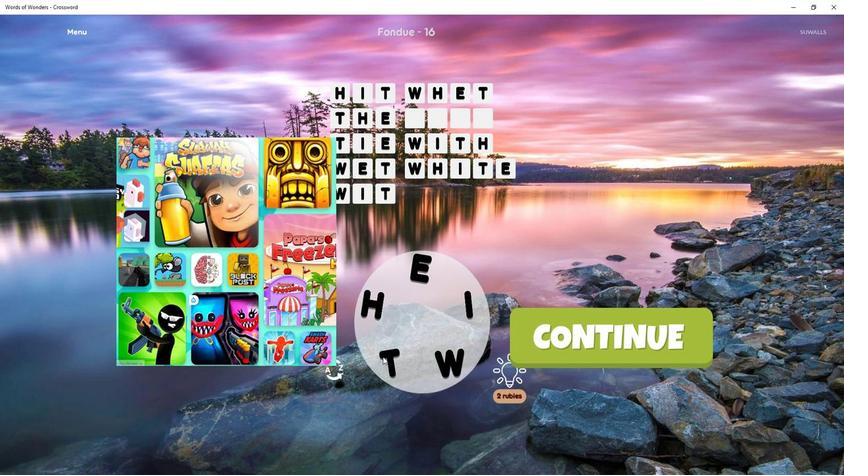 
Action: Mouse pressed left at (417, 374)
Screenshot: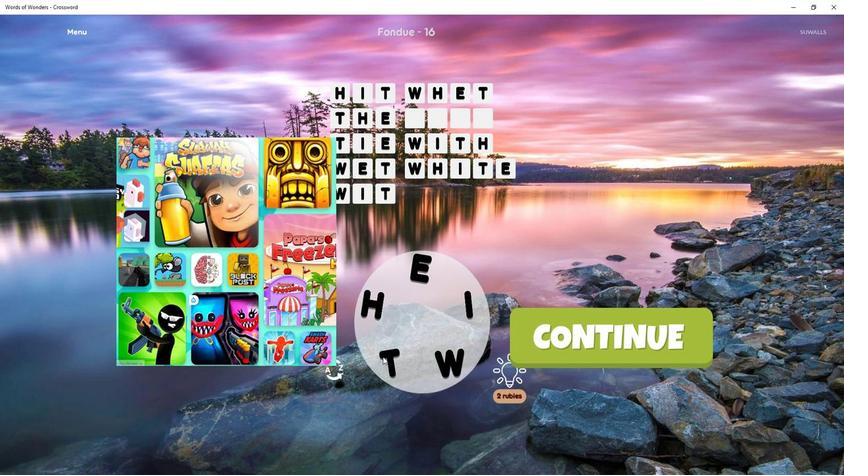 
Action: Mouse moved to (430, 384)
Screenshot: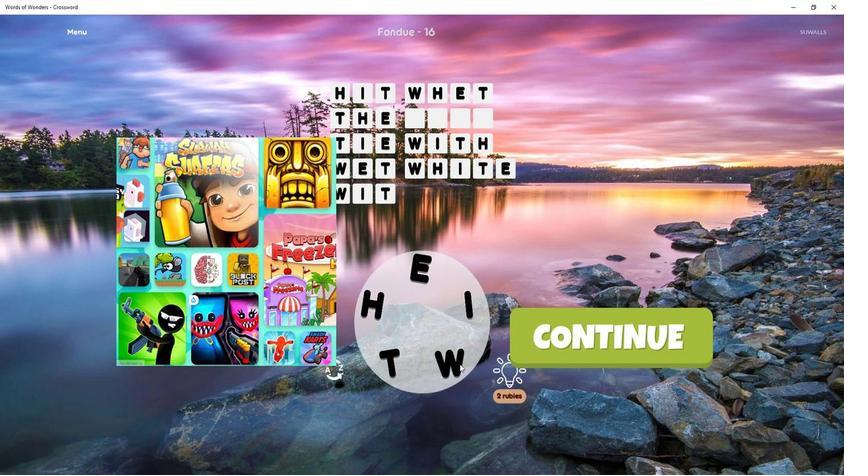 
Action: Mouse pressed left at (430, 384)
Screenshot: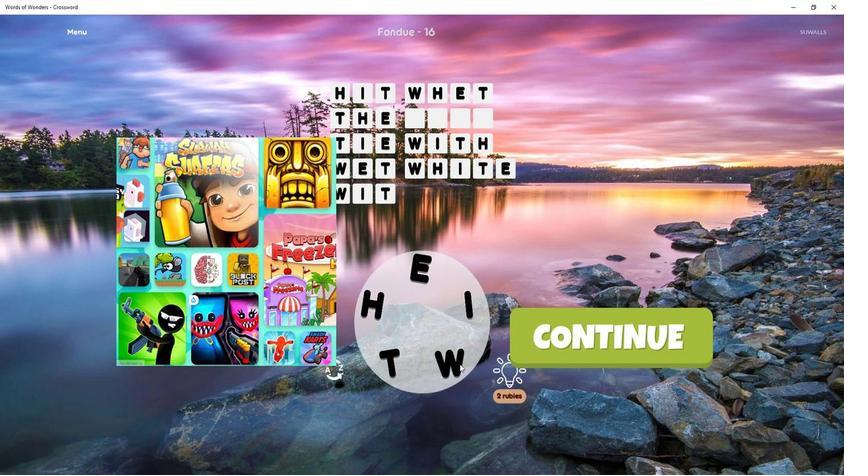 
Action: Mouse moved to (430, 368)
Screenshot: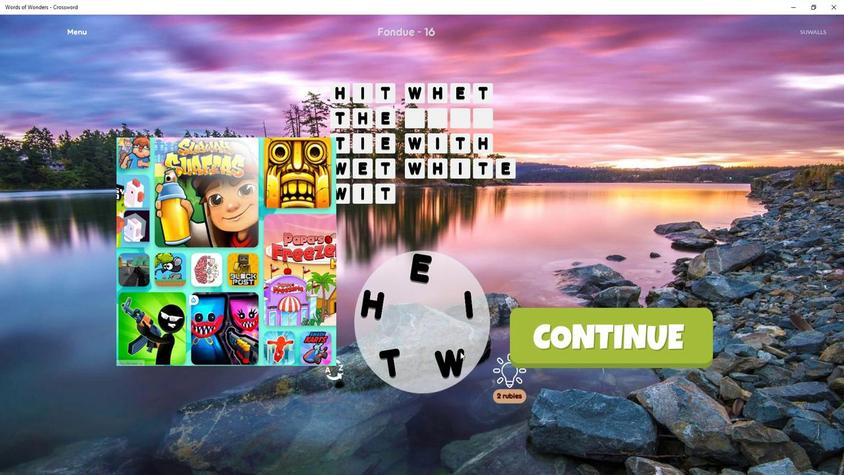 
Action: Mouse pressed left at (430, 368)
Screenshot: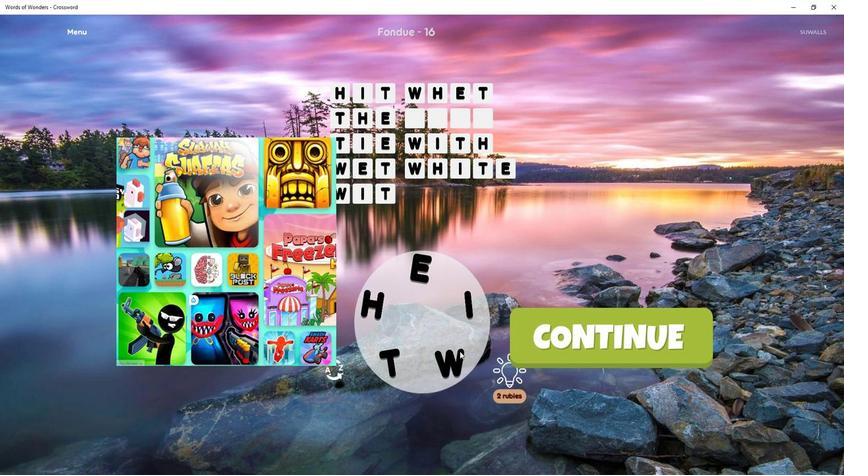 
Action: Mouse moved to (415, 325)
Screenshot: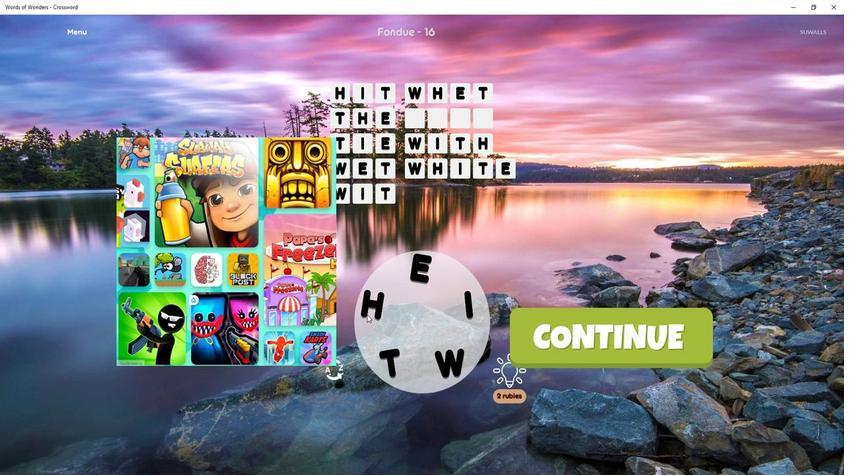 
Action: Mouse pressed left at (415, 325)
Screenshot: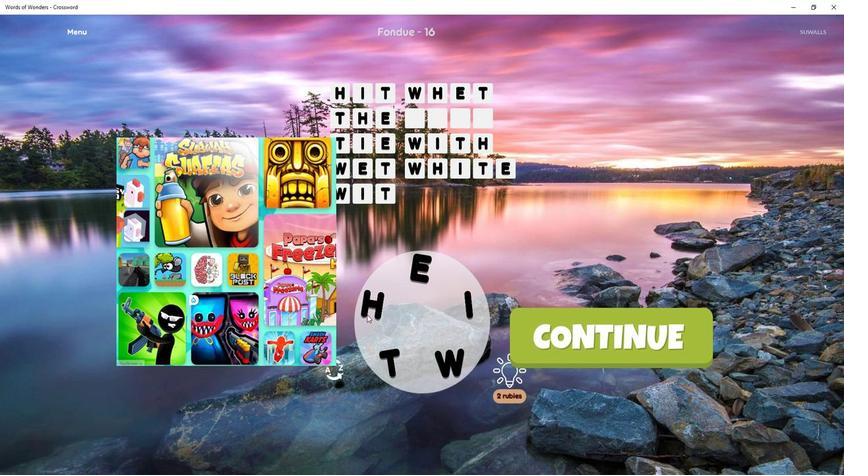 
Action: Mouse moved to (419, 374)
Screenshot: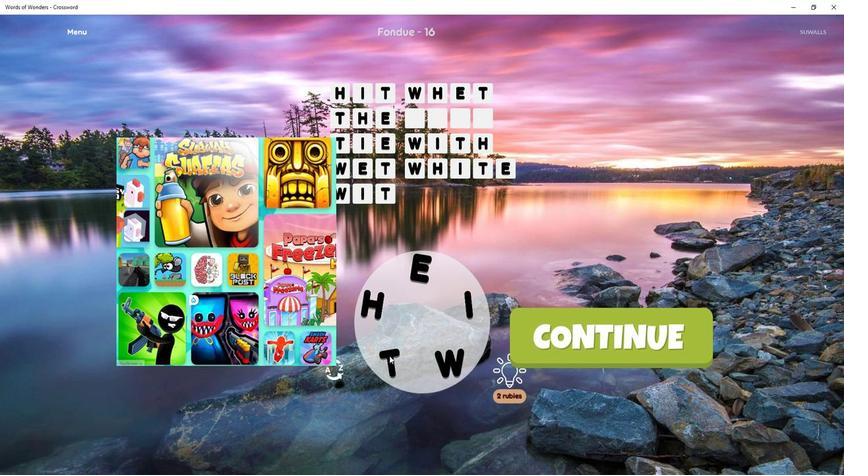 
Action: Mouse pressed left at (419, 374)
Screenshot: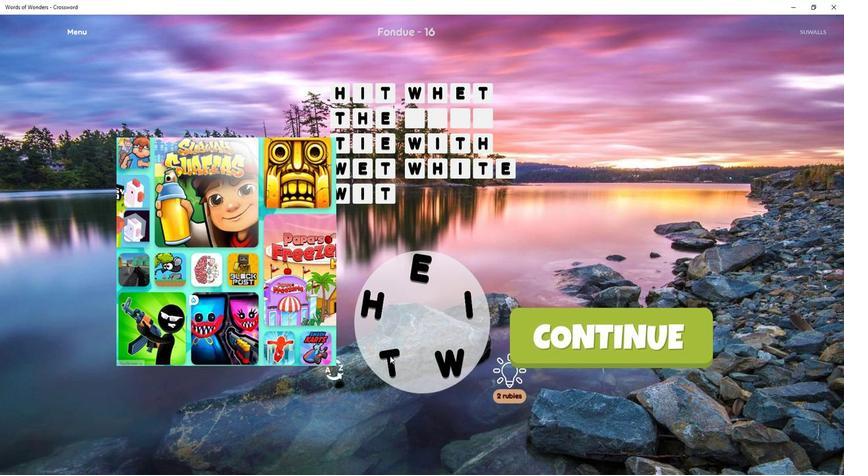 
Action: Mouse moved to (428, 374)
Screenshot: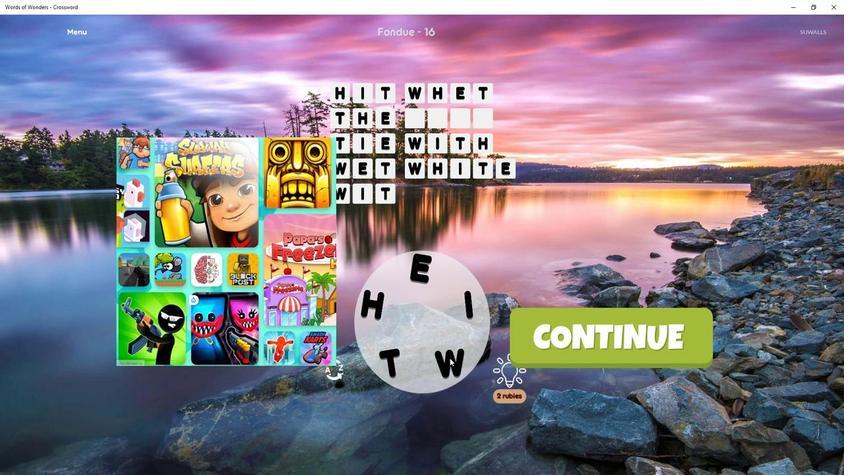 
Action: Mouse pressed left at (428, 374)
Screenshot: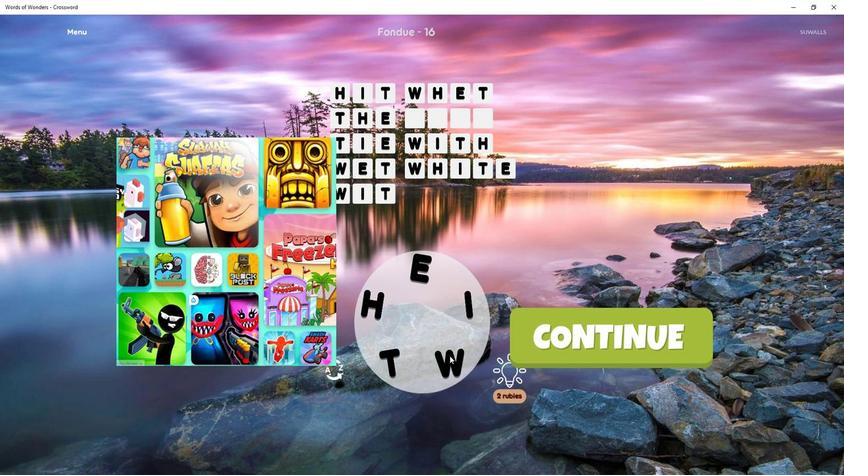 
Action: Mouse moved to (416, 313)
Screenshot: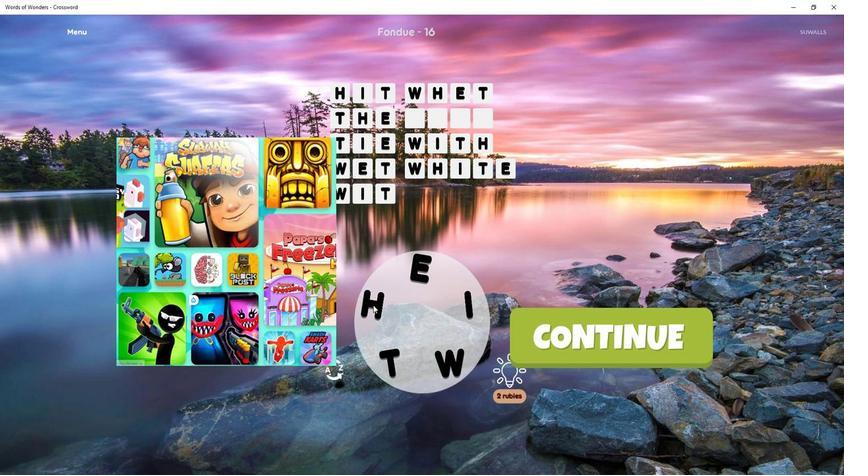 
Action: Mouse pressed left at (416, 313)
Screenshot: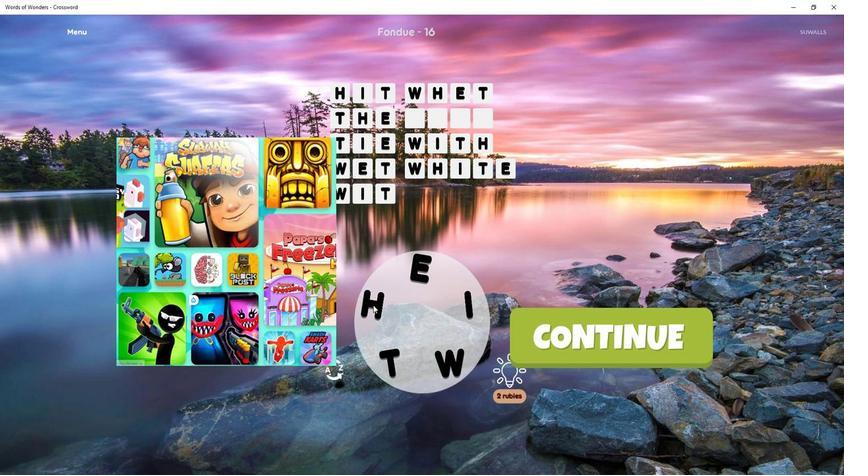 
Action: Mouse moved to (427, 379)
Screenshot: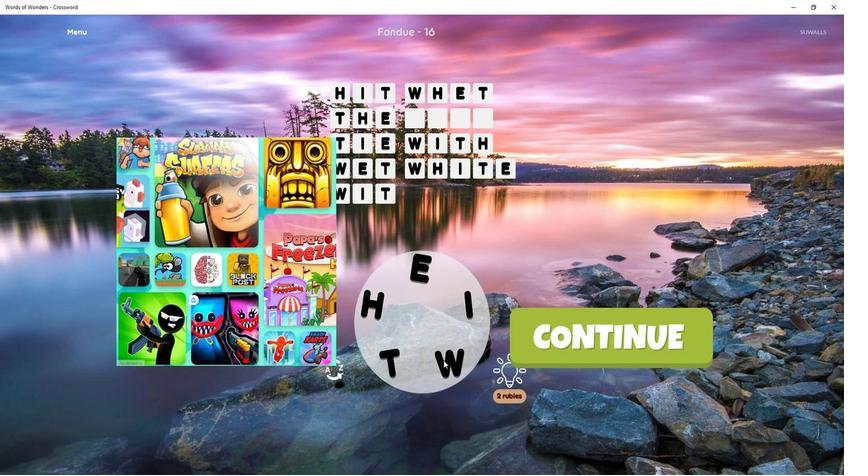 
Action: Mouse pressed left at (427, 379)
Screenshot: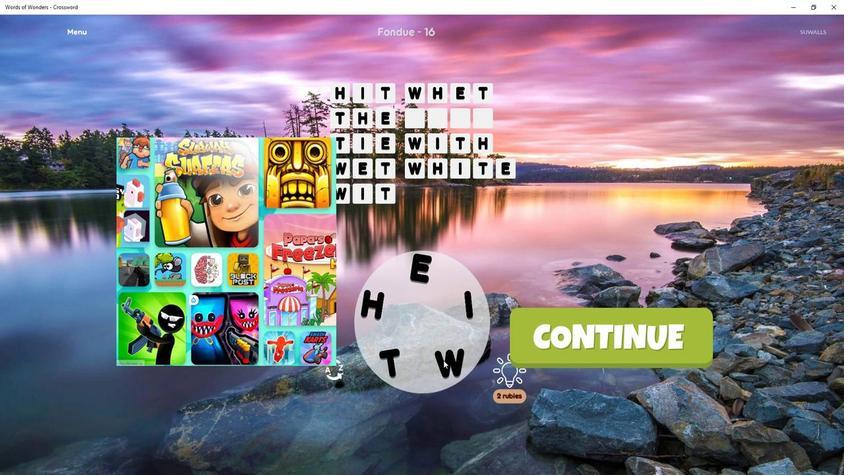
Action: Mouse moved to (419, 370)
Screenshot: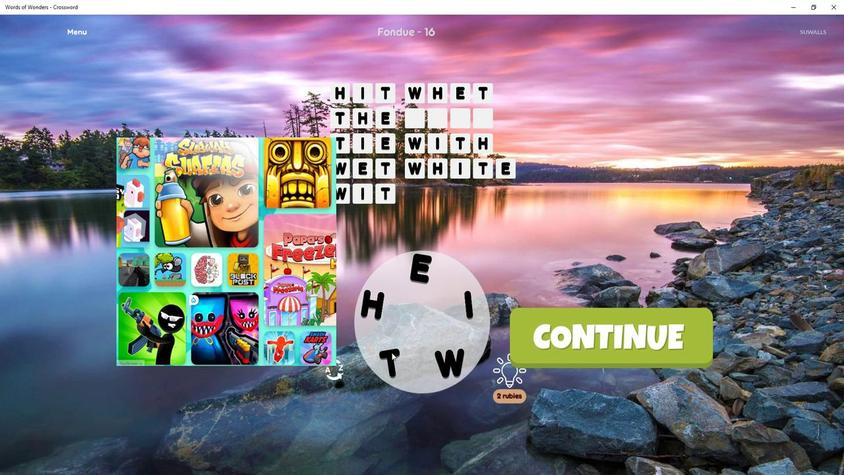 
Action: Mouse pressed left at (419, 370)
Screenshot: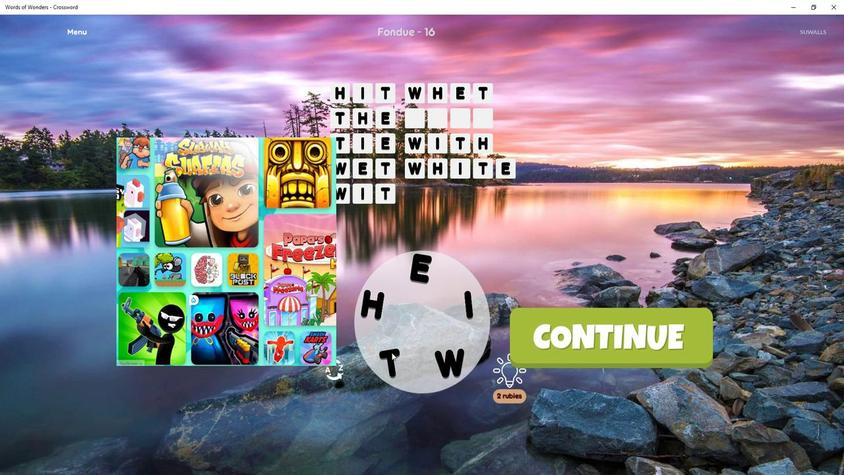 
Action: Mouse moved to (417, 309)
Screenshot: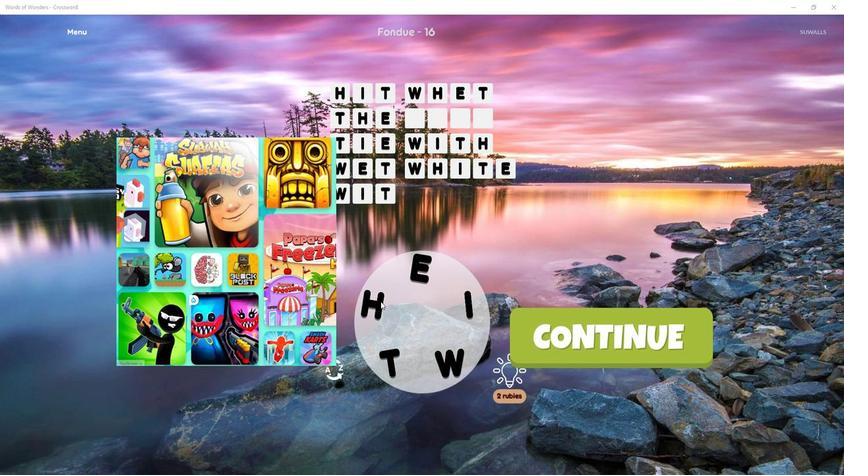 
Action: Mouse pressed left at (417, 309)
Screenshot: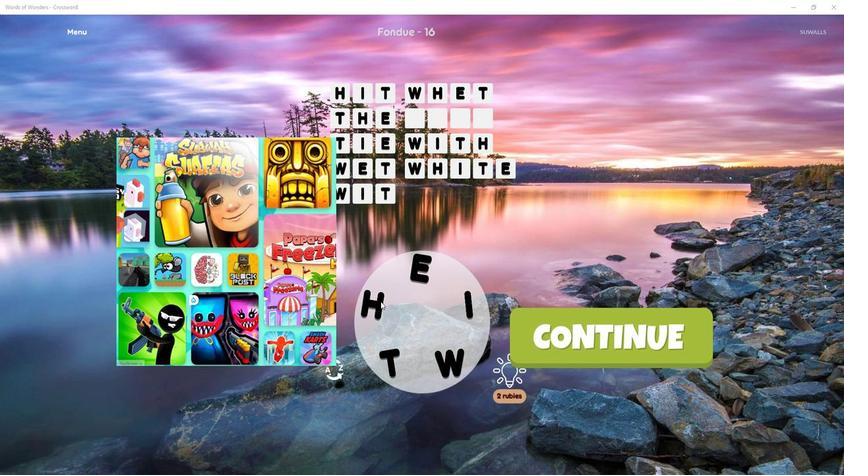 
Action: Mouse moved to (417, 314)
Screenshot: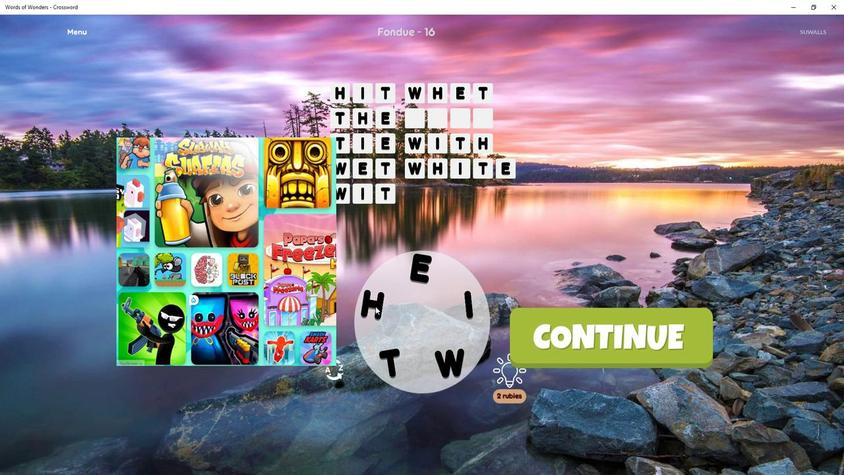 
Action: Mouse pressed left at (417, 314)
Screenshot: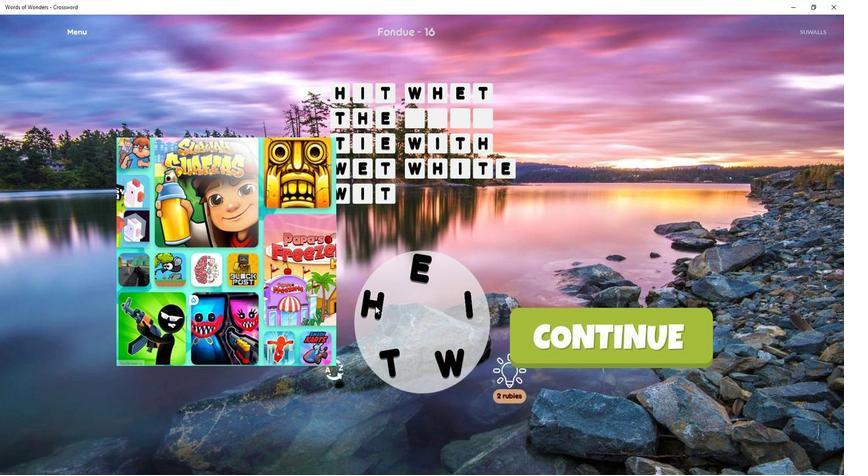 
Action: Mouse moved to (417, 294)
Screenshot: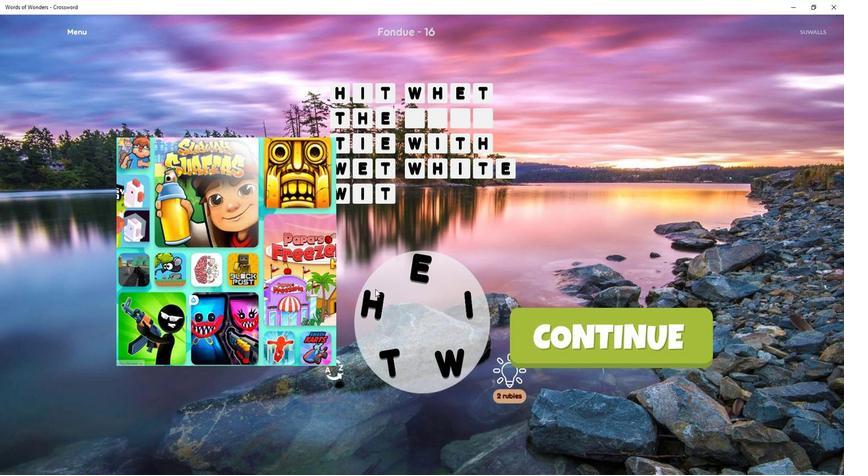 
Action: Mouse pressed left at (417, 294)
Screenshot: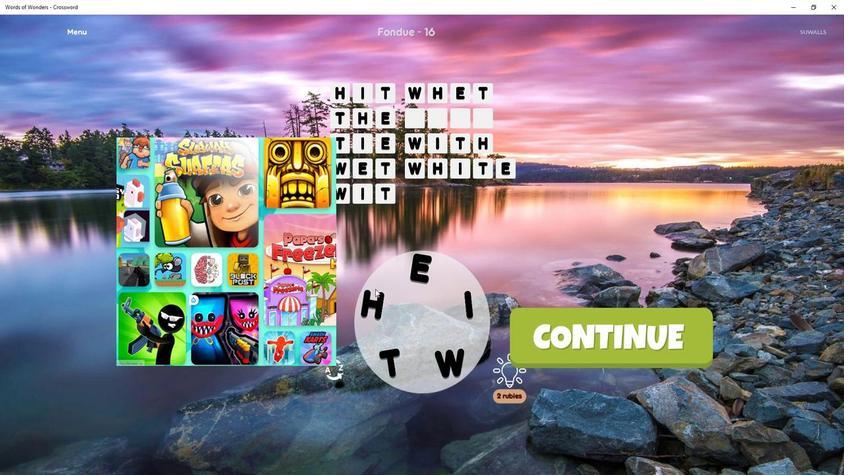 
Action: Mouse moved to (416, 318)
Screenshot: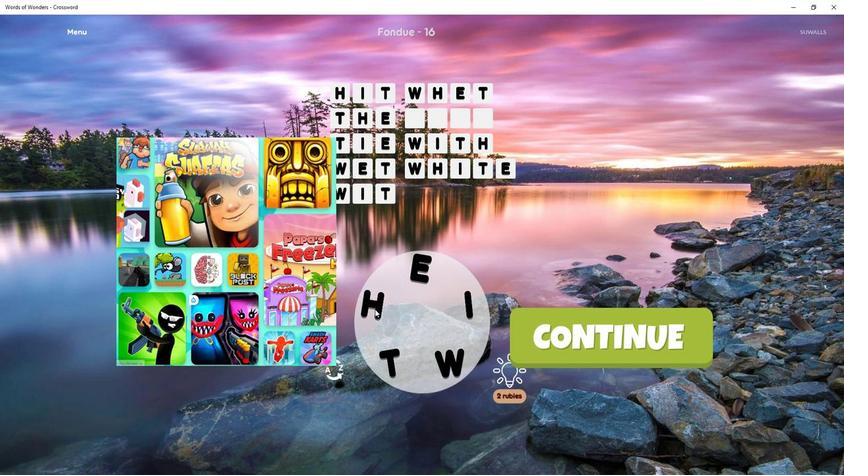 
Action: Mouse pressed left at (416, 318)
Screenshot: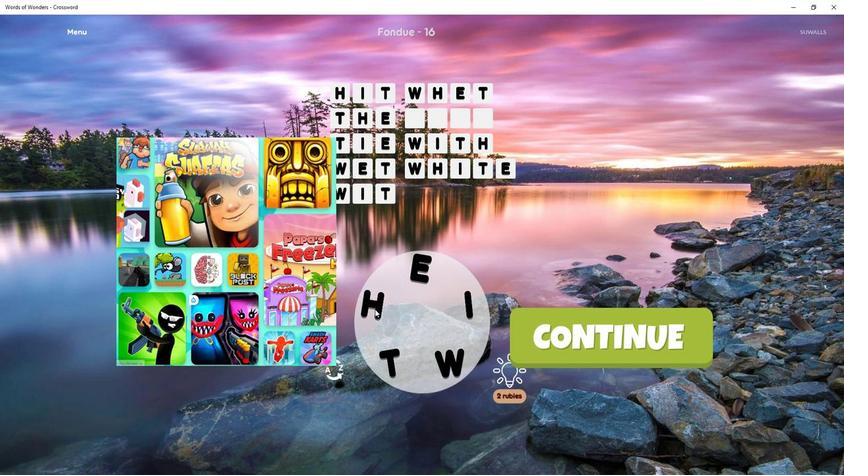 
Action: Mouse moved to (427, 377)
Screenshot: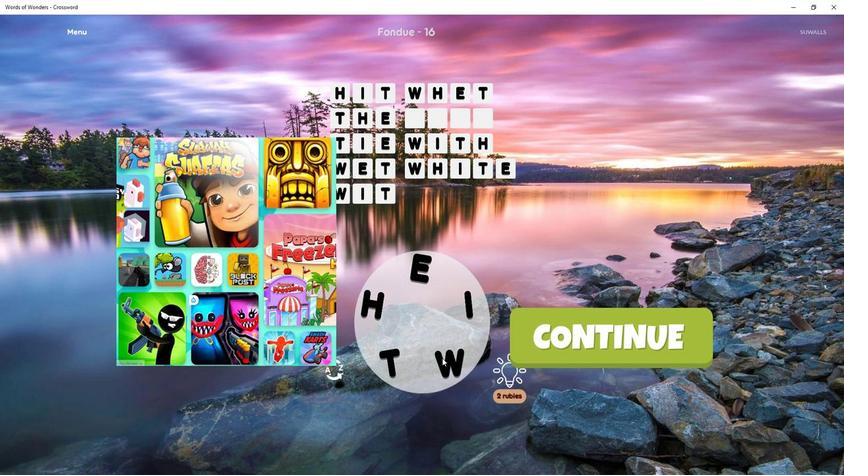 
Action: Mouse pressed left at (427, 377)
Screenshot: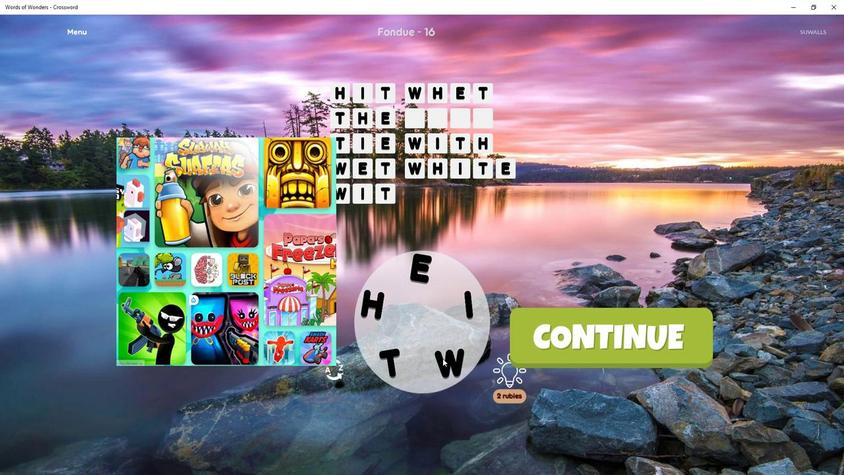 
Action: Mouse moved to (427, 382)
Screenshot: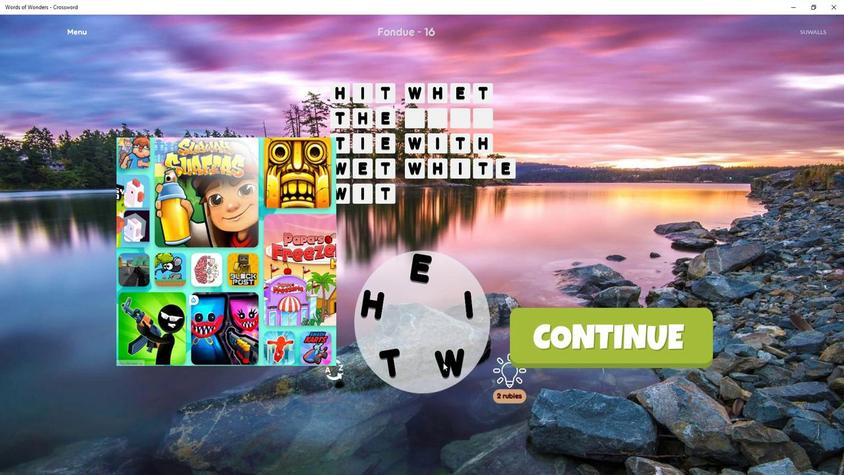 
Action: Mouse pressed left at (427, 382)
Screenshot: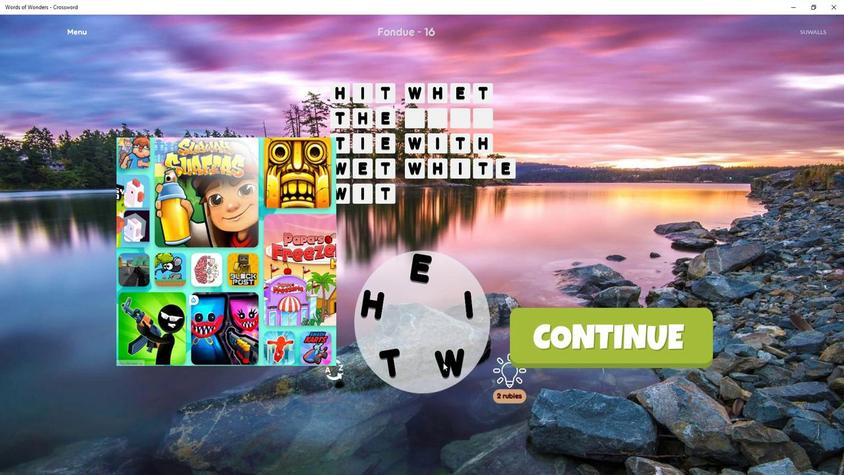 
Action: Mouse moved to (424, 281)
Screenshot: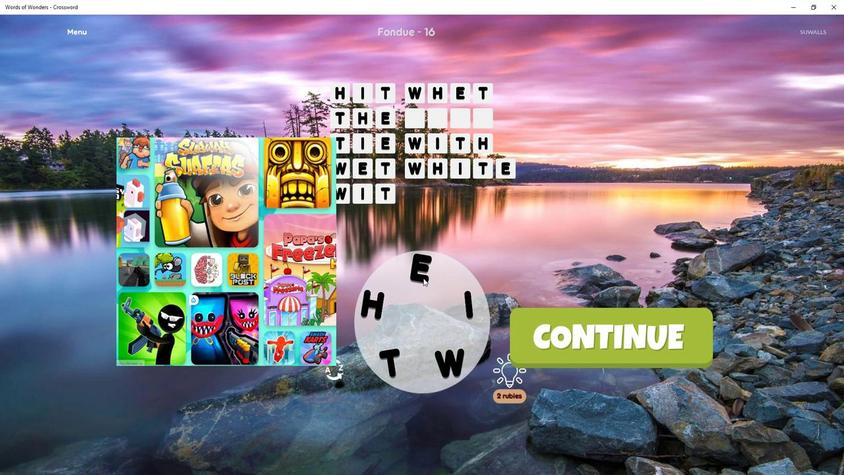 
Action: Mouse pressed left at (424, 281)
Screenshot: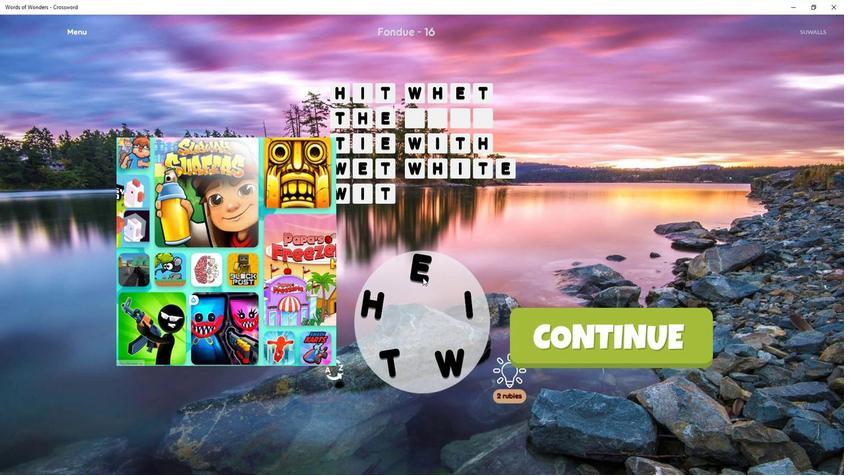 
Action: Mouse moved to (431, 316)
Screenshot: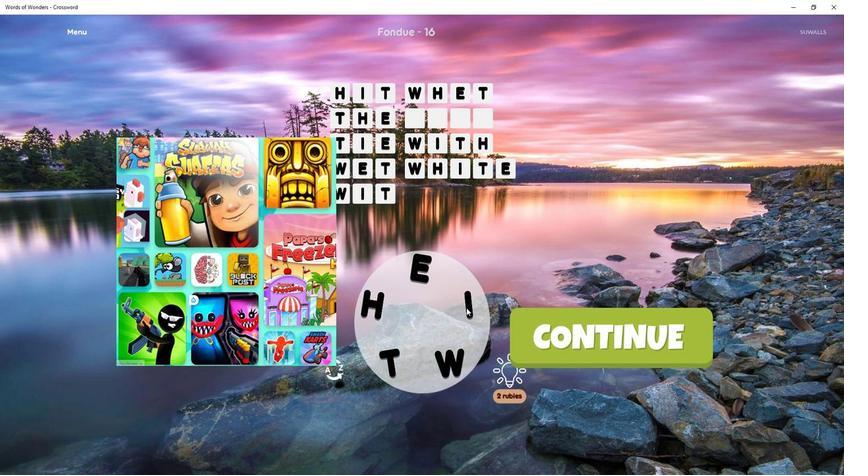 
Action: Mouse pressed left at (431, 316)
Screenshot: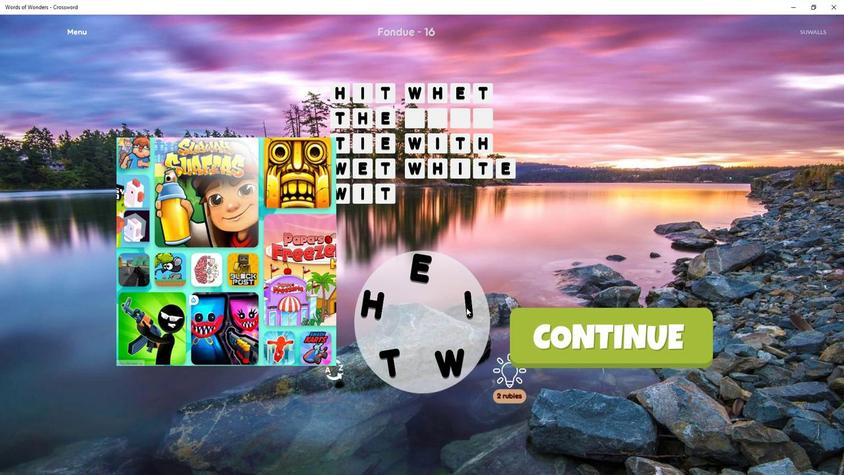 
Action: Mouse moved to (428, 384)
Screenshot: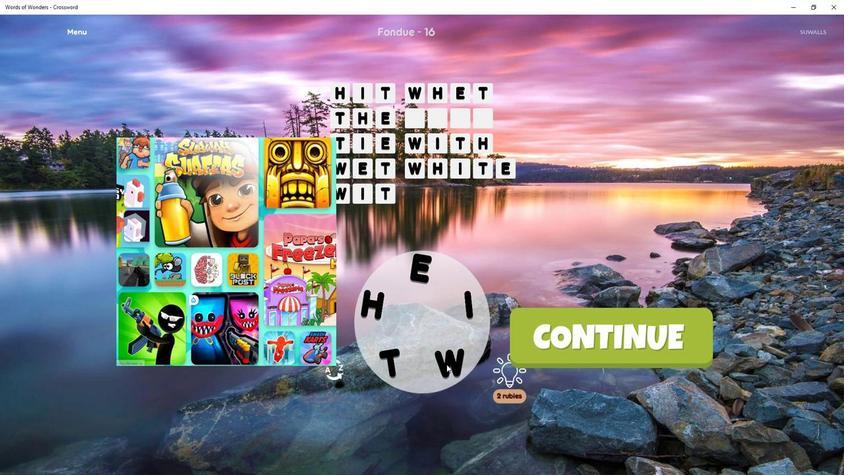 
Action: Mouse pressed left at (428, 384)
Screenshot: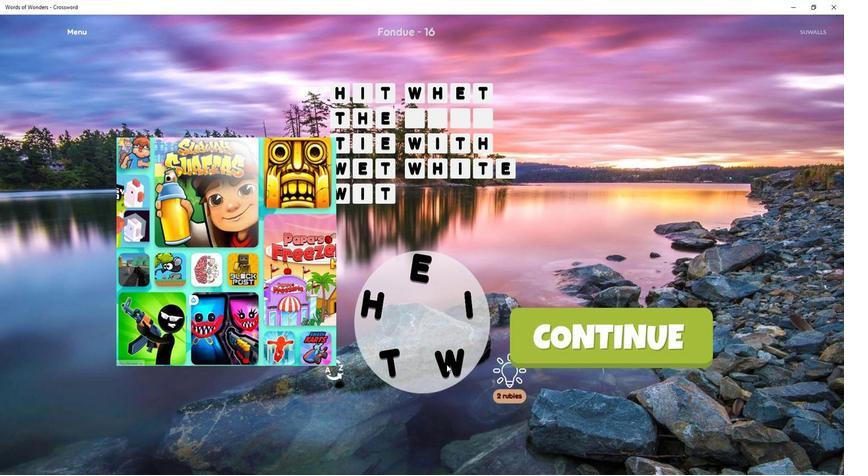 
Action: Mouse moved to (334, 149)
Screenshot: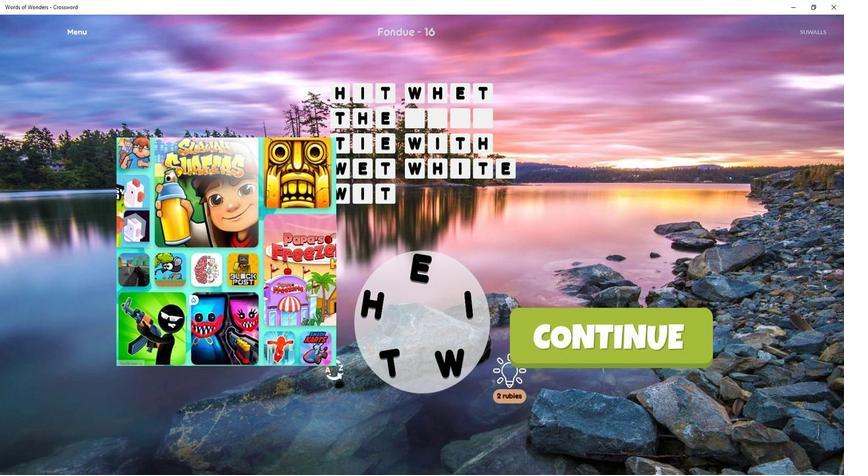 
Action: Mouse pressed left at (334, 149)
Screenshot: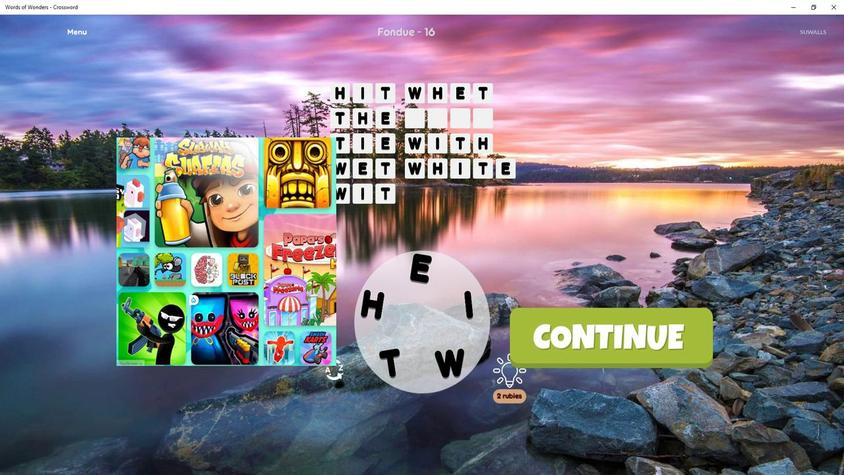 
Action: Mouse moved to (432, 309)
Screenshot: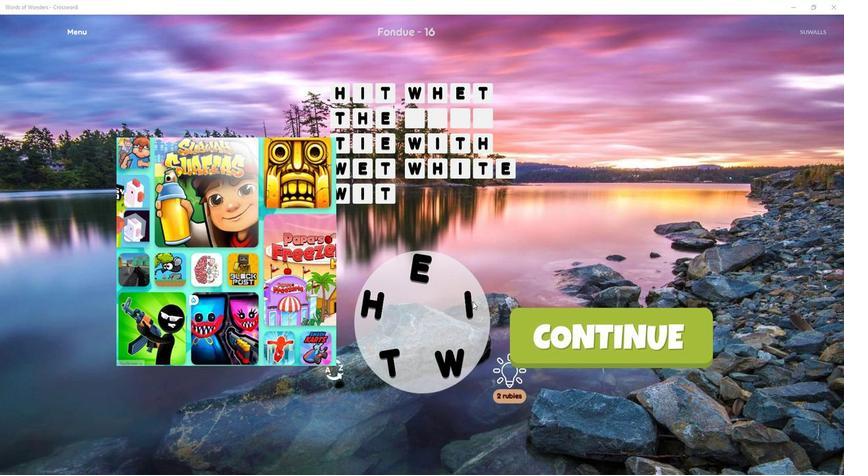
Action: Mouse pressed left at (432, 309)
Screenshot: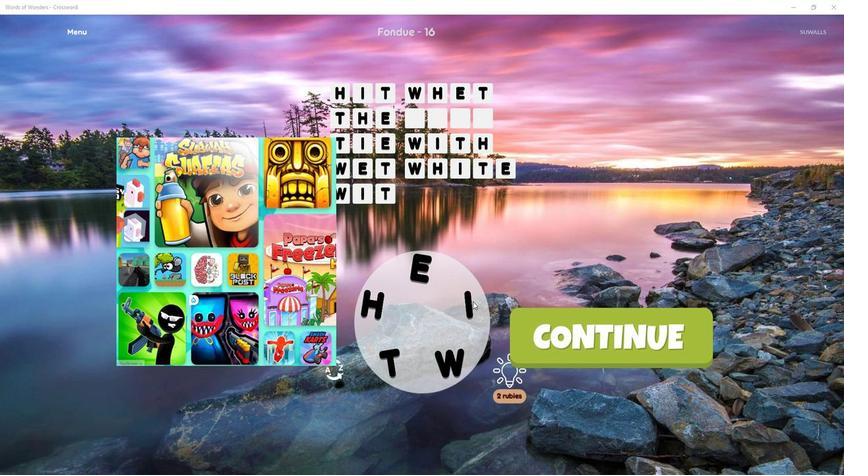
Action: Mouse moved to (419, 371)
Screenshot: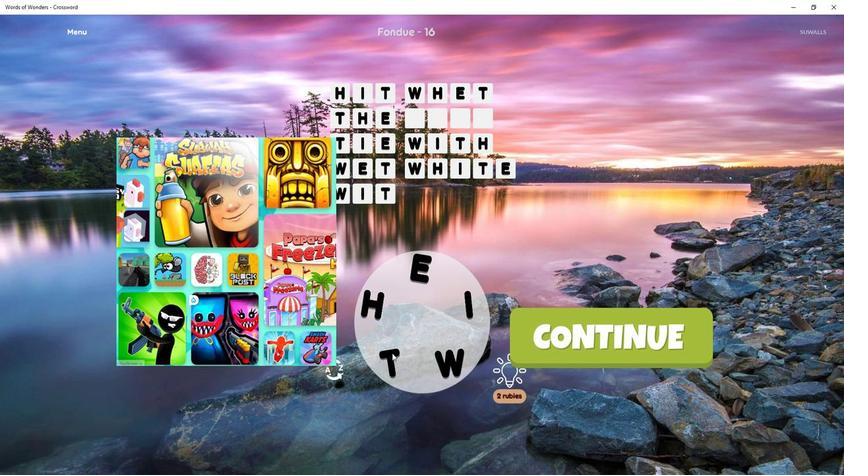 
Action: Mouse pressed left at (419, 371)
Screenshot: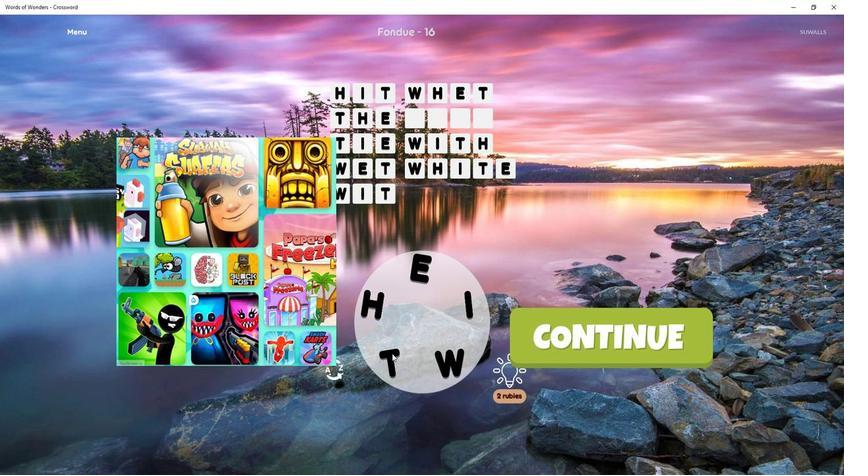 
Action: Mouse moved to (428, 381)
Screenshot: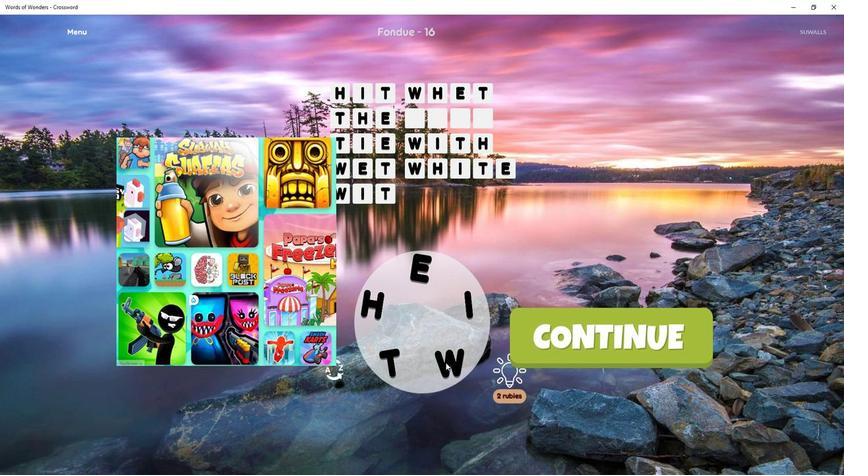 
Action: Mouse pressed left at (428, 381)
Screenshot: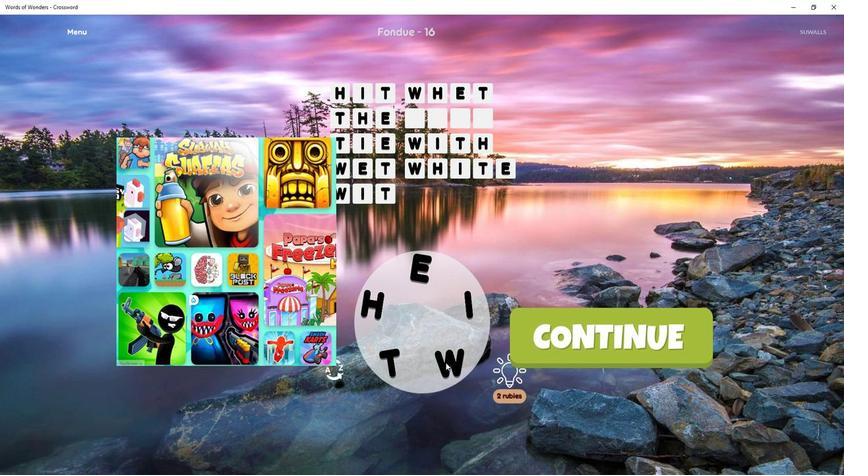
Action: Mouse moved to (430, 381)
Screenshot: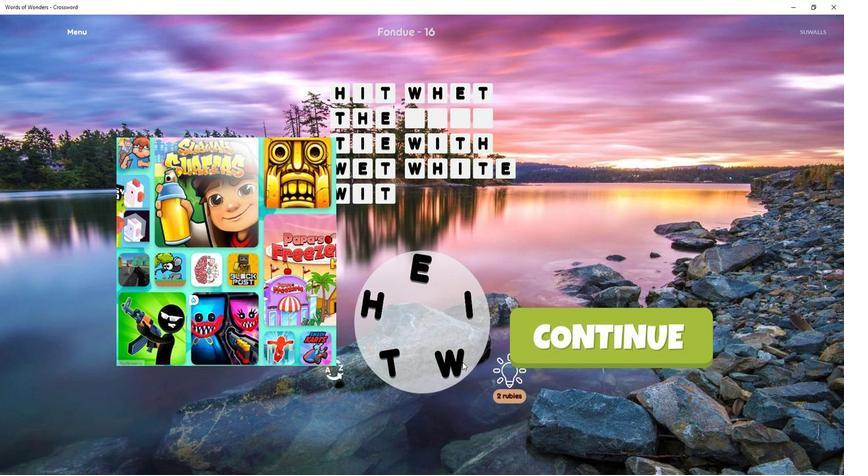 
Action: Mouse pressed left at (430, 381)
Screenshot: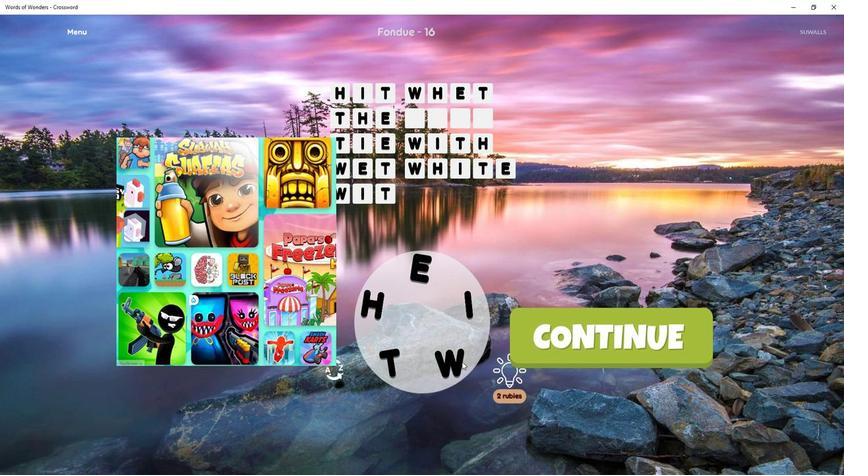 
Action: Mouse moved to (421, 384)
Screenshot: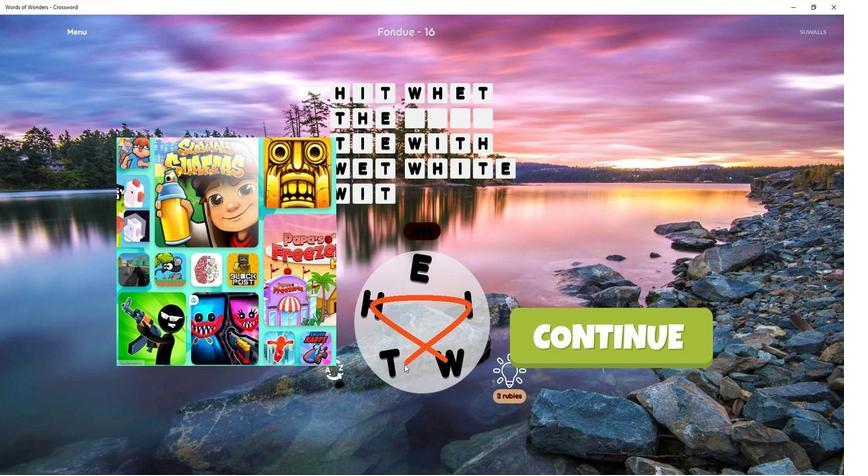 
